 Task: In the  document Peyton.docx ,change text color to 'Dark Red' Insert the shape mentioned shape on right side of the text 'Cloud Callouts'. Change color of the shape to  RedChange shape height to 1
Action: Mouse moved to (376, 480)
Screenshot: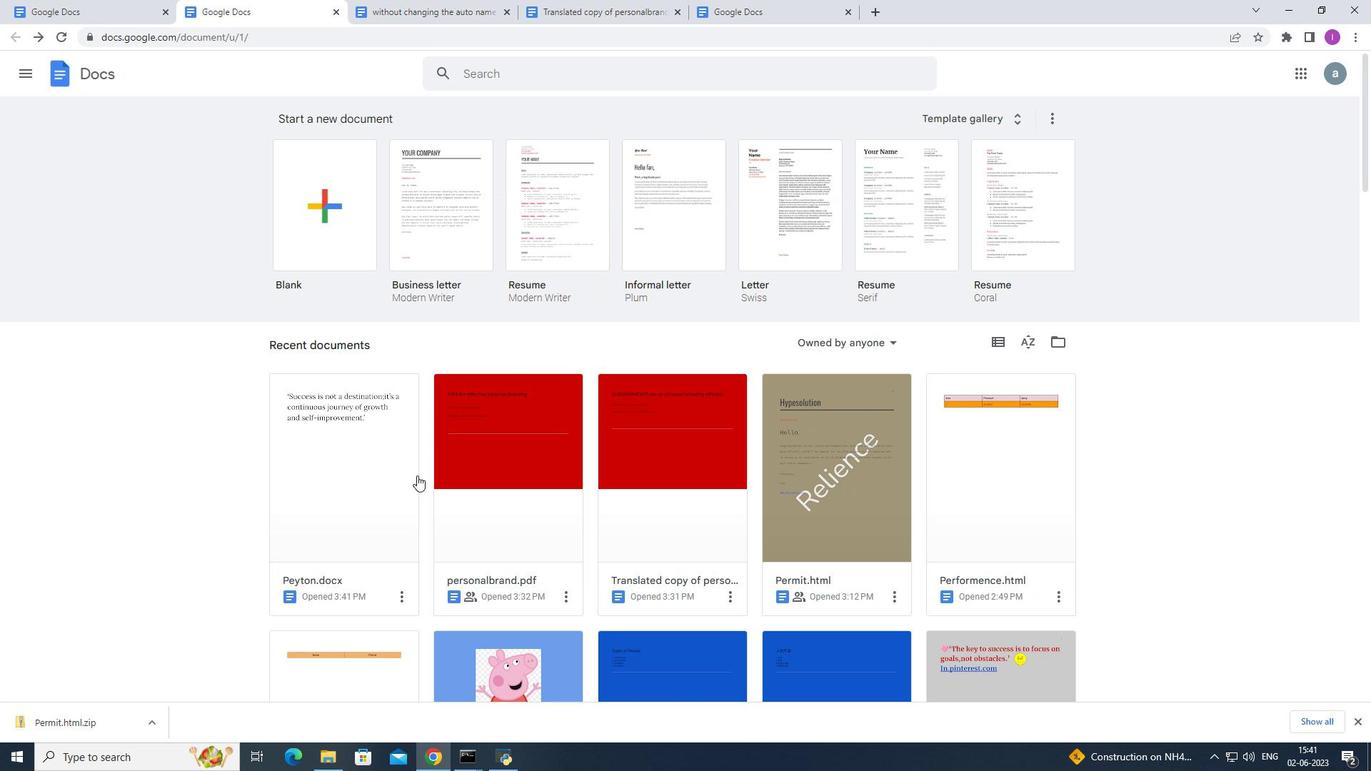 
Action: Mouse pressed left at (376, 480)
Screenshot: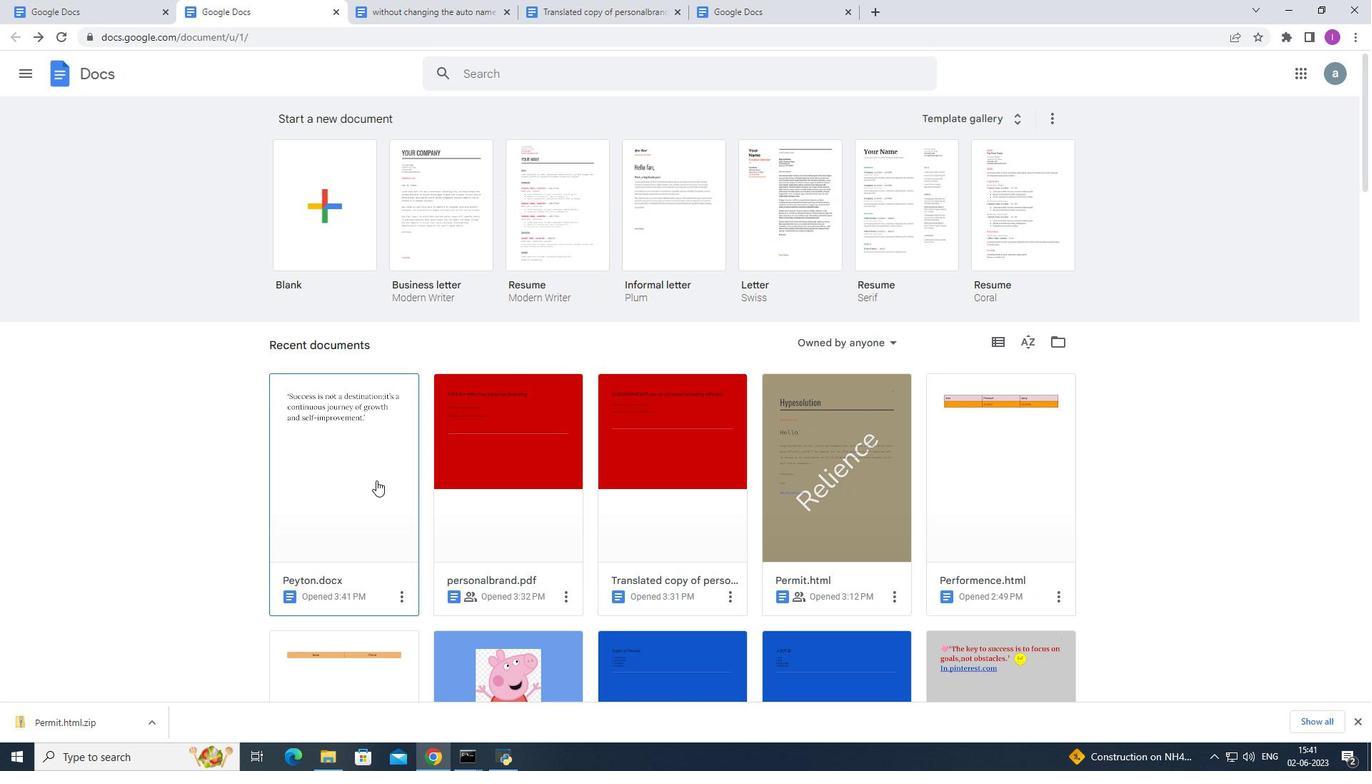 
Action: Mouse moved to (436, 219)
Screenshot: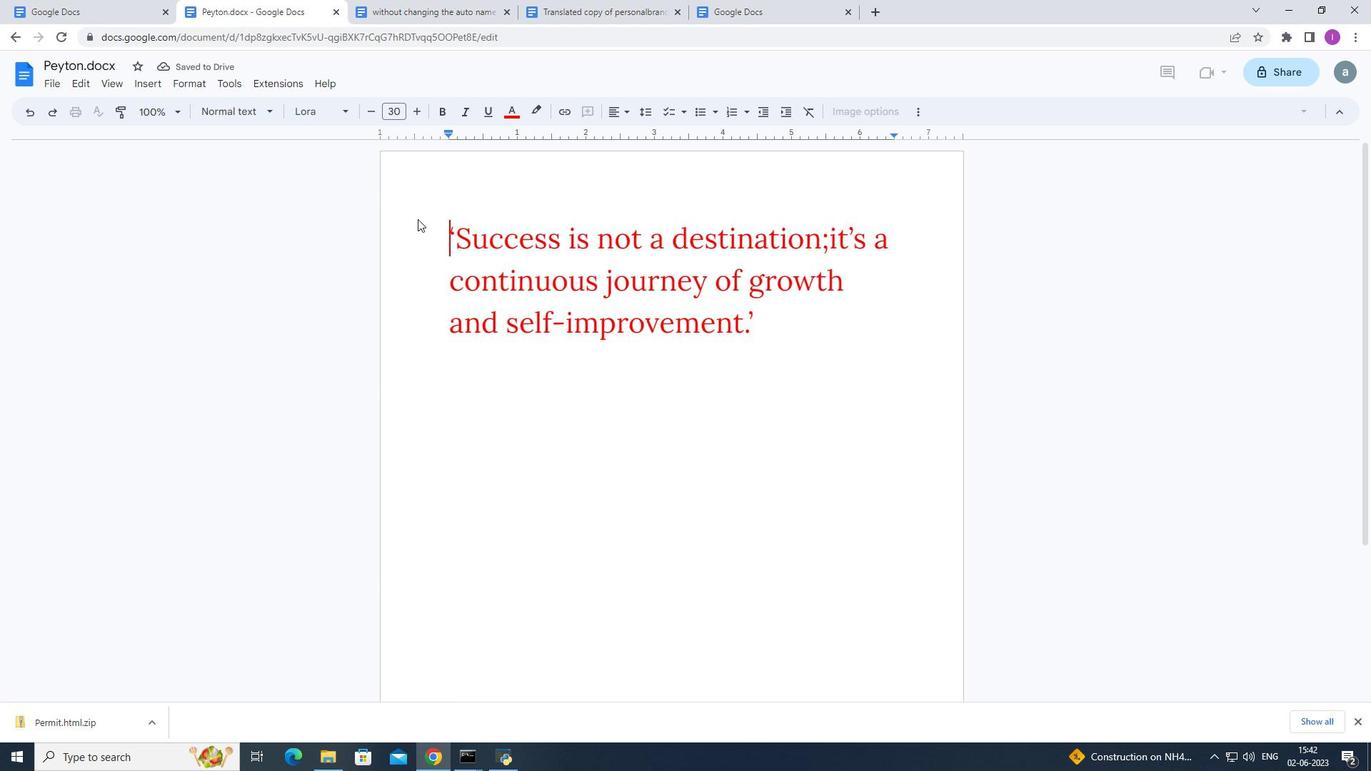 
Action: Mouse pressed left at (436, 219)
Screenshot: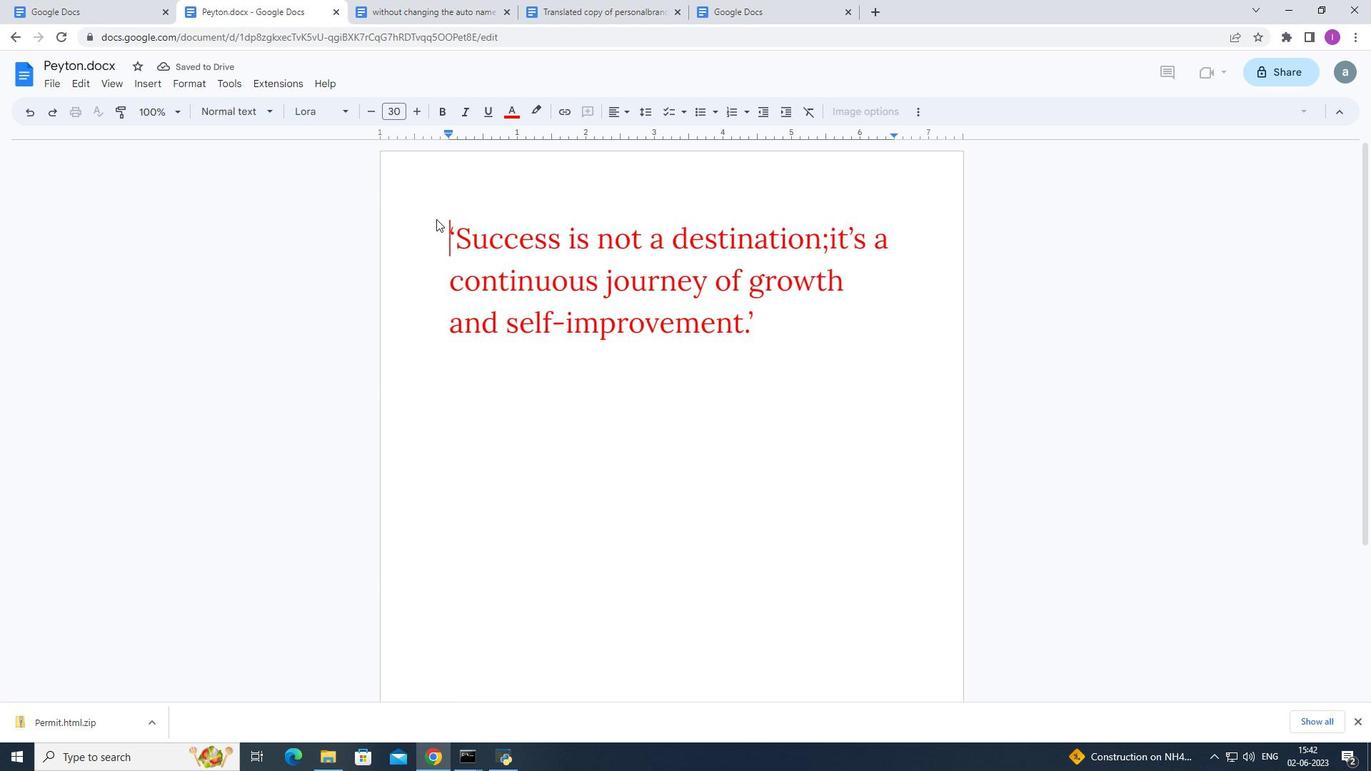 
Action: Mouse moved to (516, 111)
Screenshot: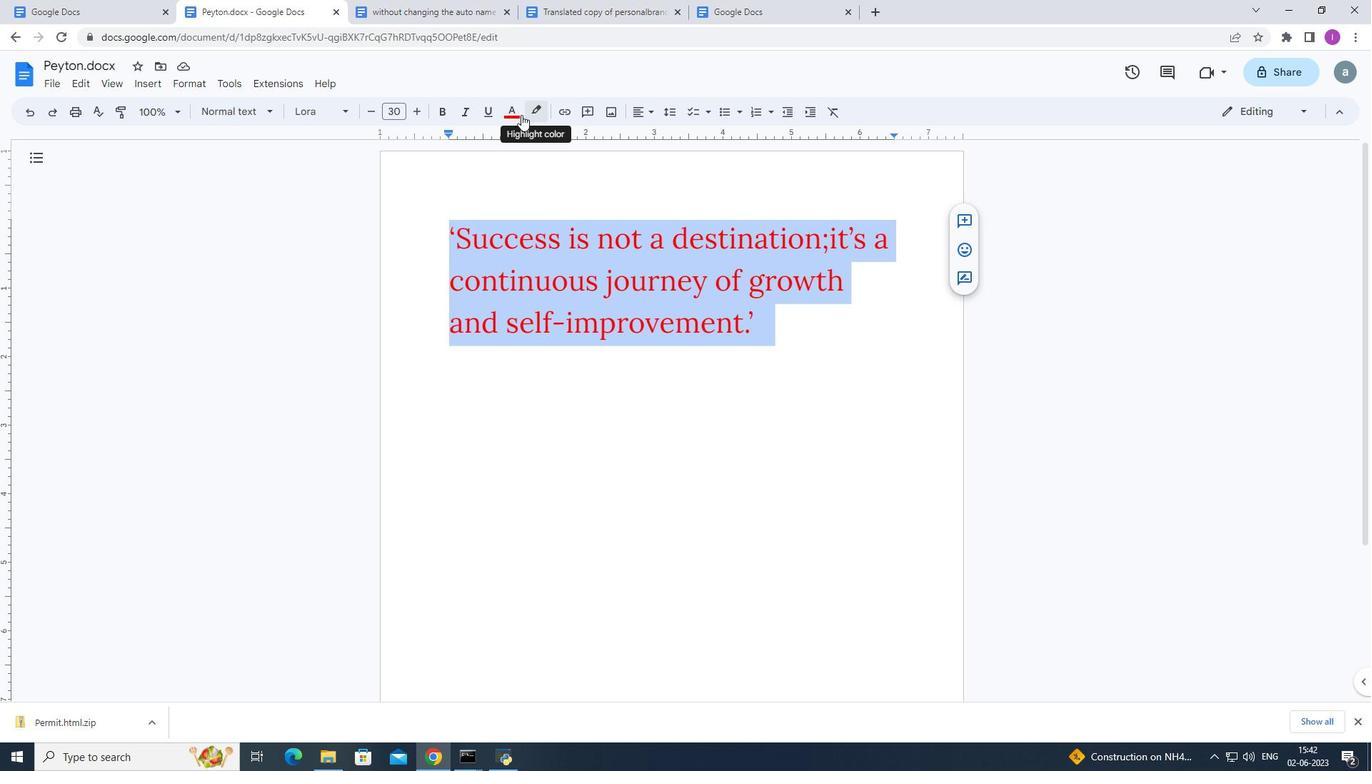 
Action: Mouse pressed left at (516, 111)
Screenshot: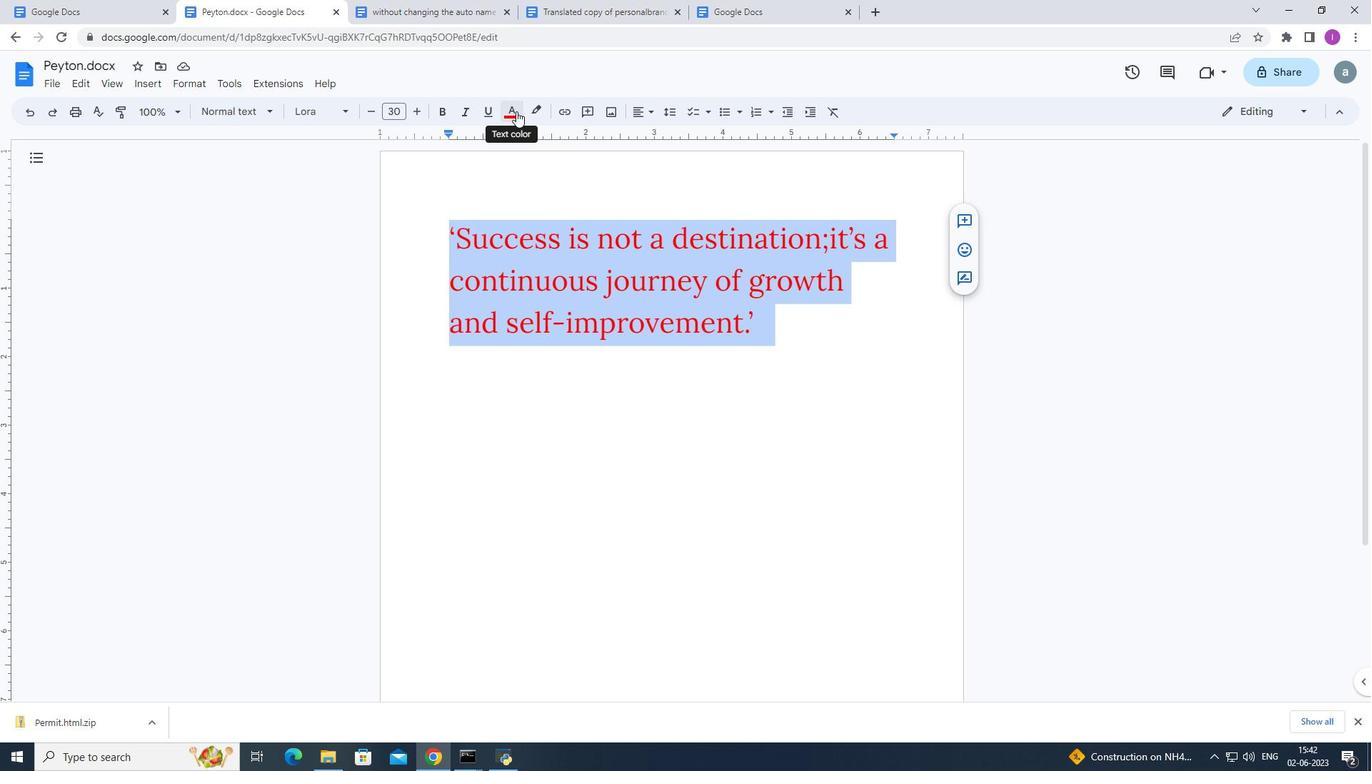 
Action: Mouse moved to (534, 218)
Screenshot: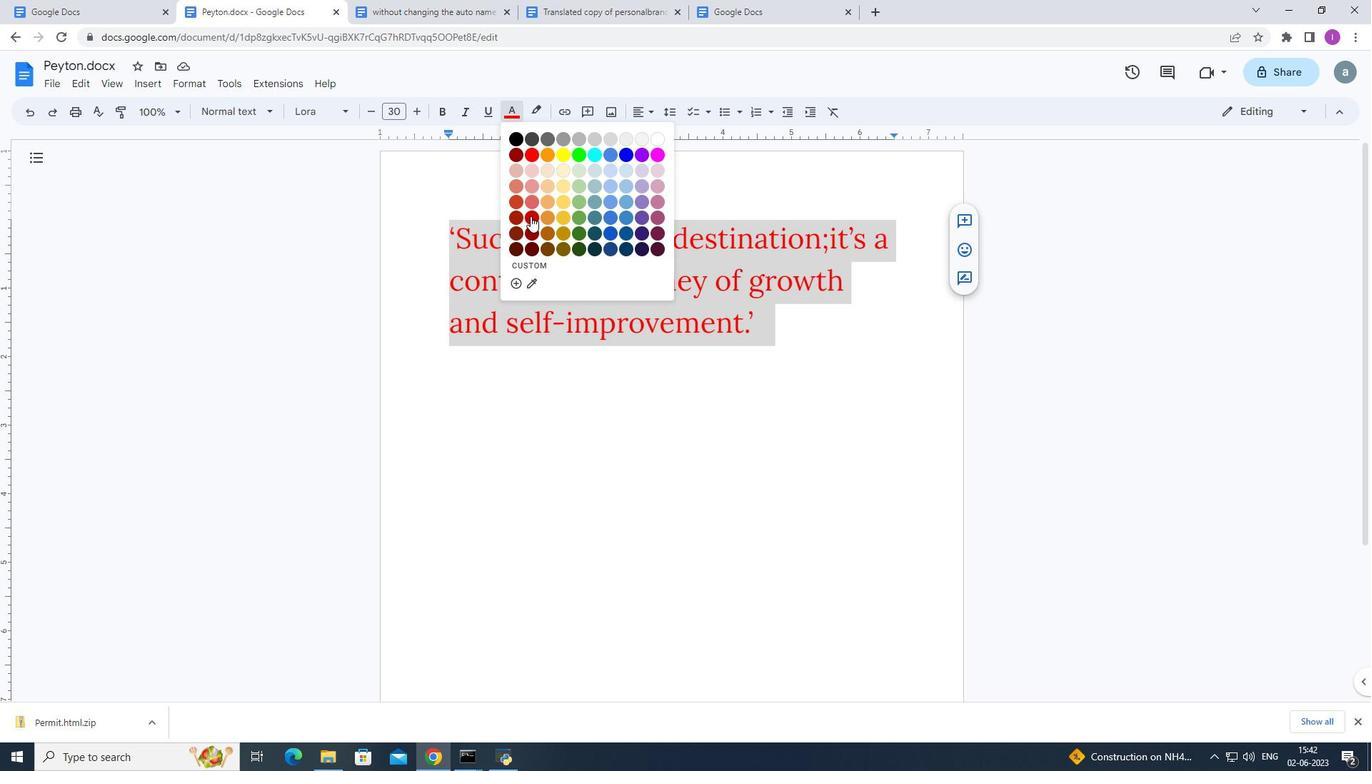 
Action: Mouse pressed left at (534, 218)
Screenshot: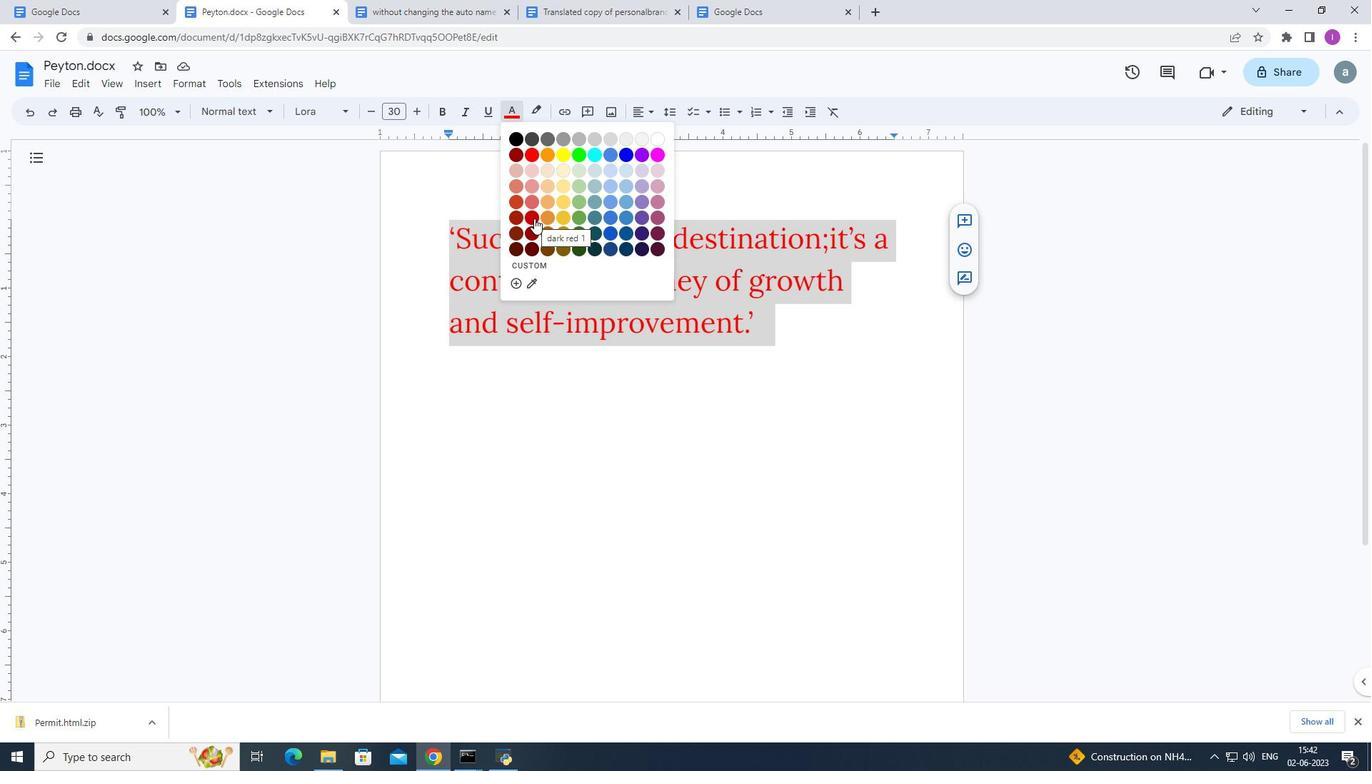 
Action: Mouse moved to (189, 334)
Screenshot: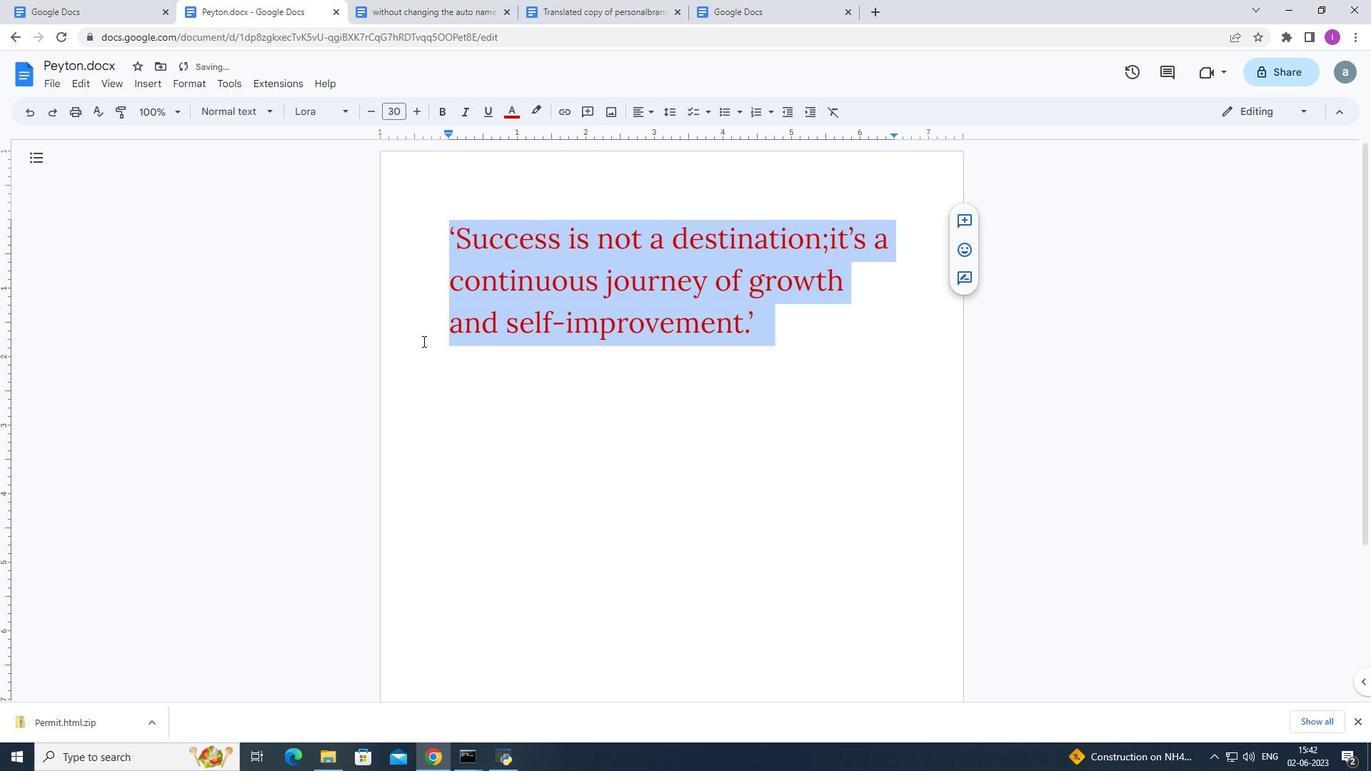 
Action: Mouse pressed left at (189, 334)
Screenshot: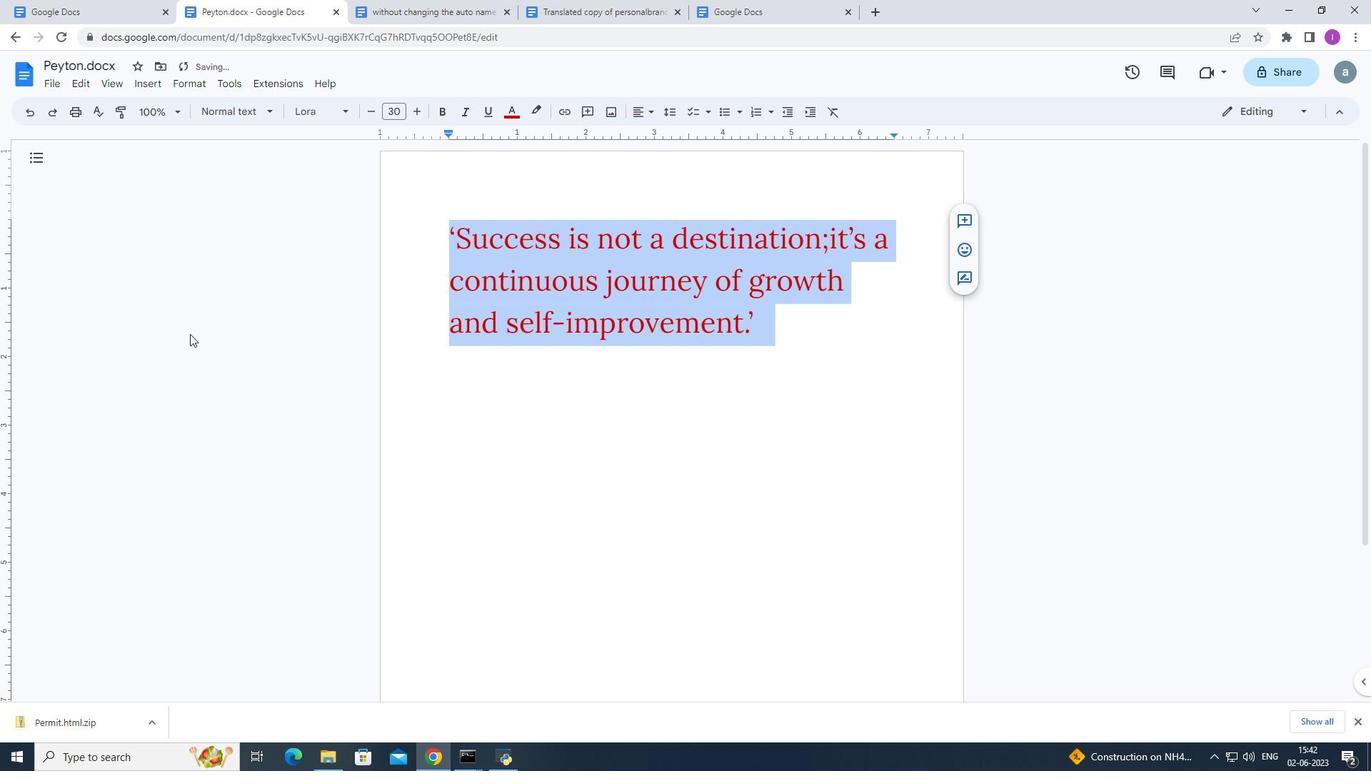 
Action: Mouse moved to (152, 84)
Screenshot: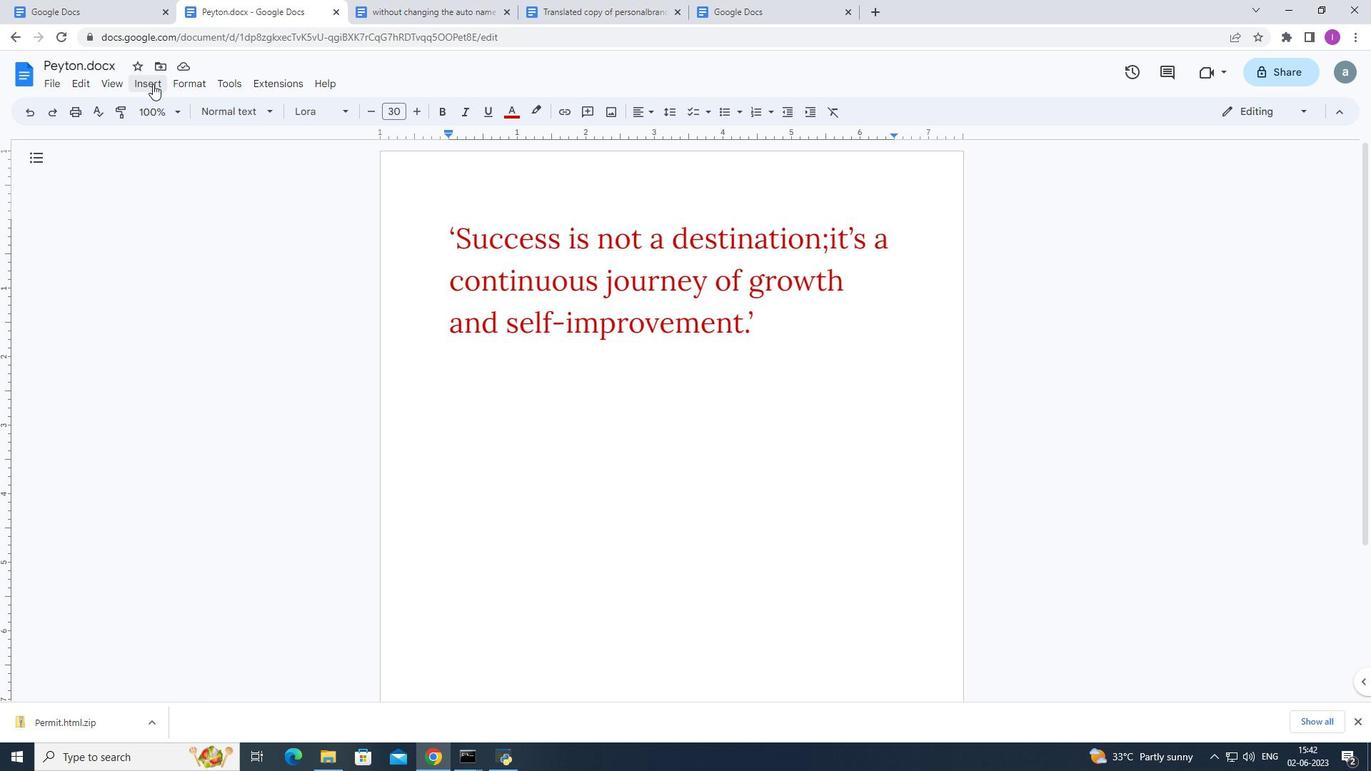 
Action: Mouse pressed left at (152, 84)
Screenshot: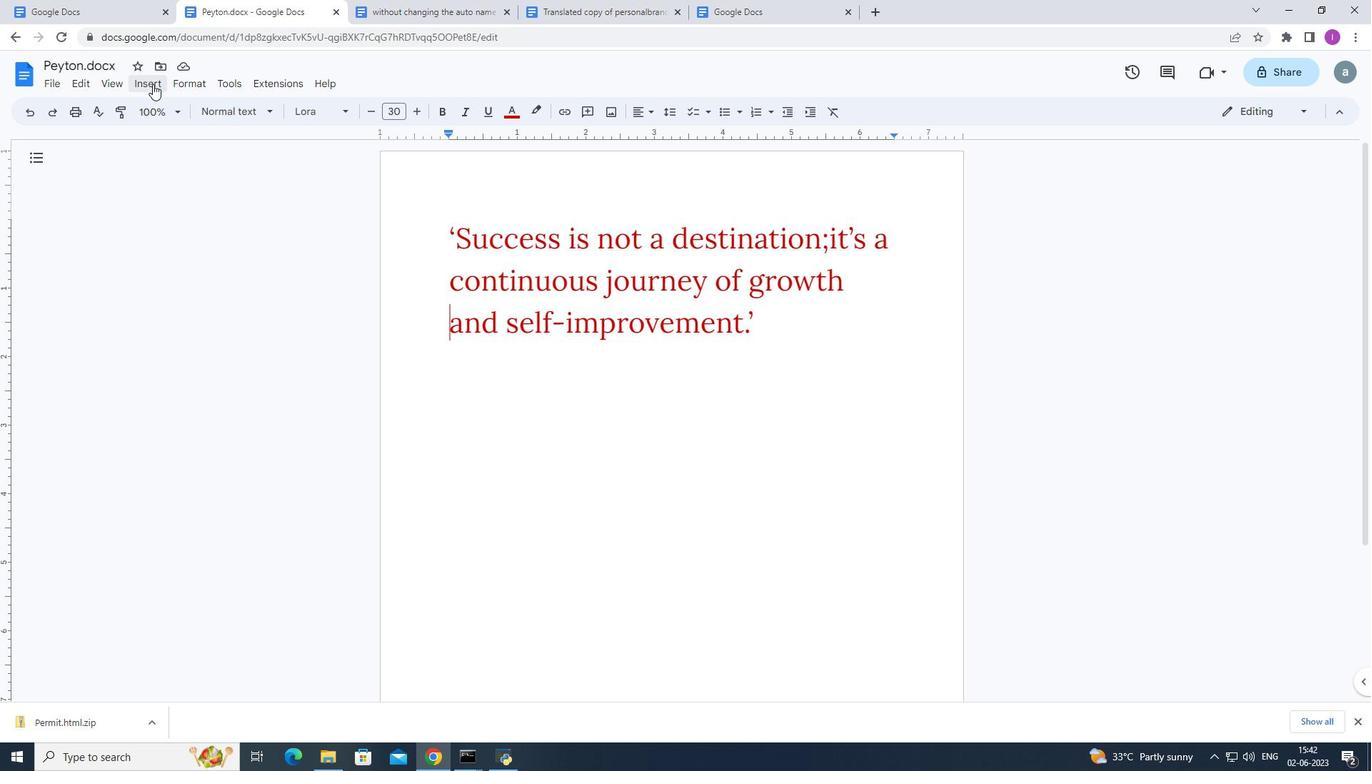 
Action: Mouse moved to (399, 154)
Screenshot: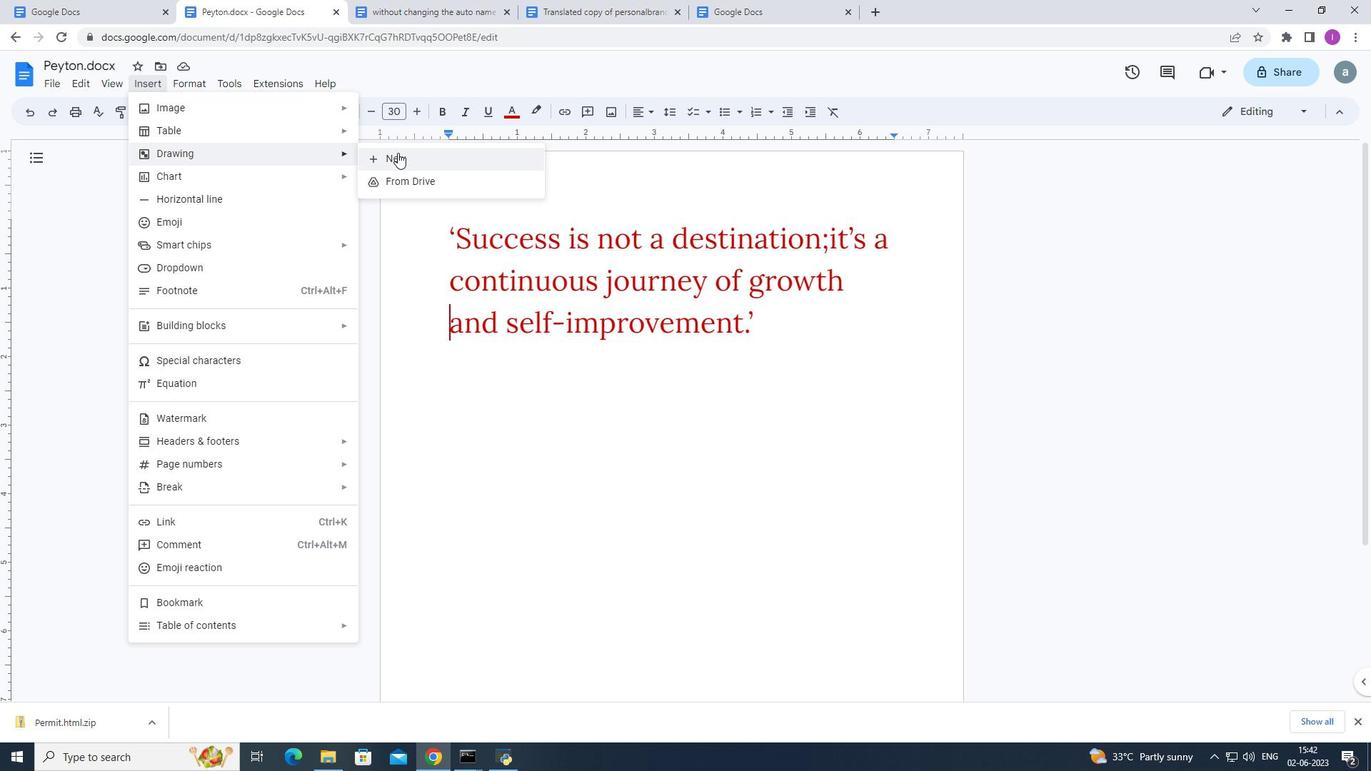 
Action: Mouse pressed left at (399, 154)
Screenshot: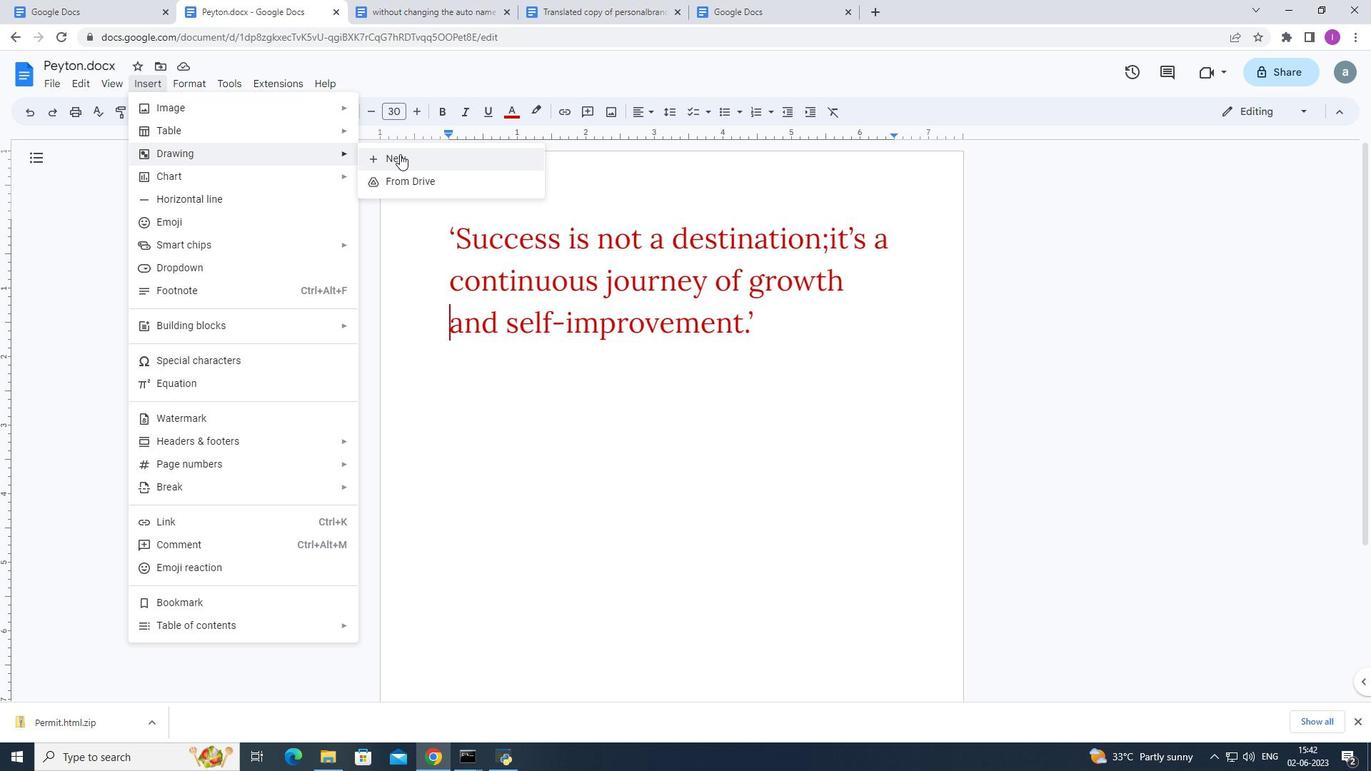 
Action: Mouse moved to (516, 136)
Screenshot: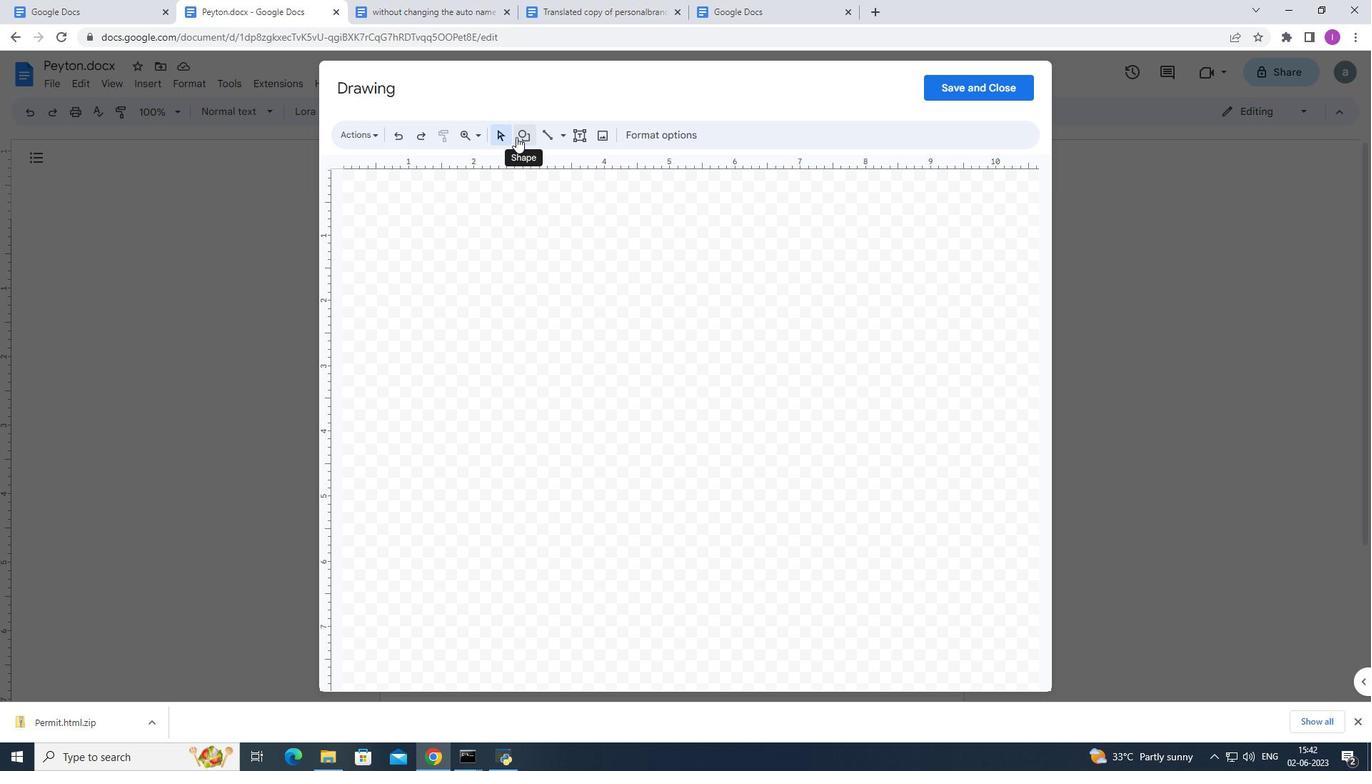 
Action: Mouse pressed left at (516, 136)
Screenshot: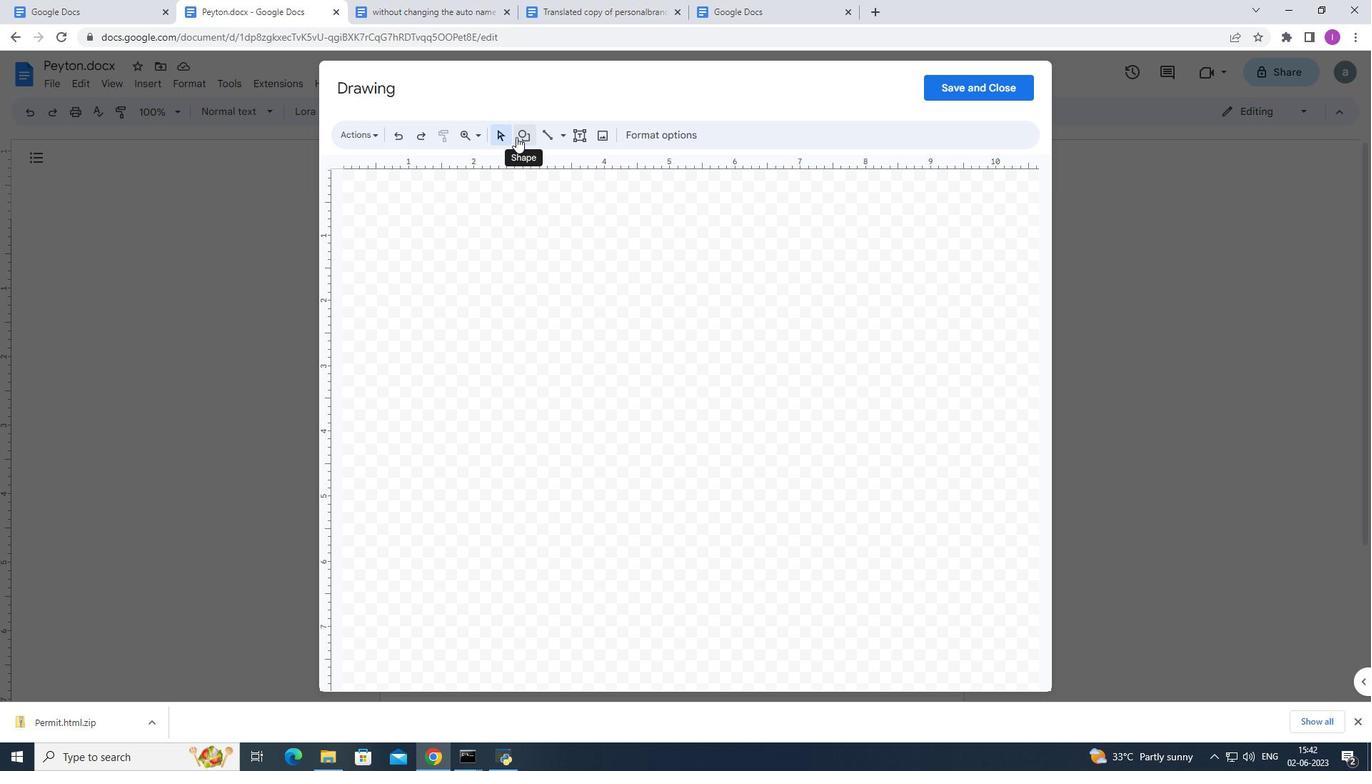 
Action: Mouse moved to (796, 222)
Screenshot: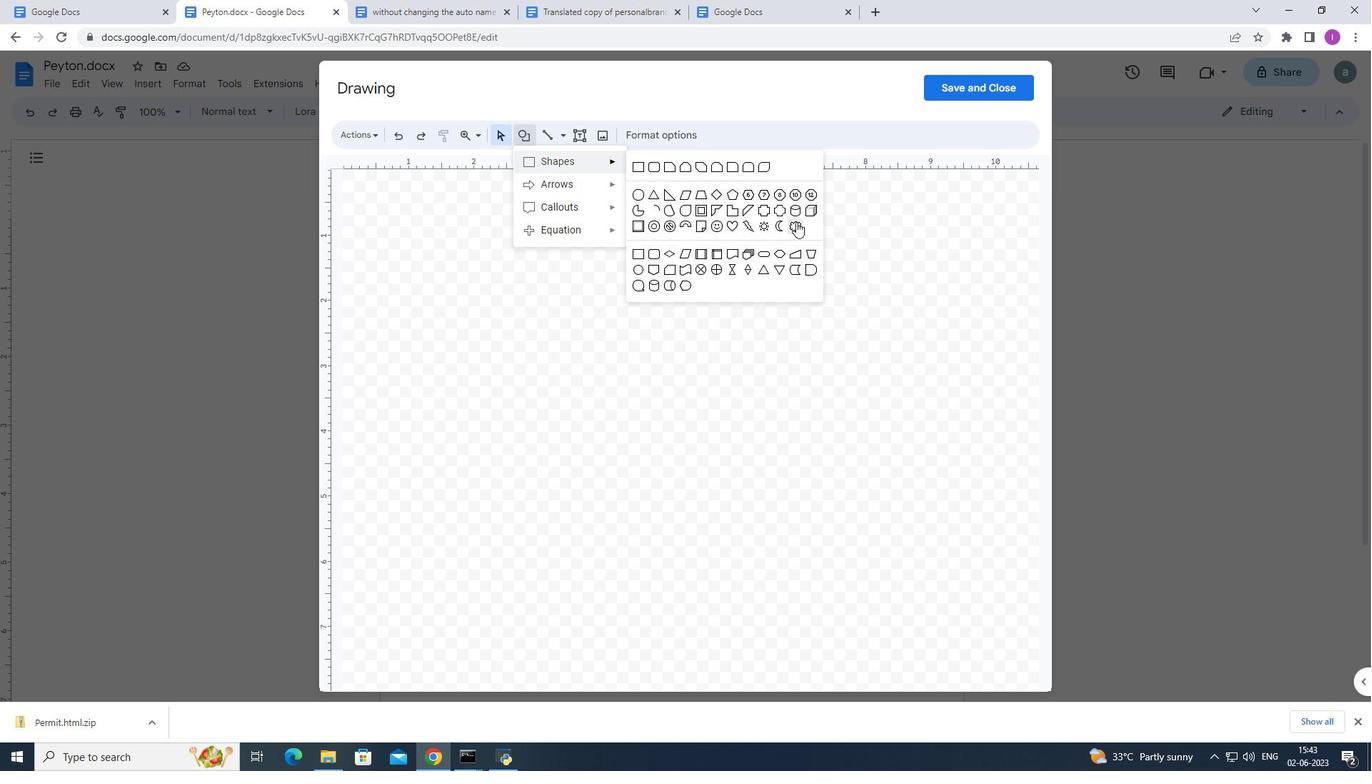 
Action: Mouse pressed left at (796, 222)
Screenshot: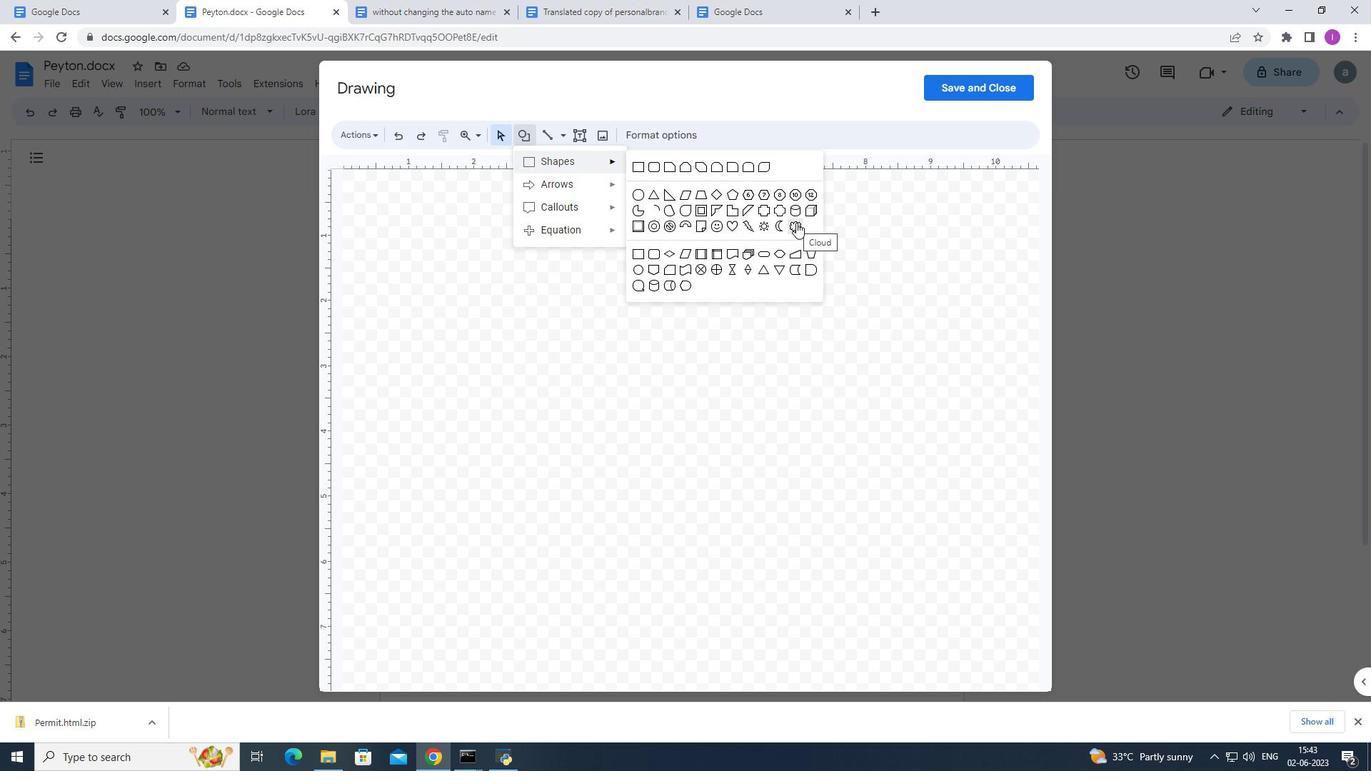 
Action: Mouse moved to (584, 279)
Screenshot: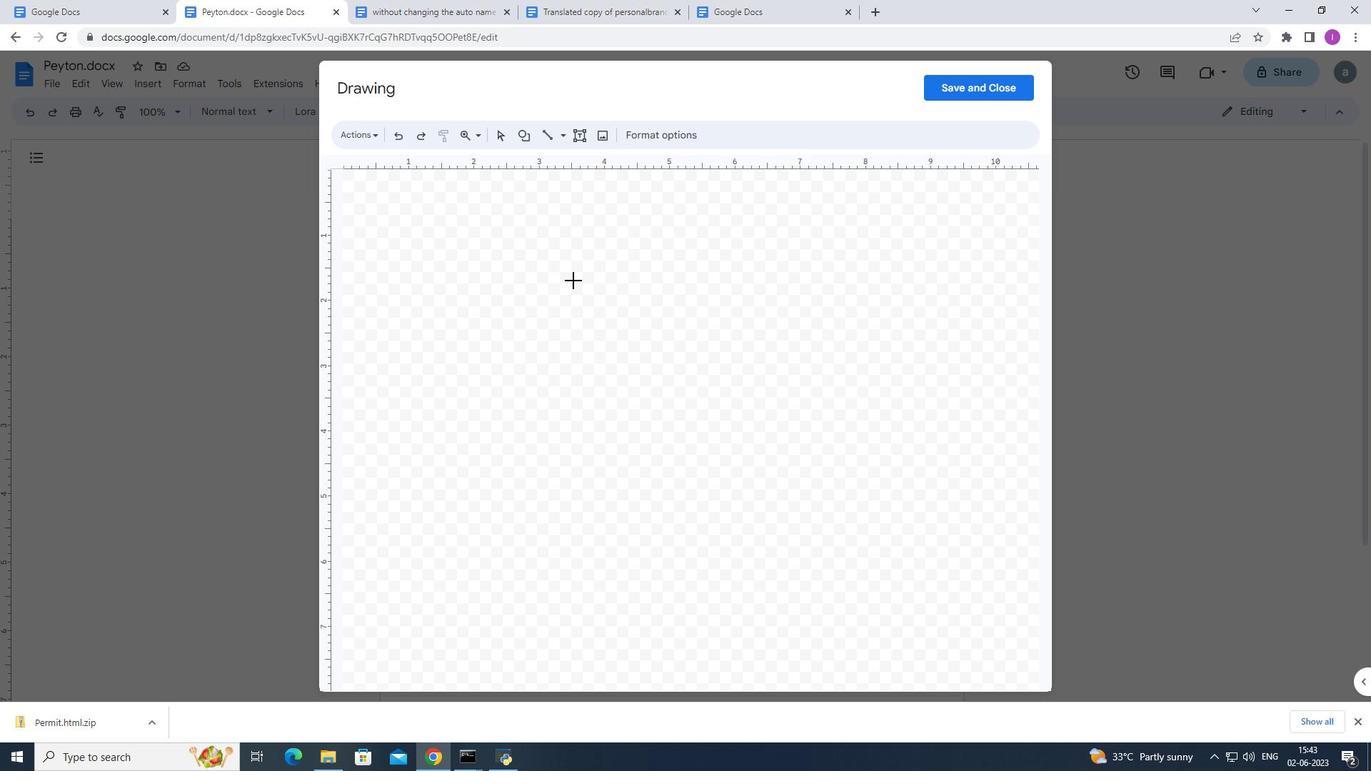 
Action: Mouse pressed left at (584, 279)
Screenshot: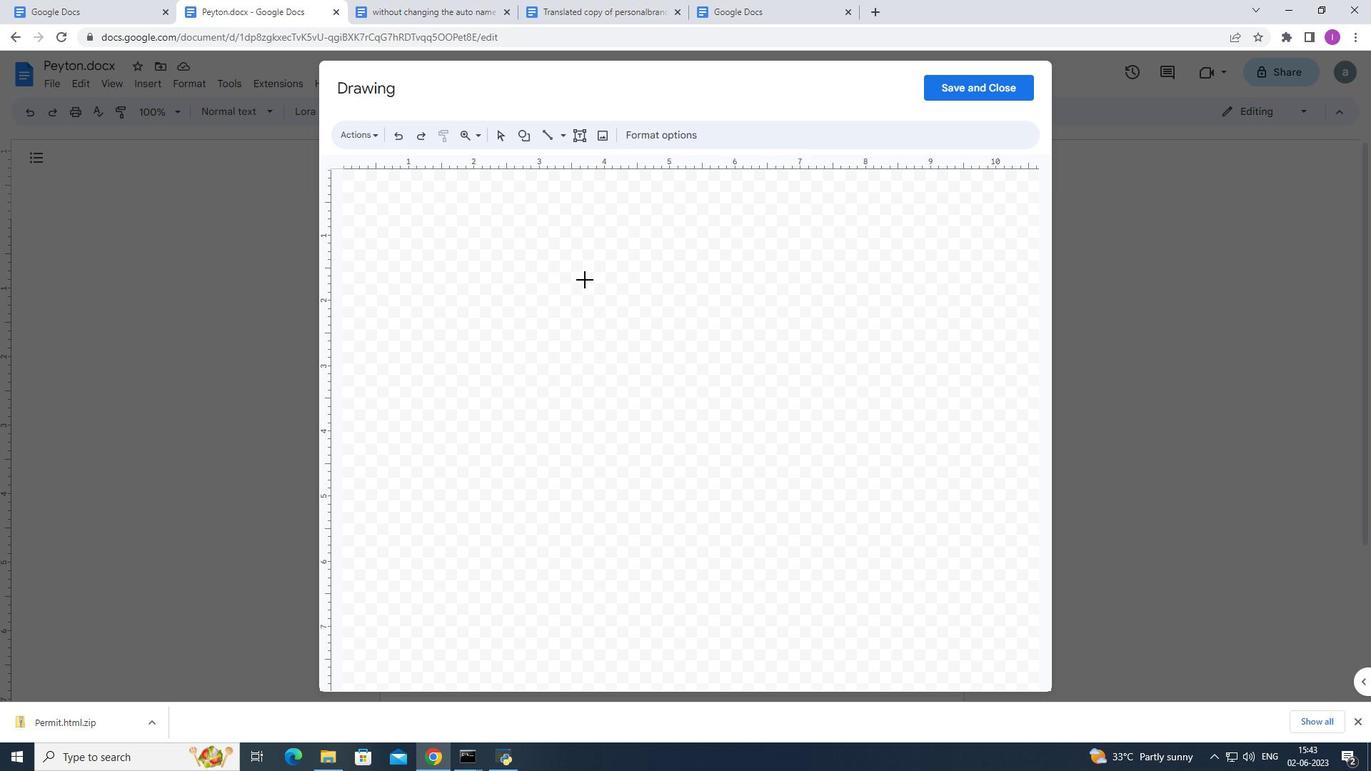 
Action: Mouse moved to (517, 135)
Screenshot: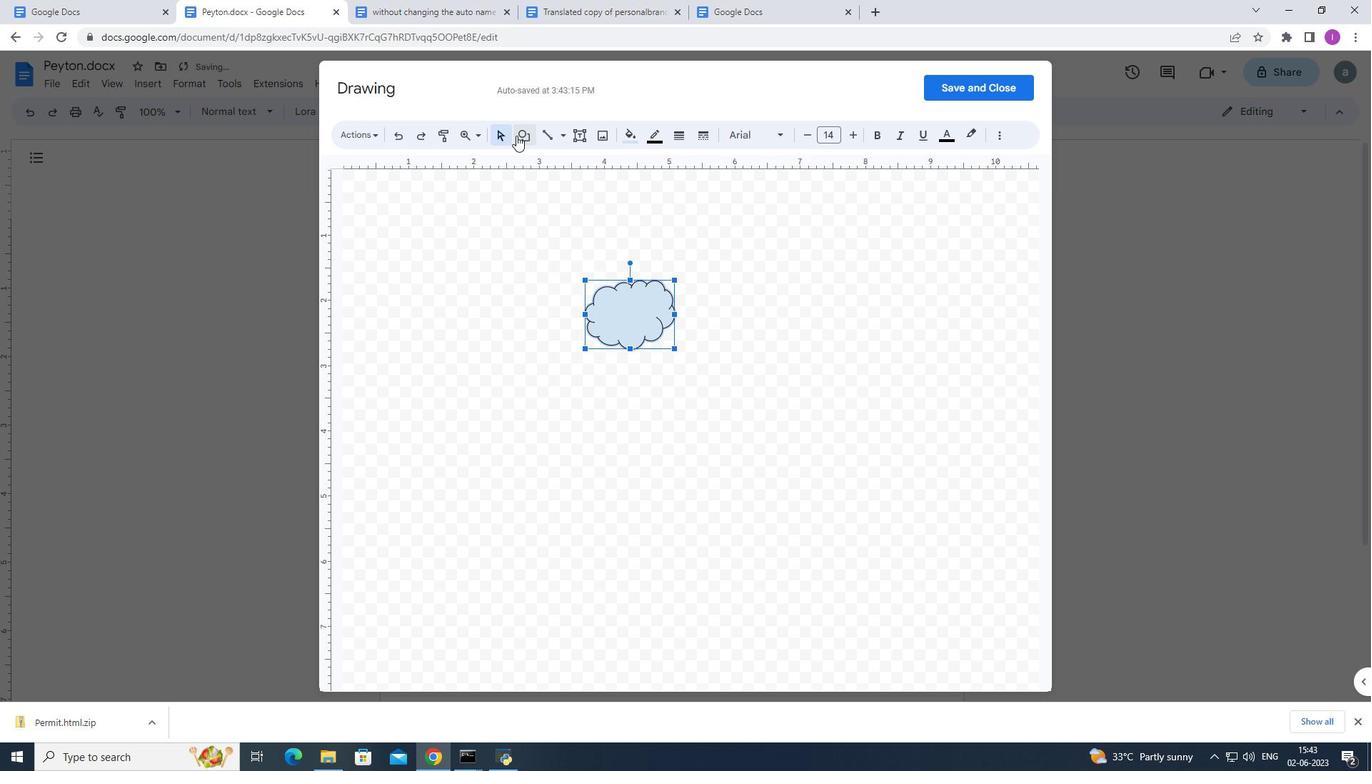 
Action: Mouse pressed left at (517, 135)
Screenshot: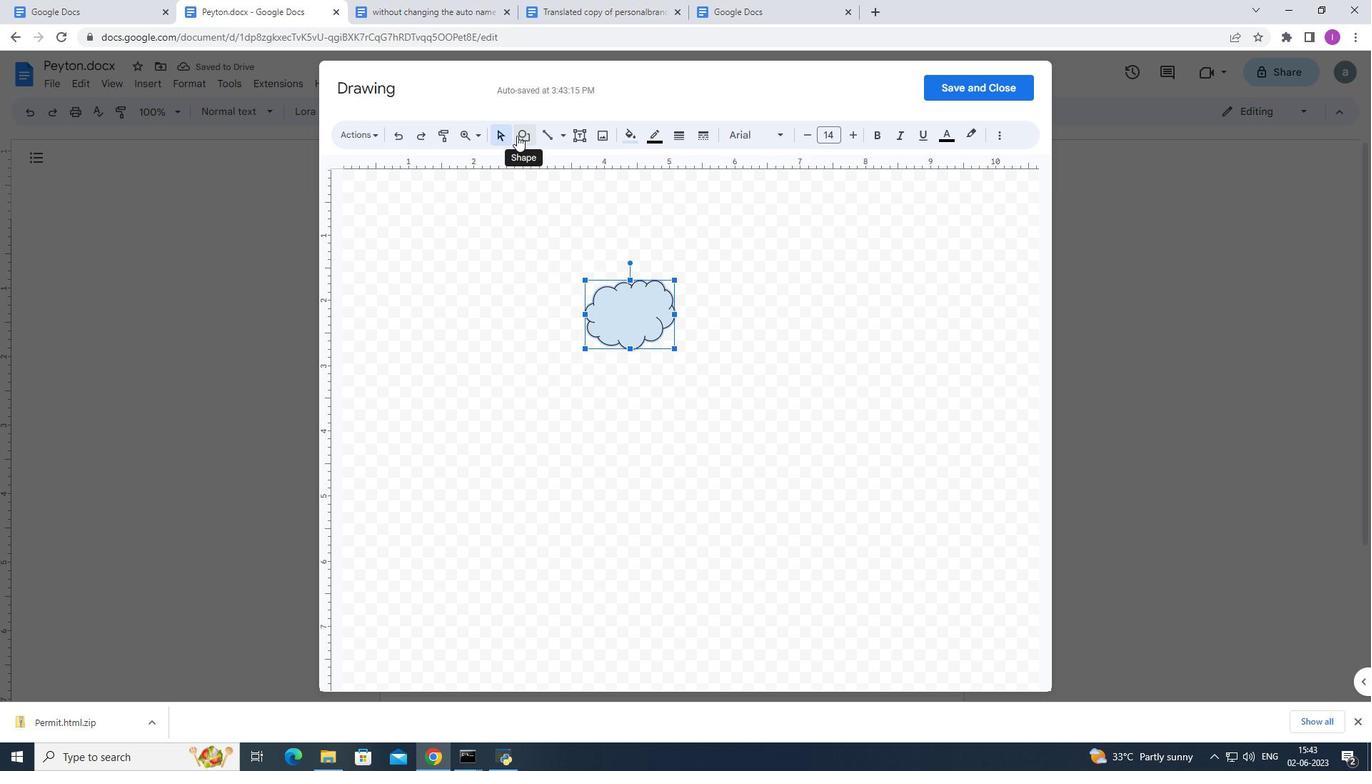 
Action: Mouse moved to (685, 254)
Screenshot: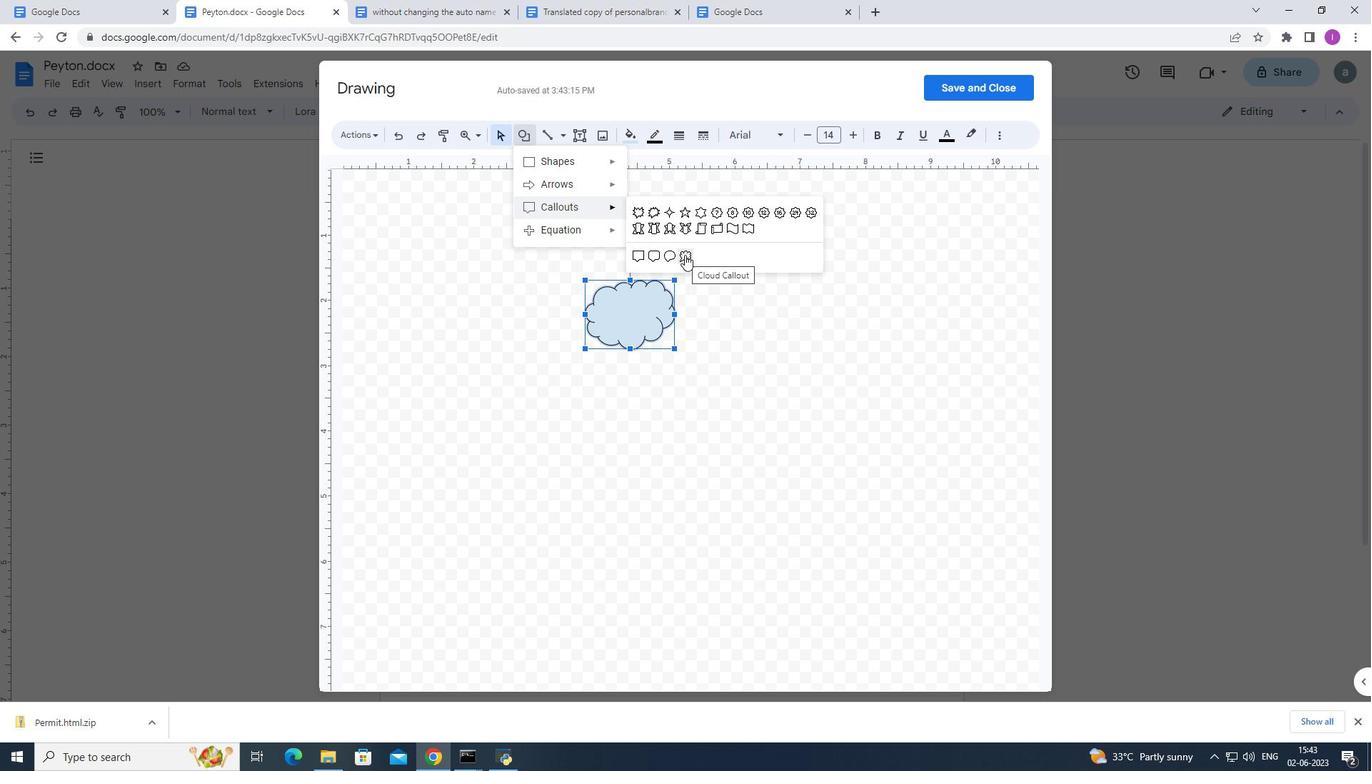 
Action: Mouse pressed left at (685, 254)
Screenshot: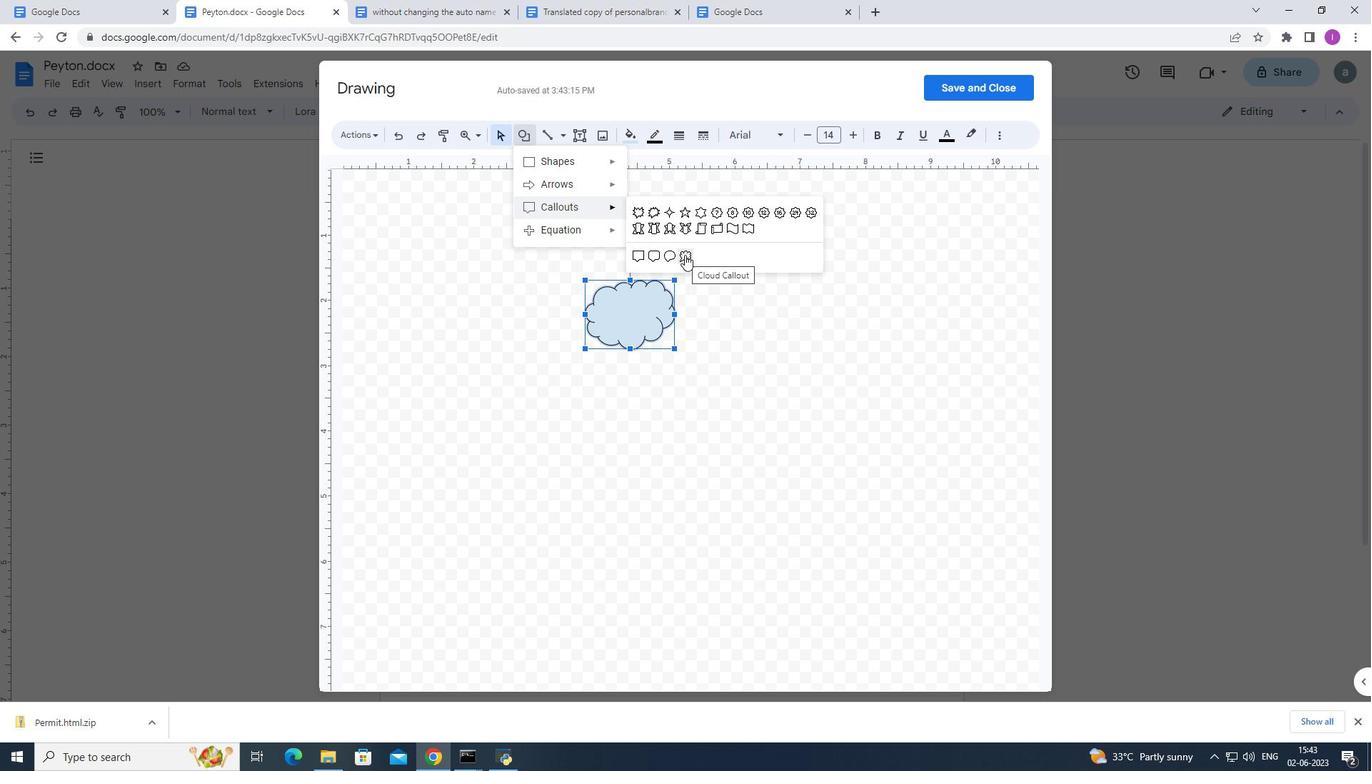 
Action: Mouse moved to (637, 303)
Screenshot: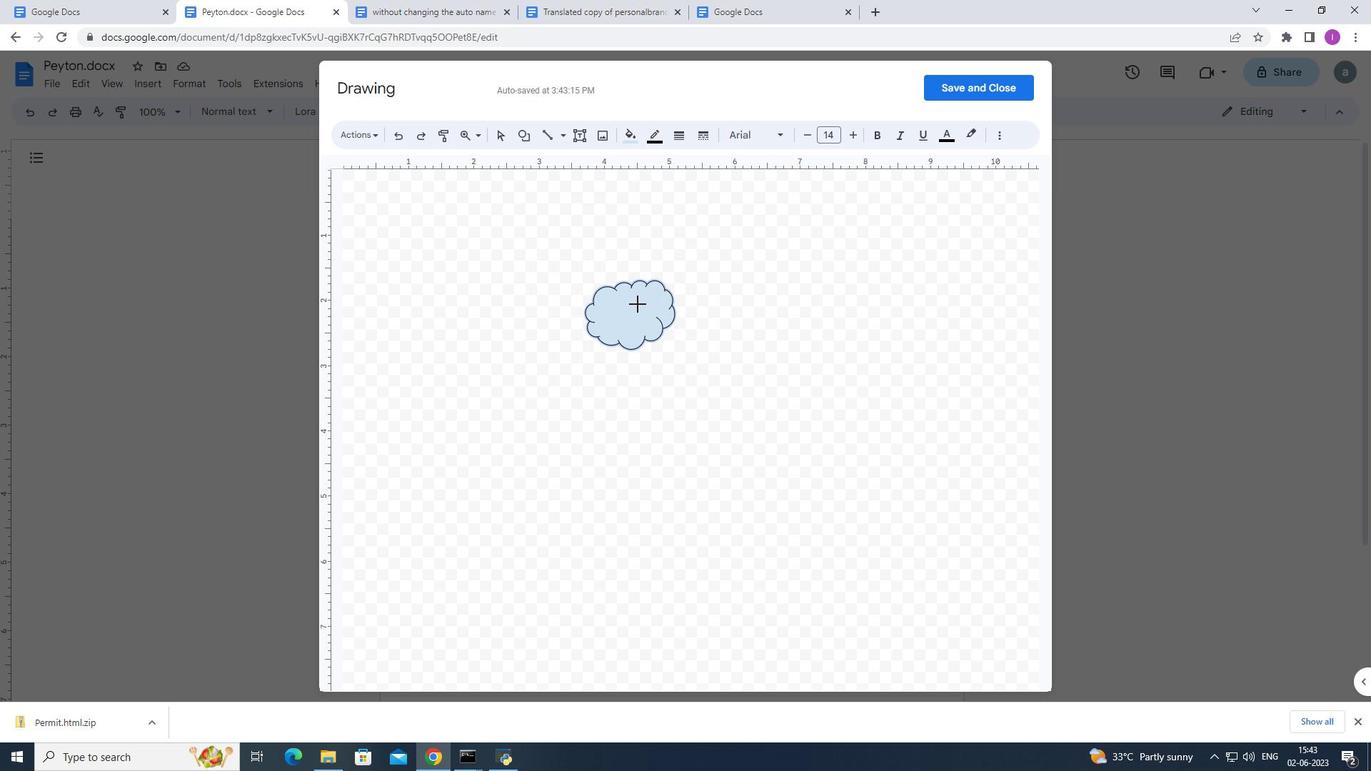 
Action: Mouse pressed left at (637, 303)
Screenshot: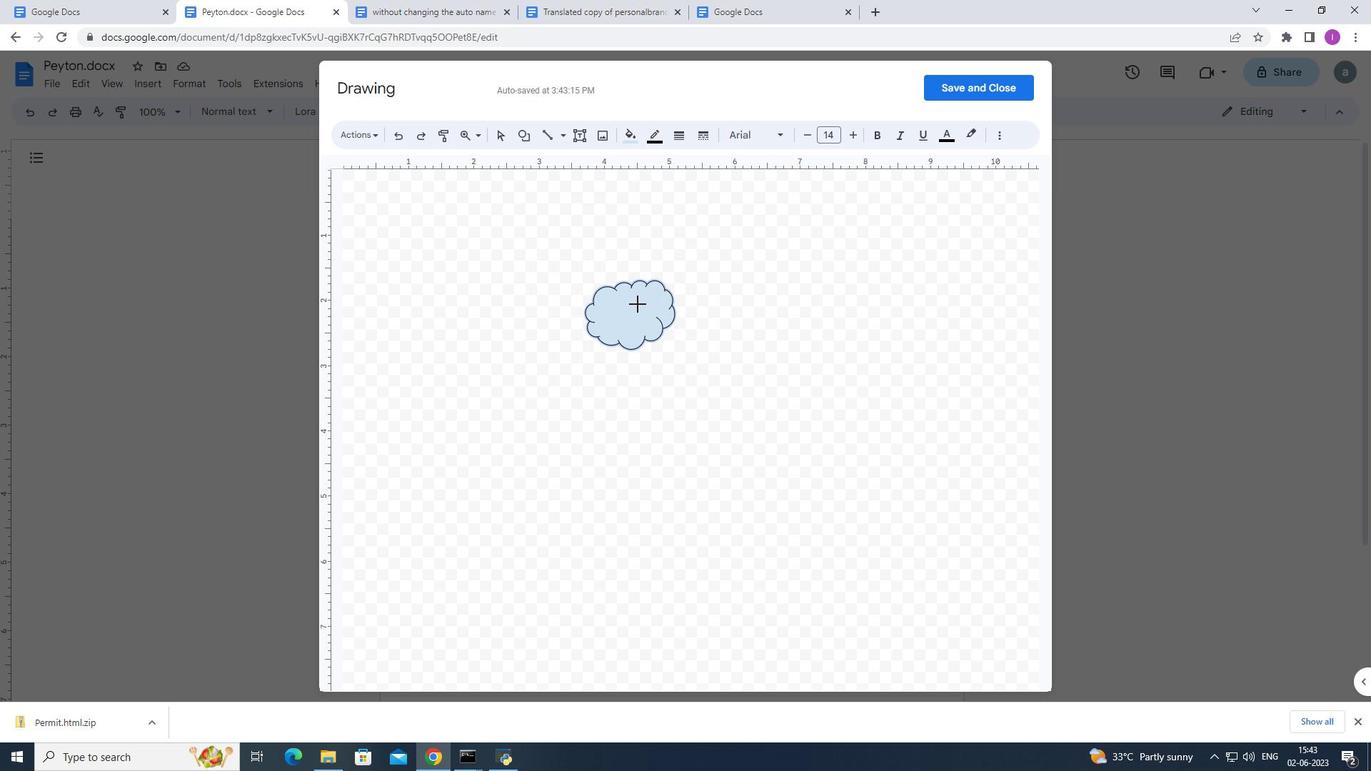 
Action: Mouse moved to (647, 313)
Screenshot: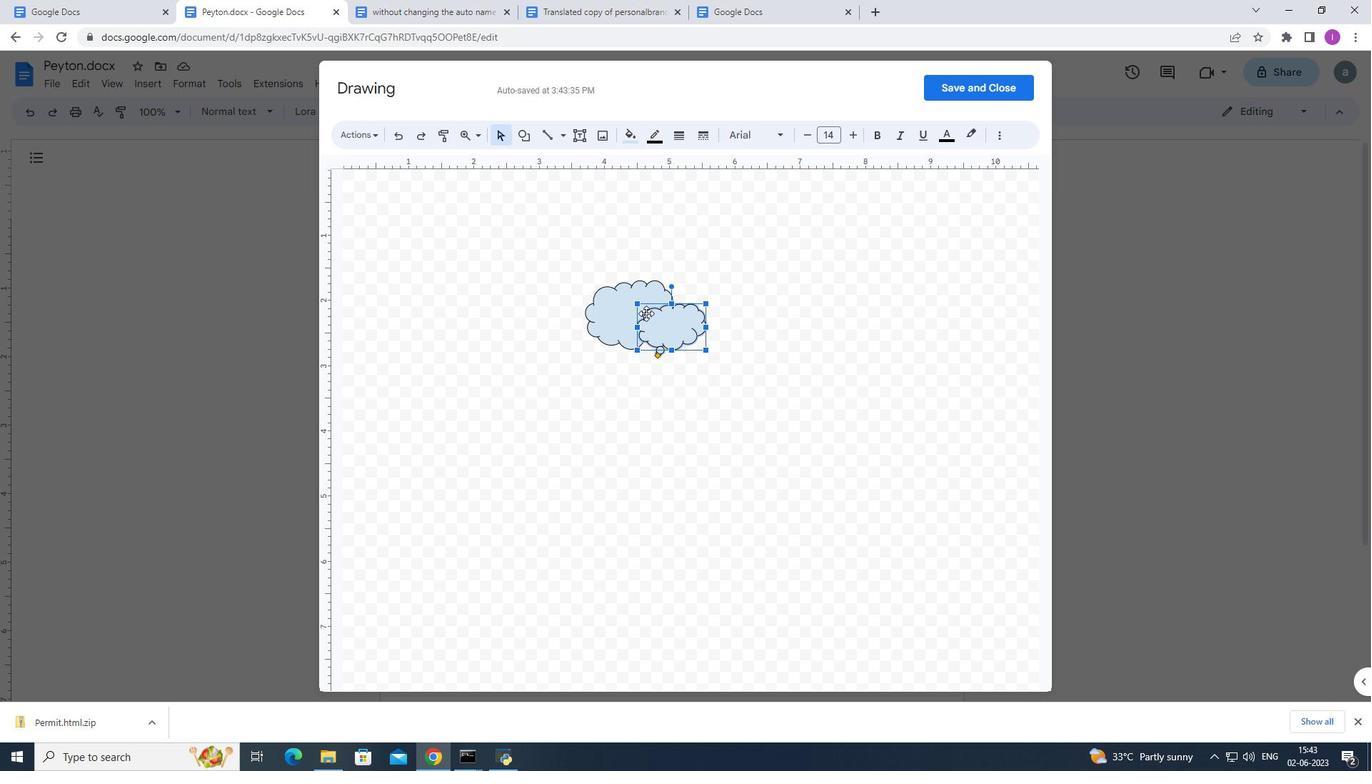 
Action: Mouse pressed left at (647, 313)
Screenshot: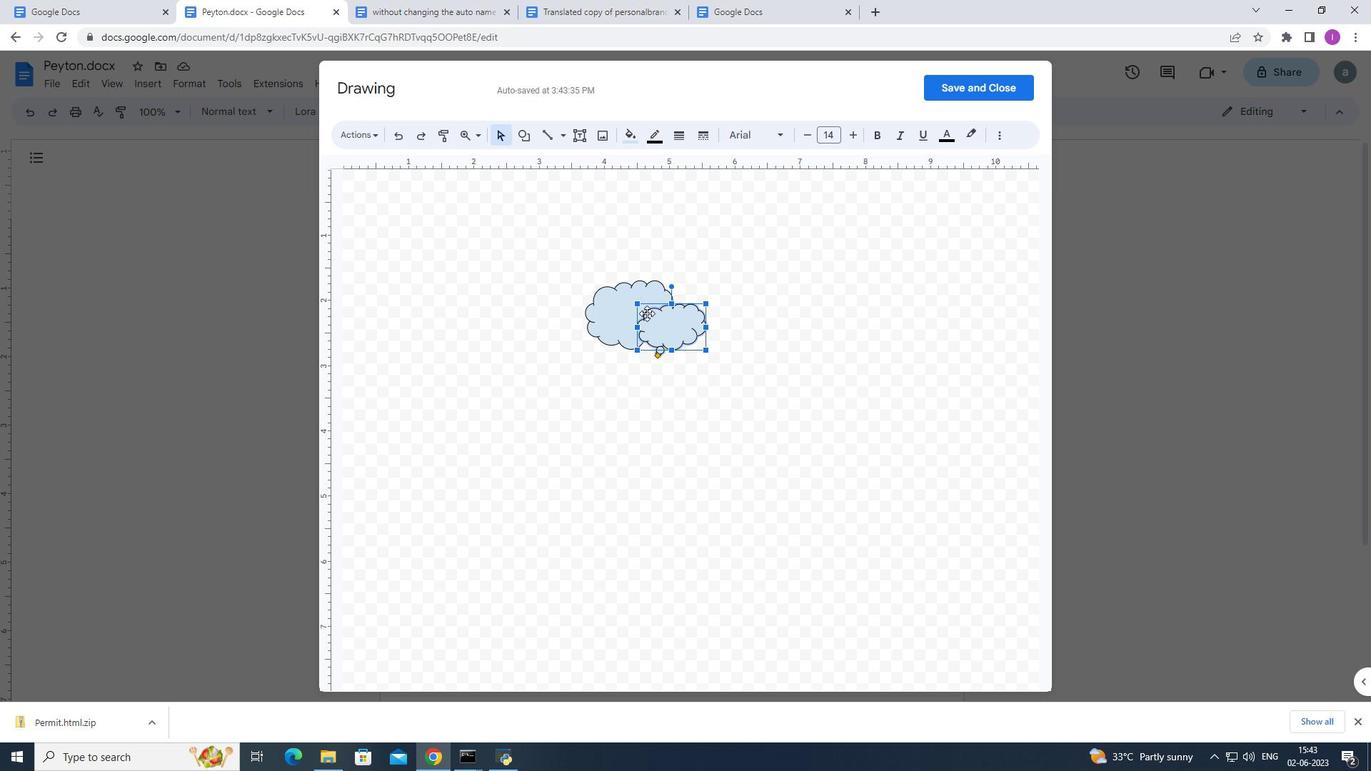 
Action: Mouse moved to (597, 309)
Screenshot: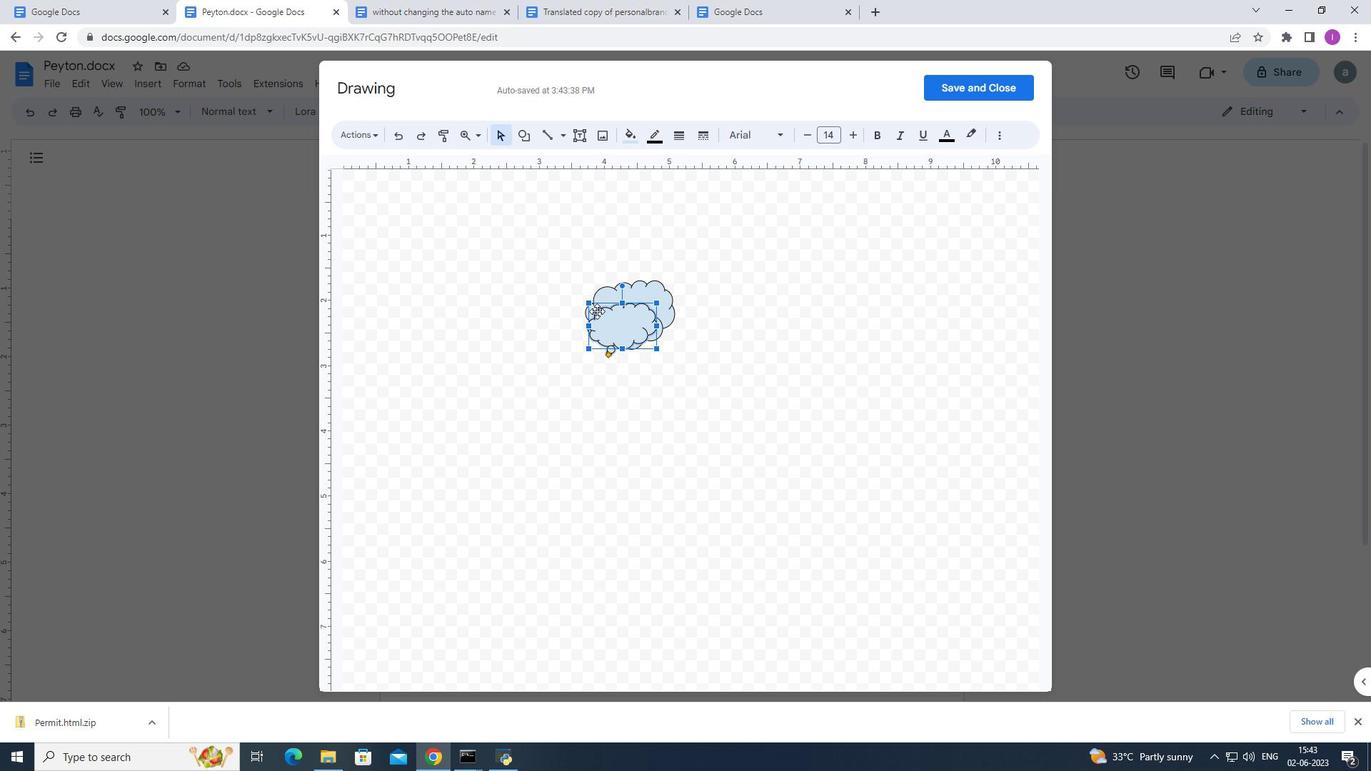 
Action: Mouse pressed left at (597, 309)
Screenshot: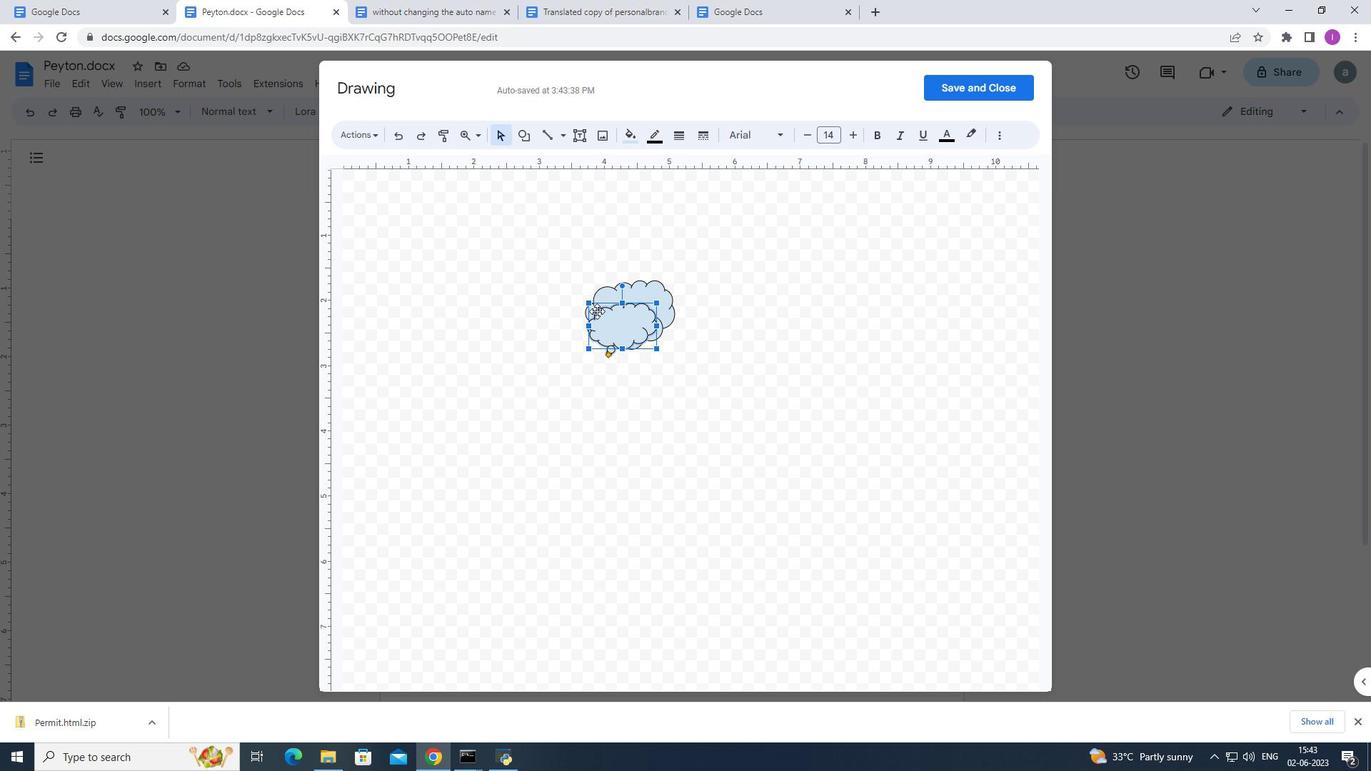 
Action: Mouse moved to (596, 282)
Screenshot: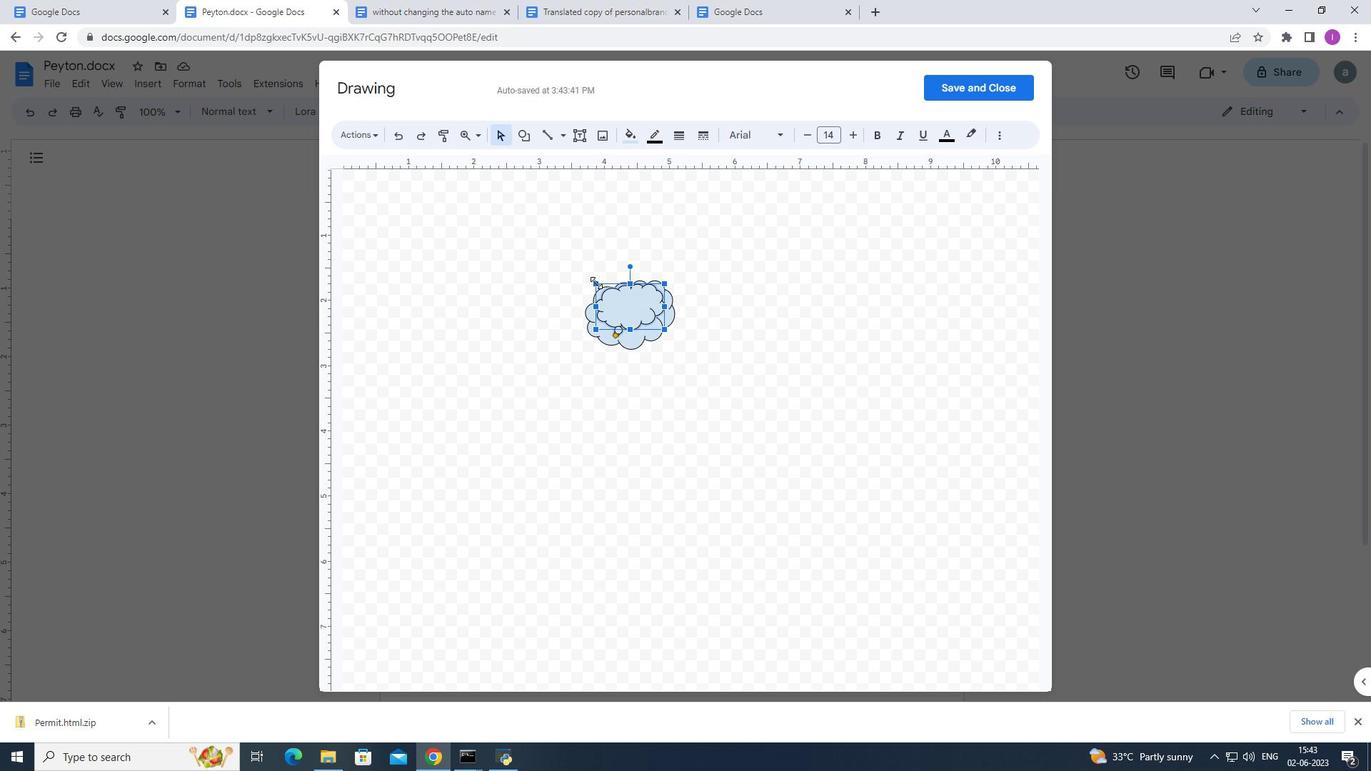 
Action: Mouse pressed left at (596, 282)
Screenshot: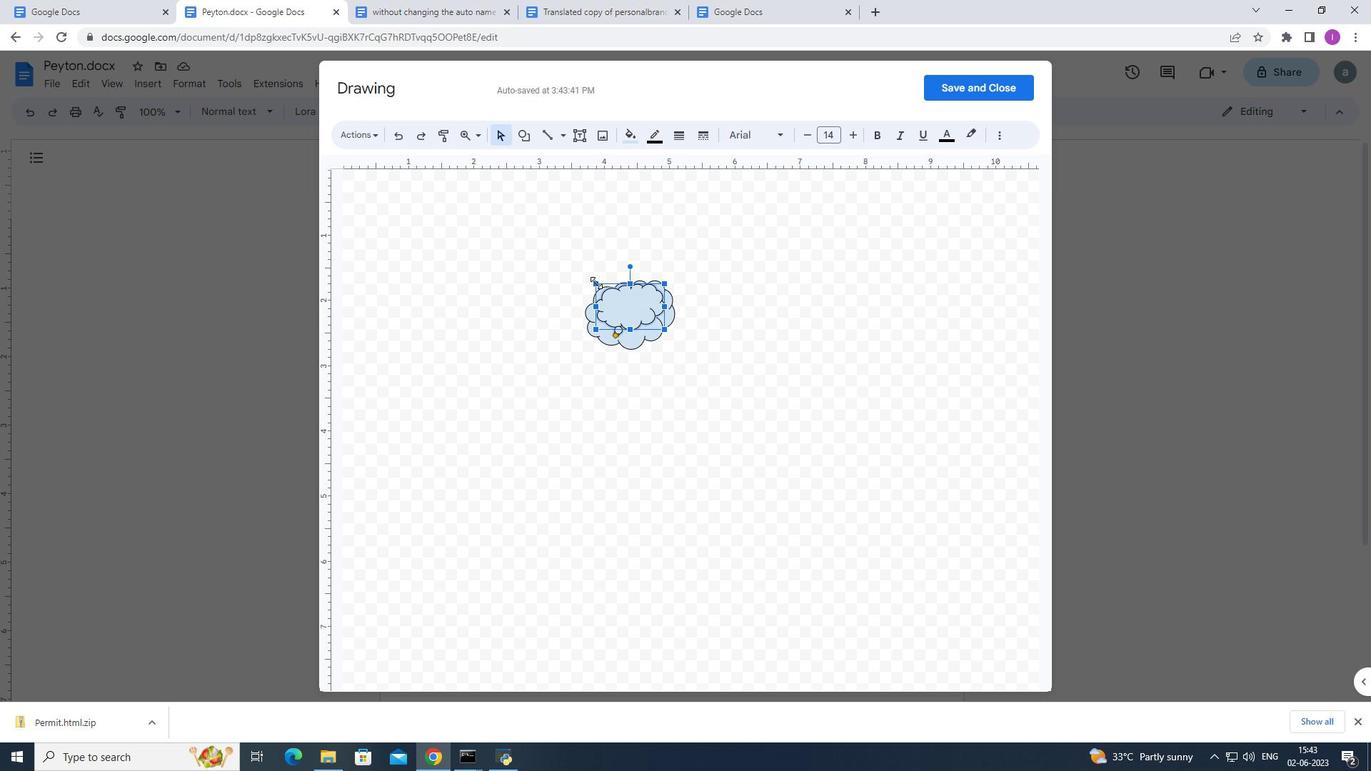 
Action: Mouse moved to (647, 306)
Screenshot: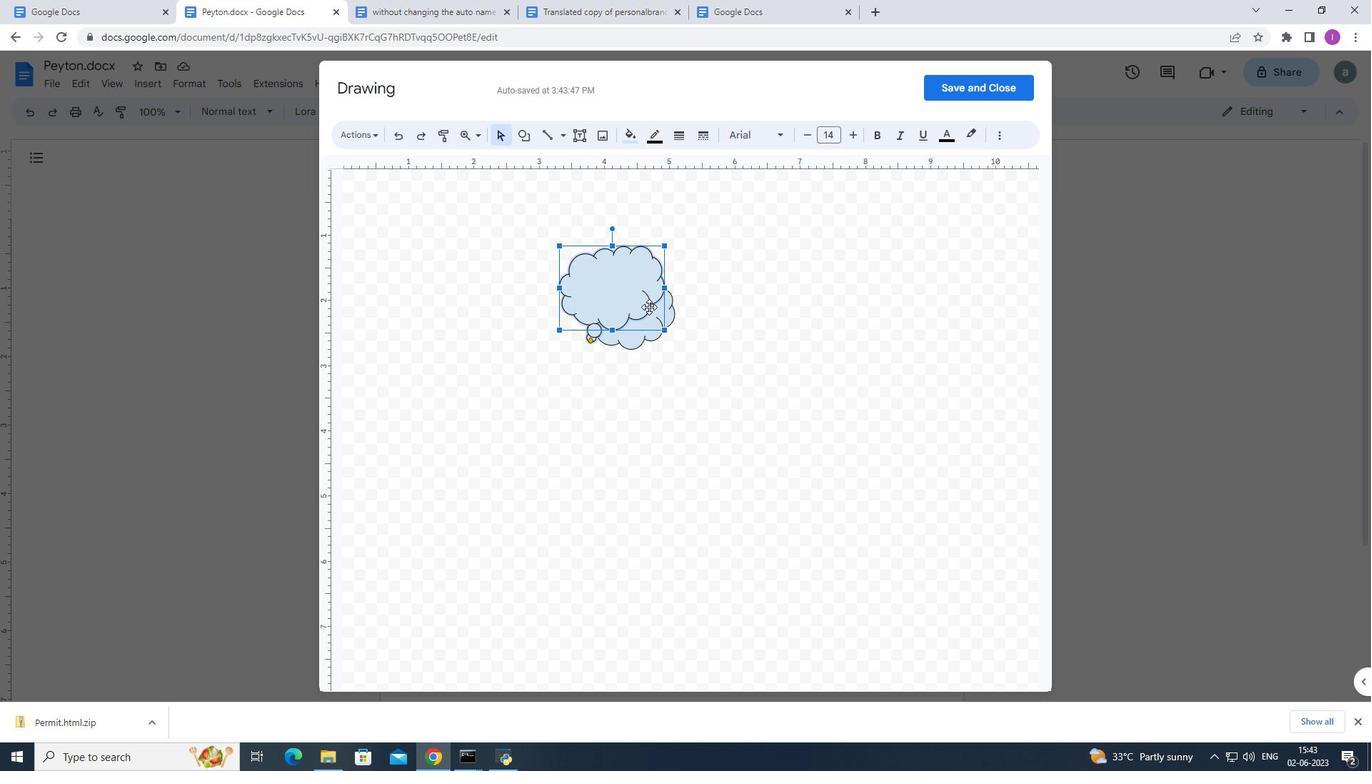 
Action: Mouse pressed left at (647, 306)
Screenshot: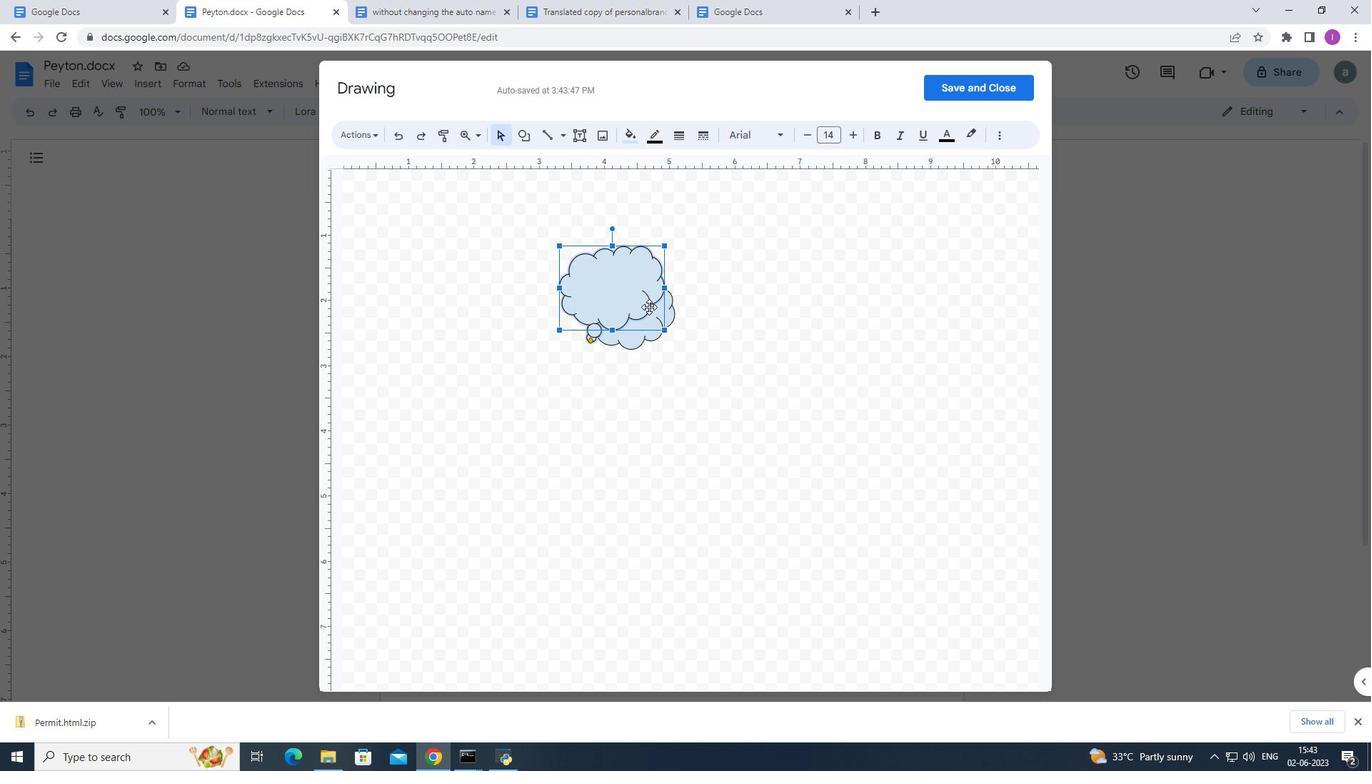 
Action: Mouse moved to (666, 322)
Screenshot: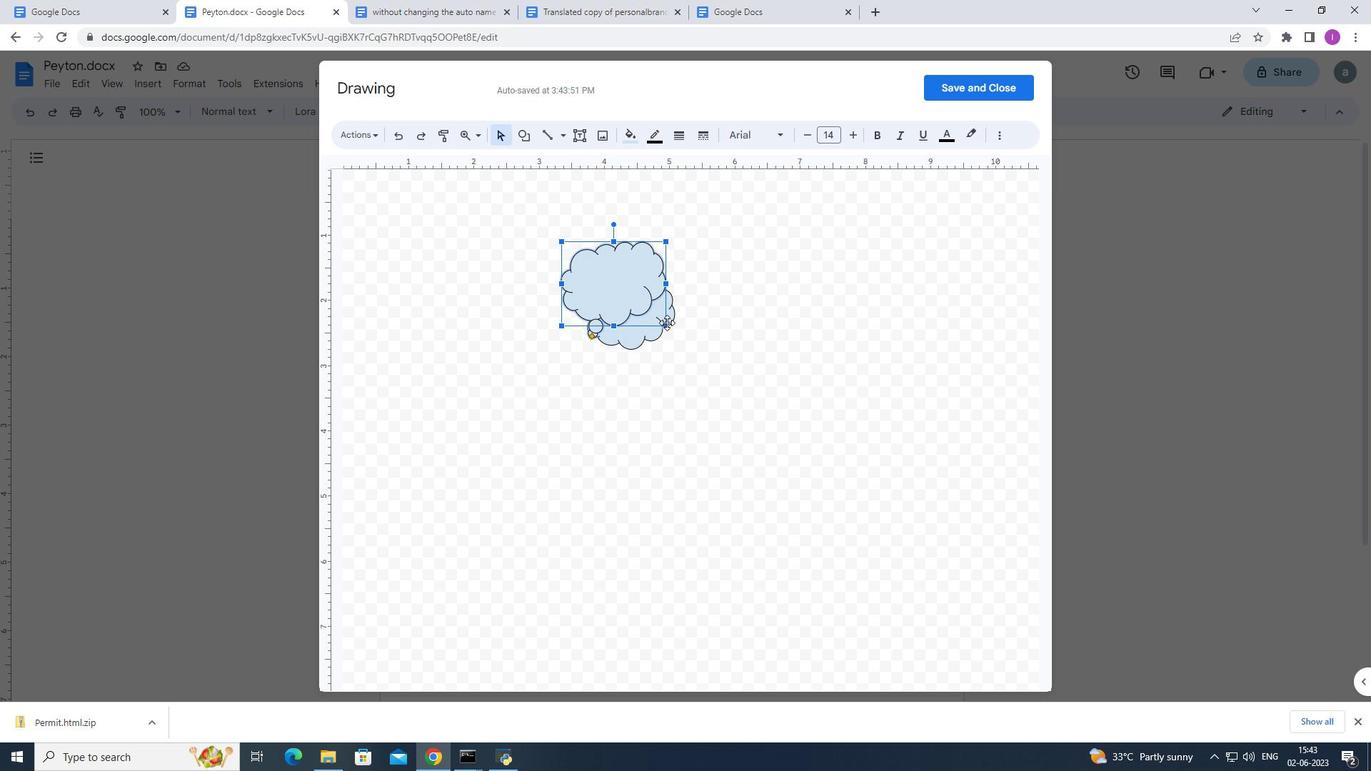 
Action: Mouse pressed left at (666, 322)
Screenshot: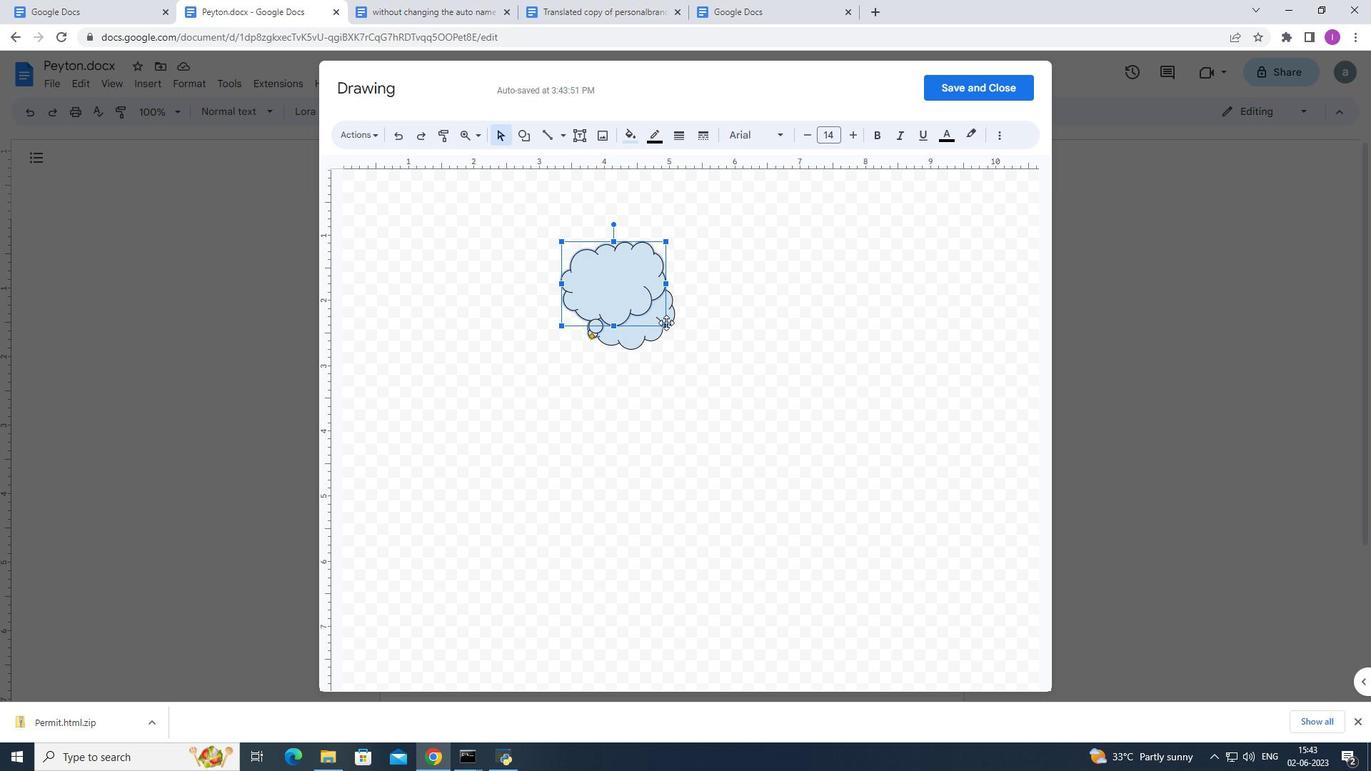 
Action: Mouse moved to (602, 299)
Screenshot: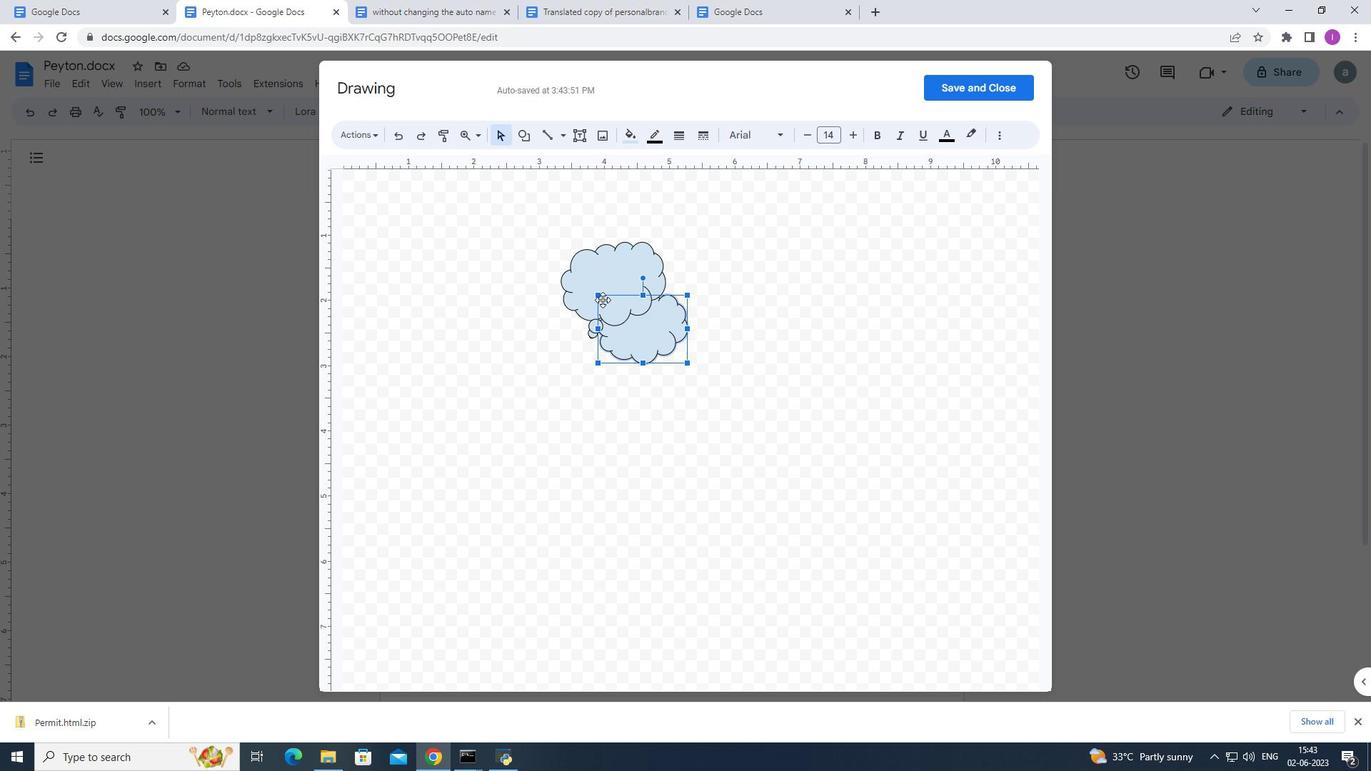 
Action: Mouse pressed left at (602, 299)
Screenshot: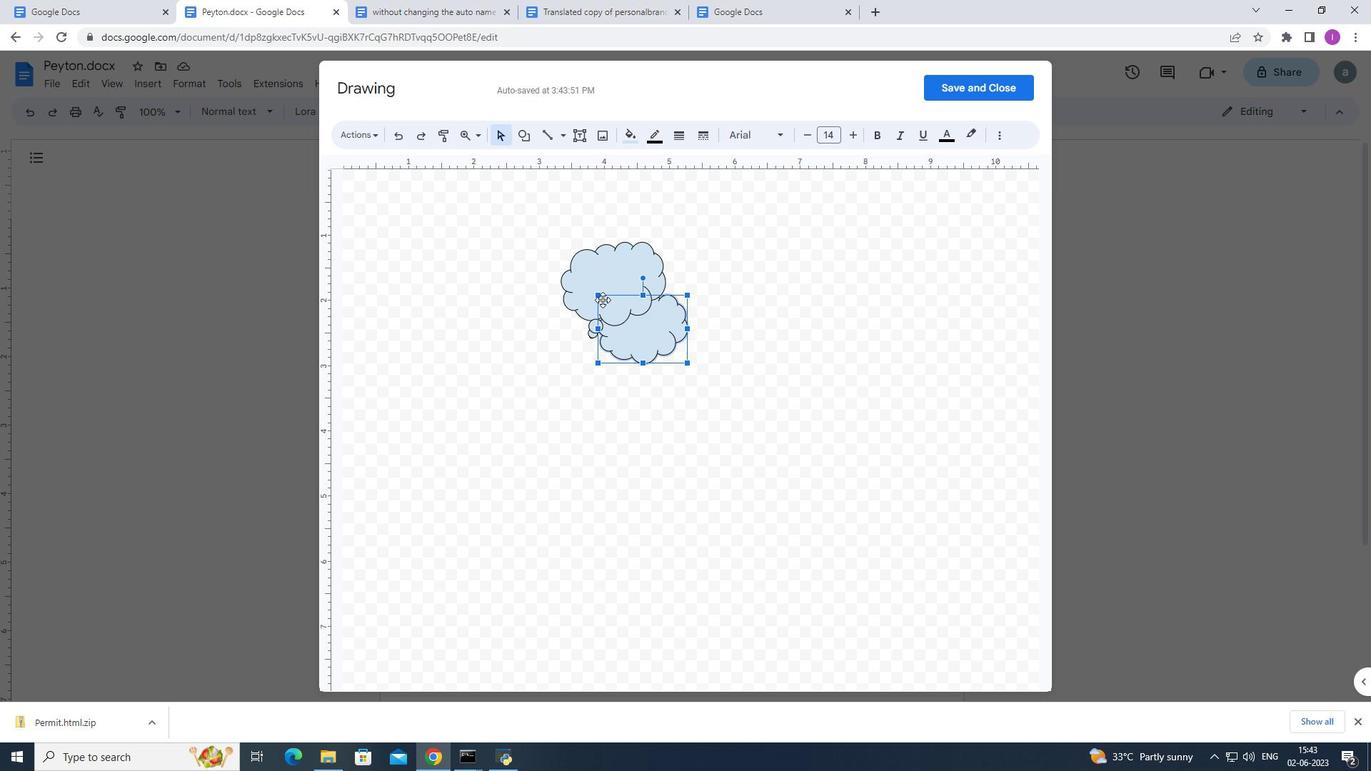
Action: Mouse moved to (664, 250)
Screenshot: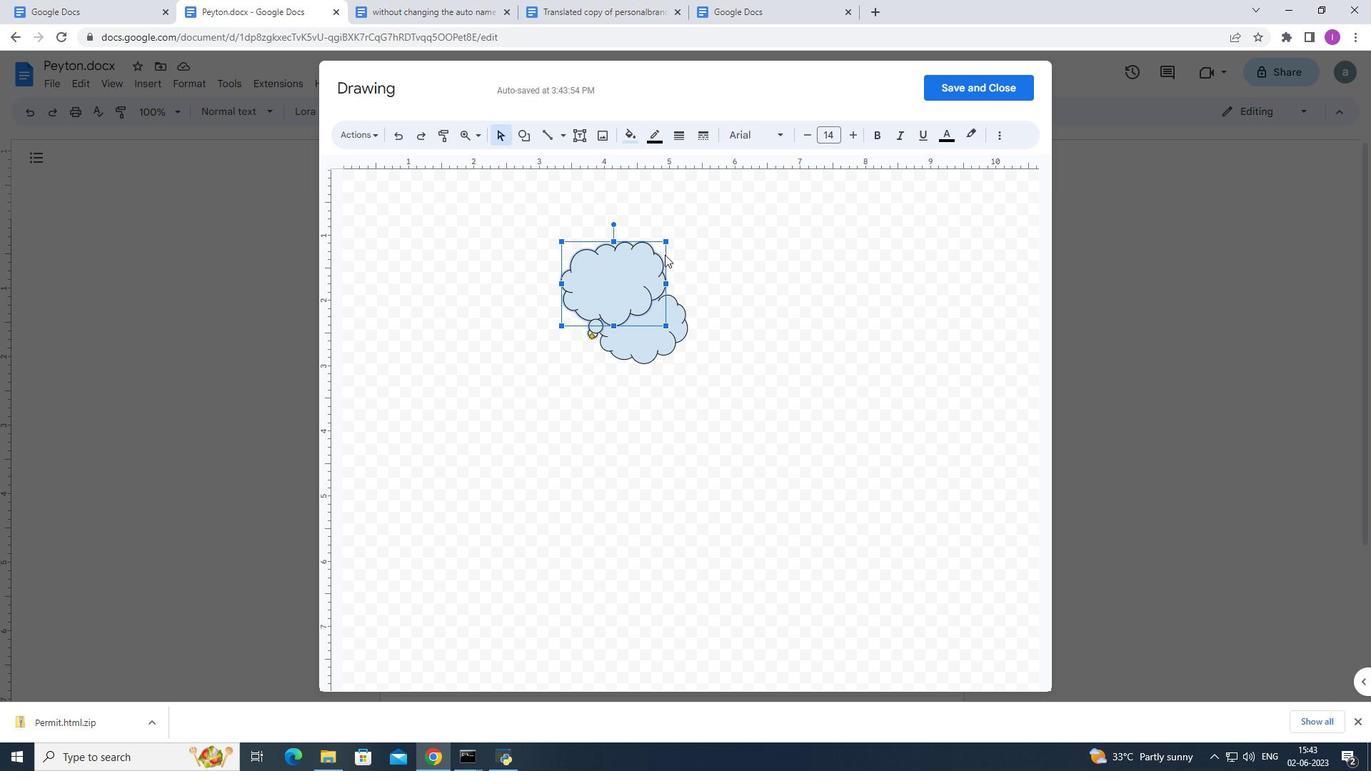
Action: Mouse pressed left at (664, 250)
Screenshot: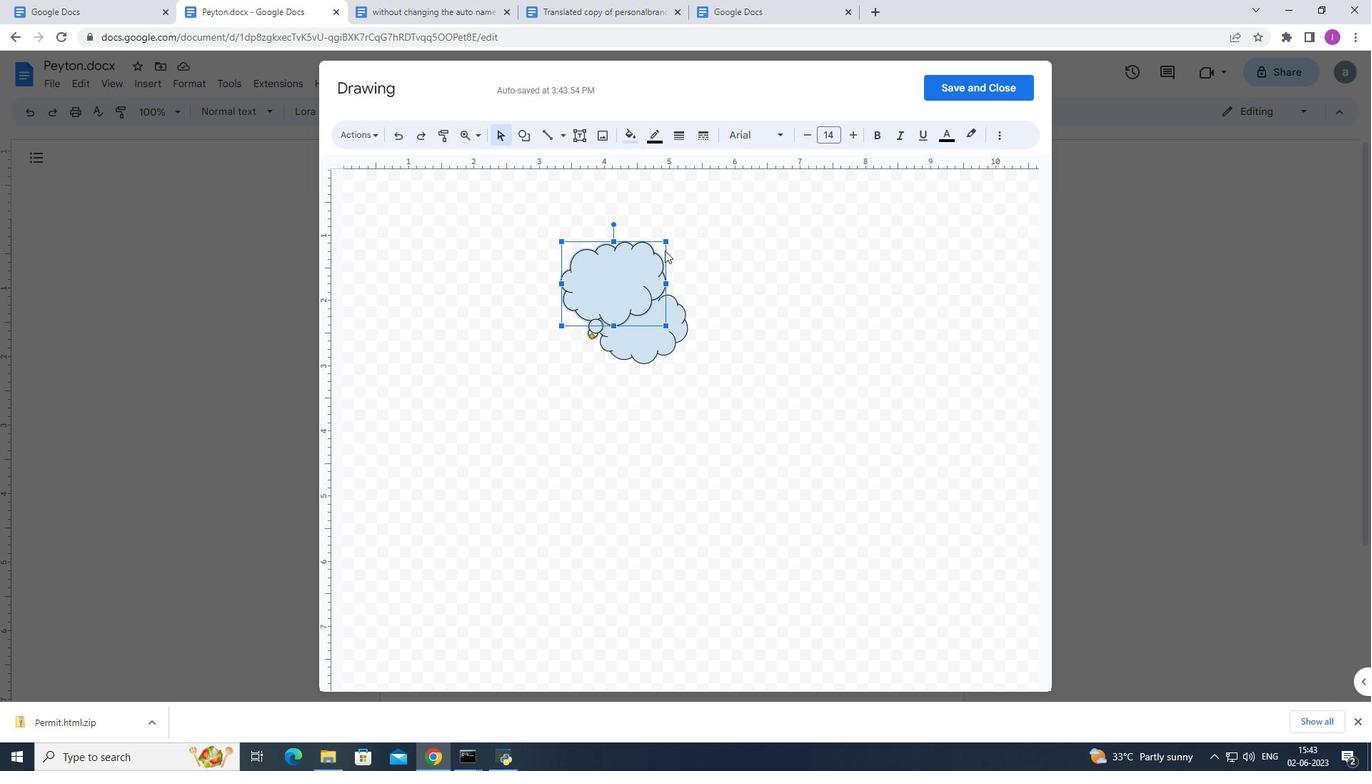 
Action: Mouse moved to (644, 276)
Screenshot: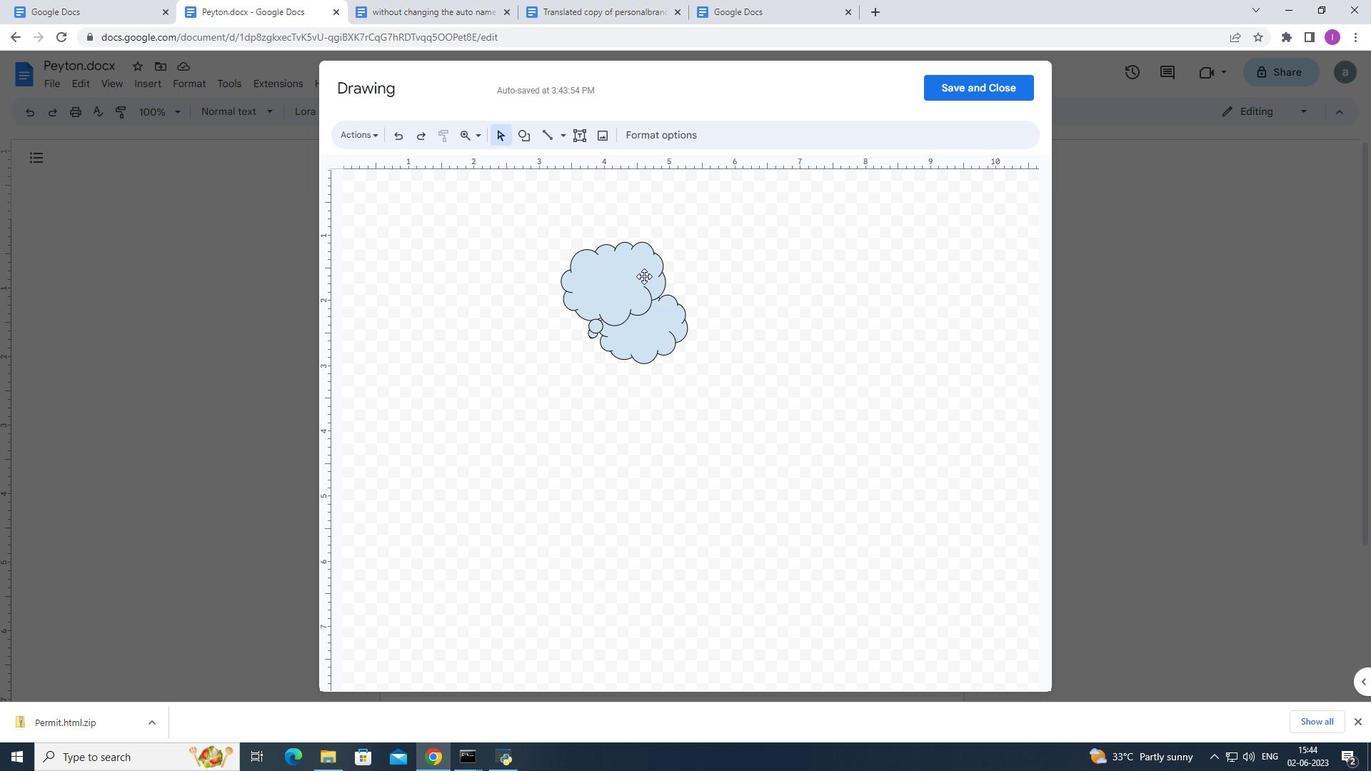 
Action: Mouse pressed left at (644, 276)
Screenshot: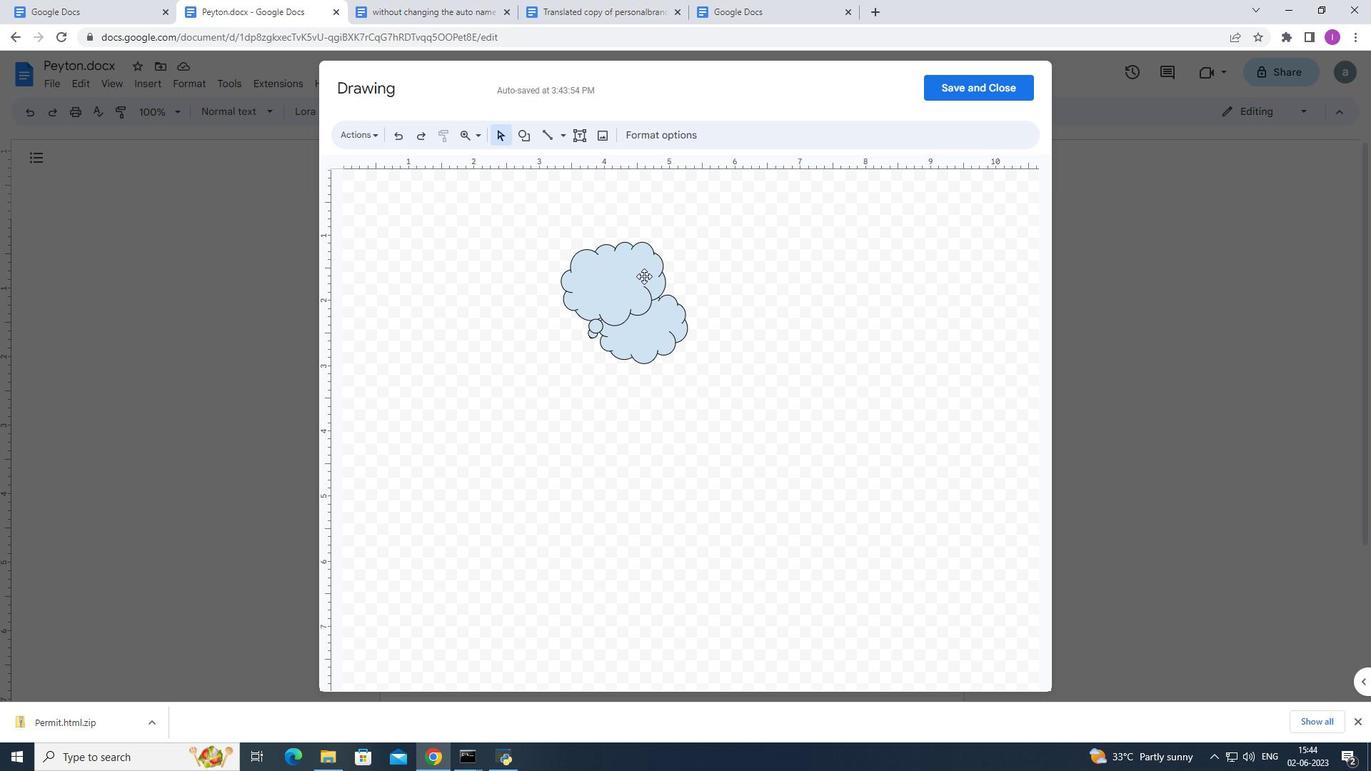 
Action: Mouse moved to (664, 322)
Screenshot: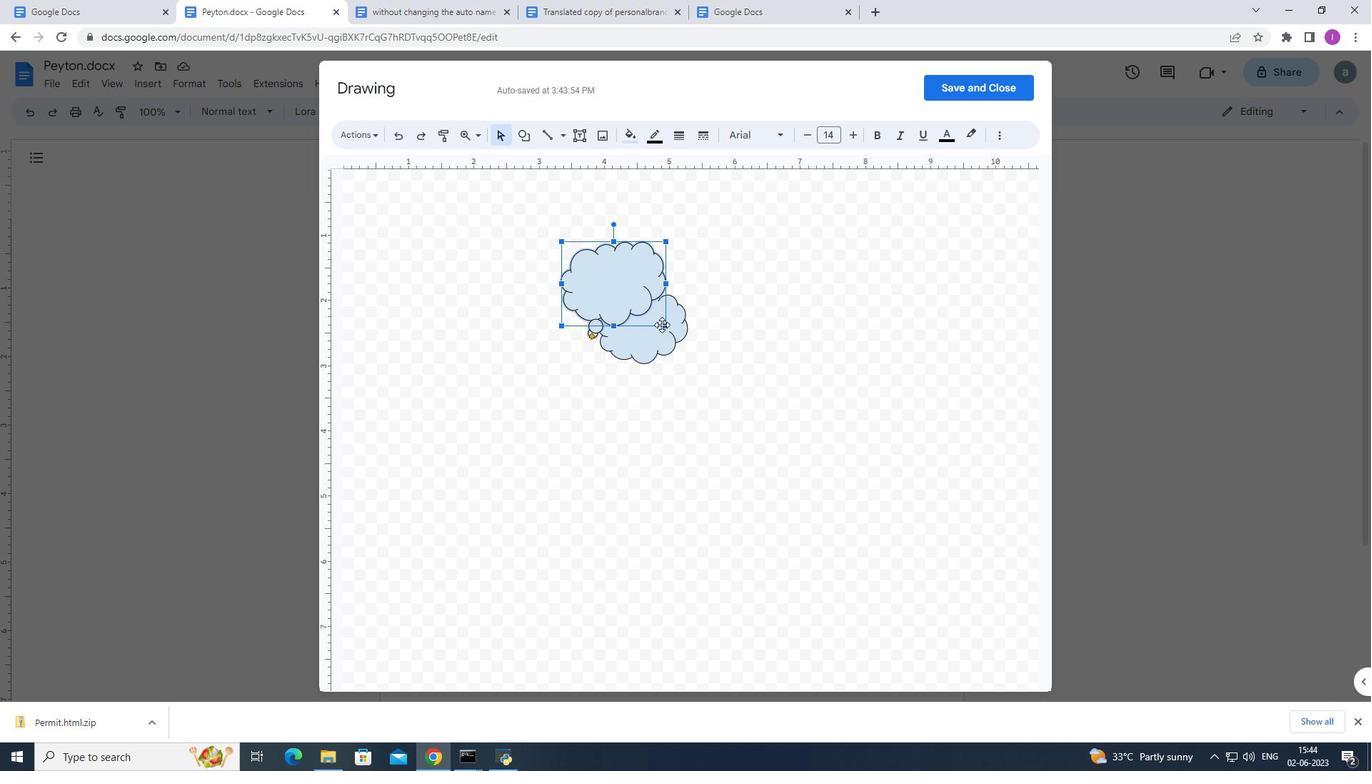 
Action: Mouse pressed left at (664, 322)
Screenshot: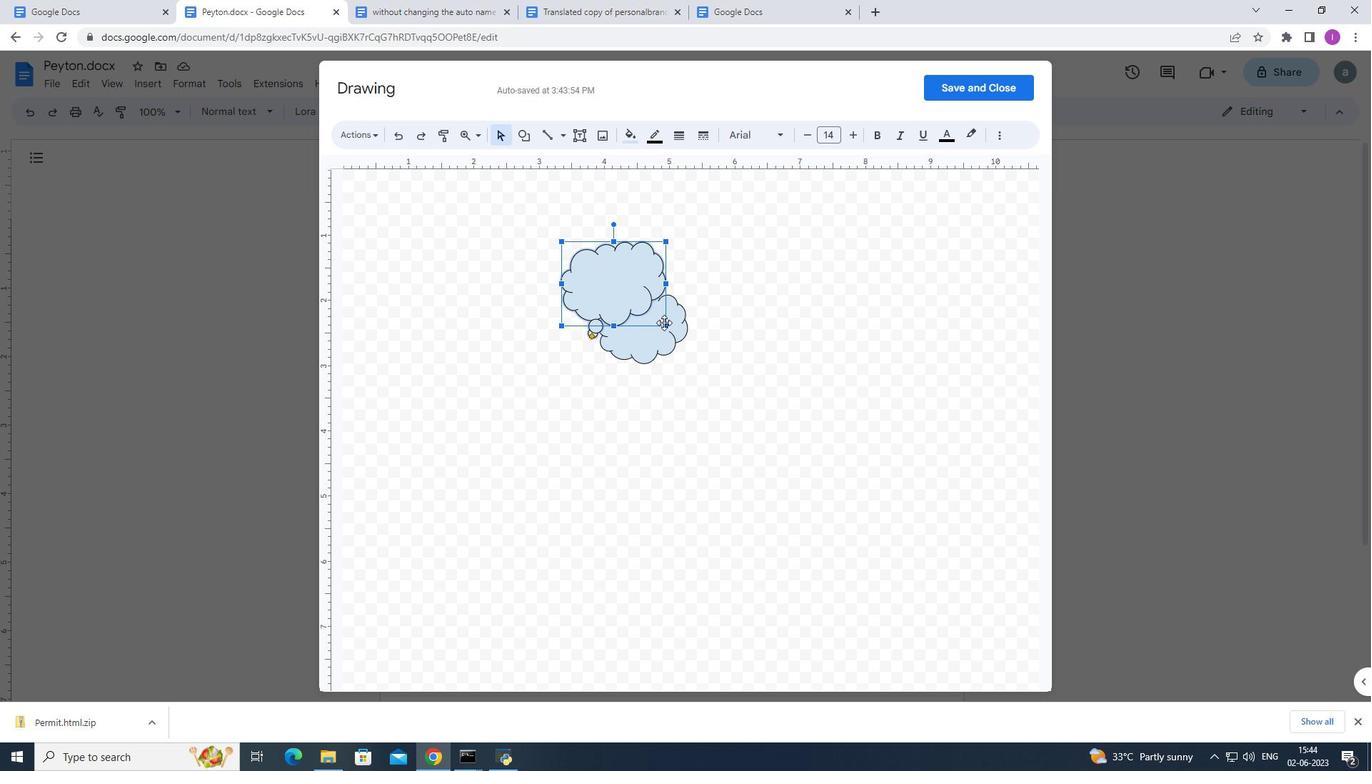 
Action: Mouse moved to (605, 302)
Screenshot: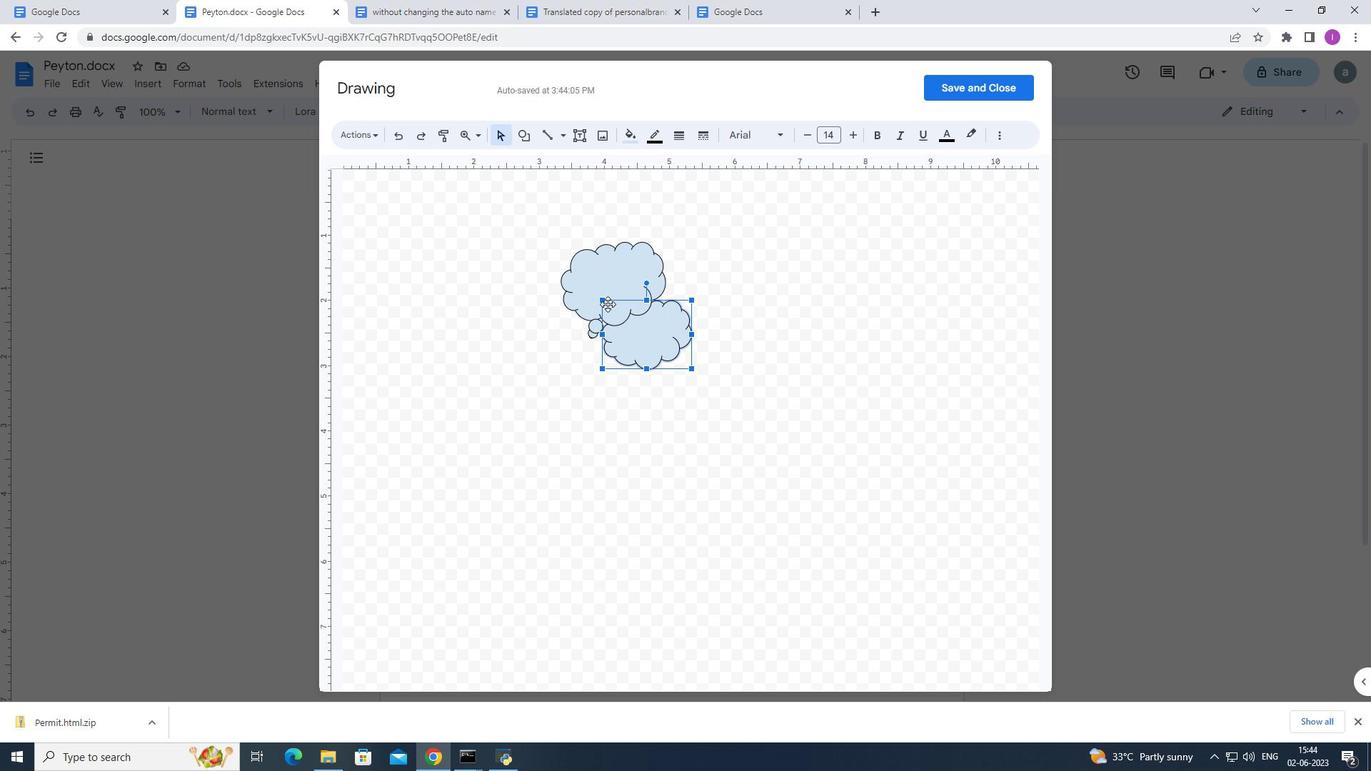 
Action: Mouse pressed left at (605, 302)
Screenshot: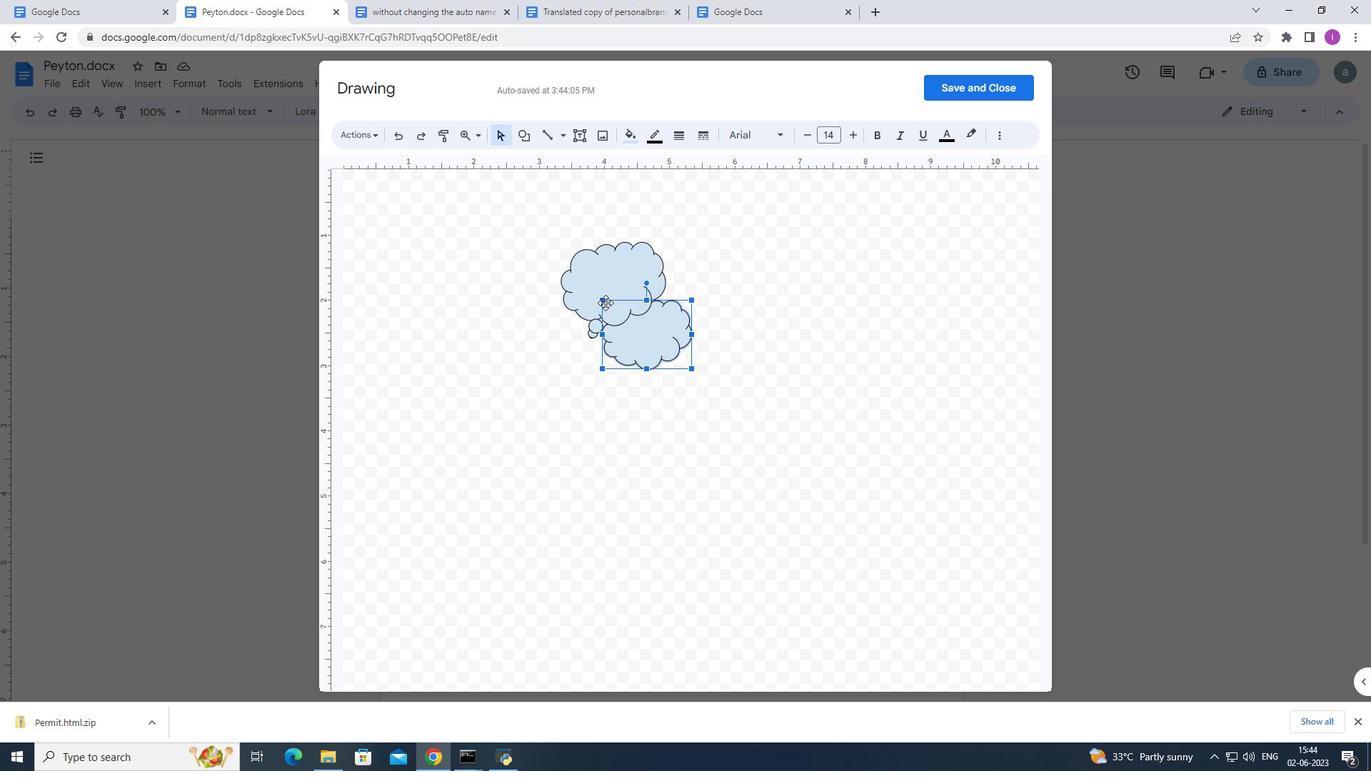 
Action: Mouse moved to (643, 302)
Screenshot: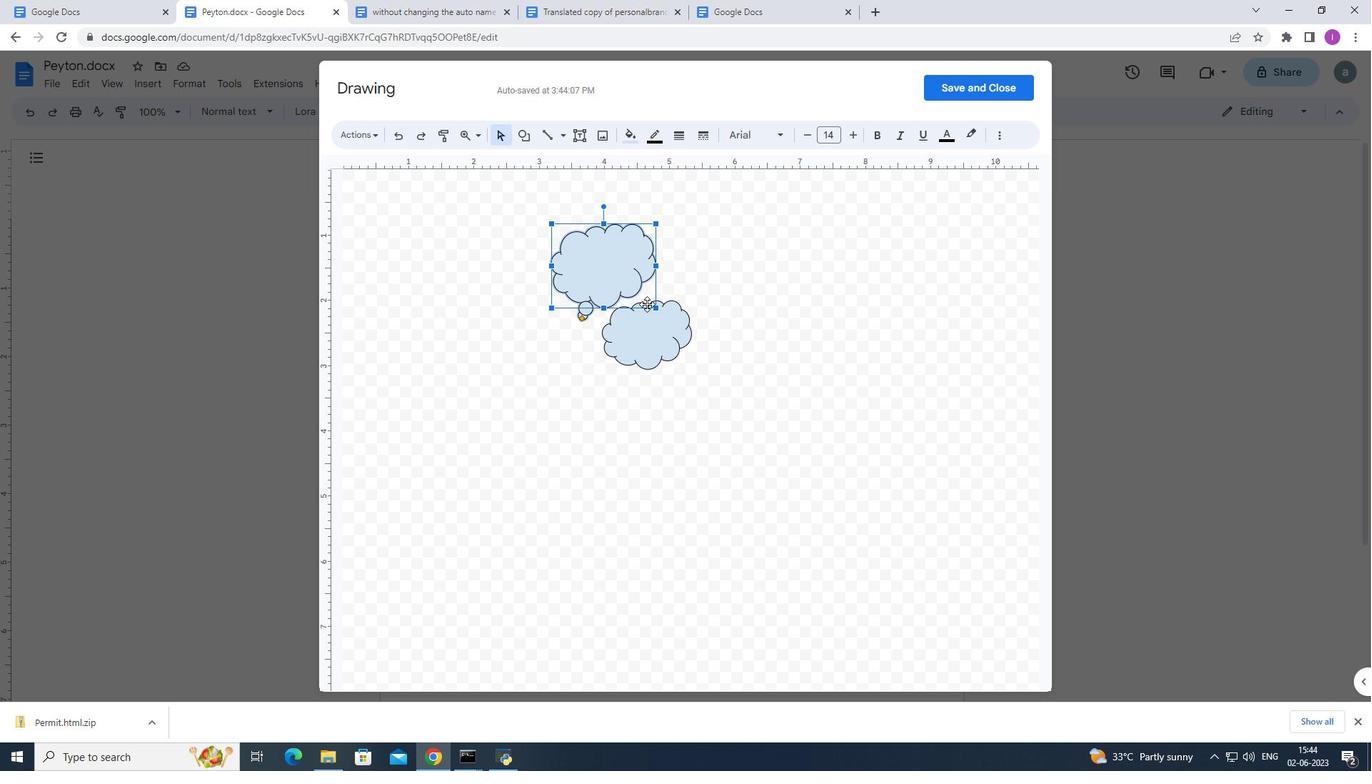 
Action: Mouse pressed left at (643, 302)
Screenshot: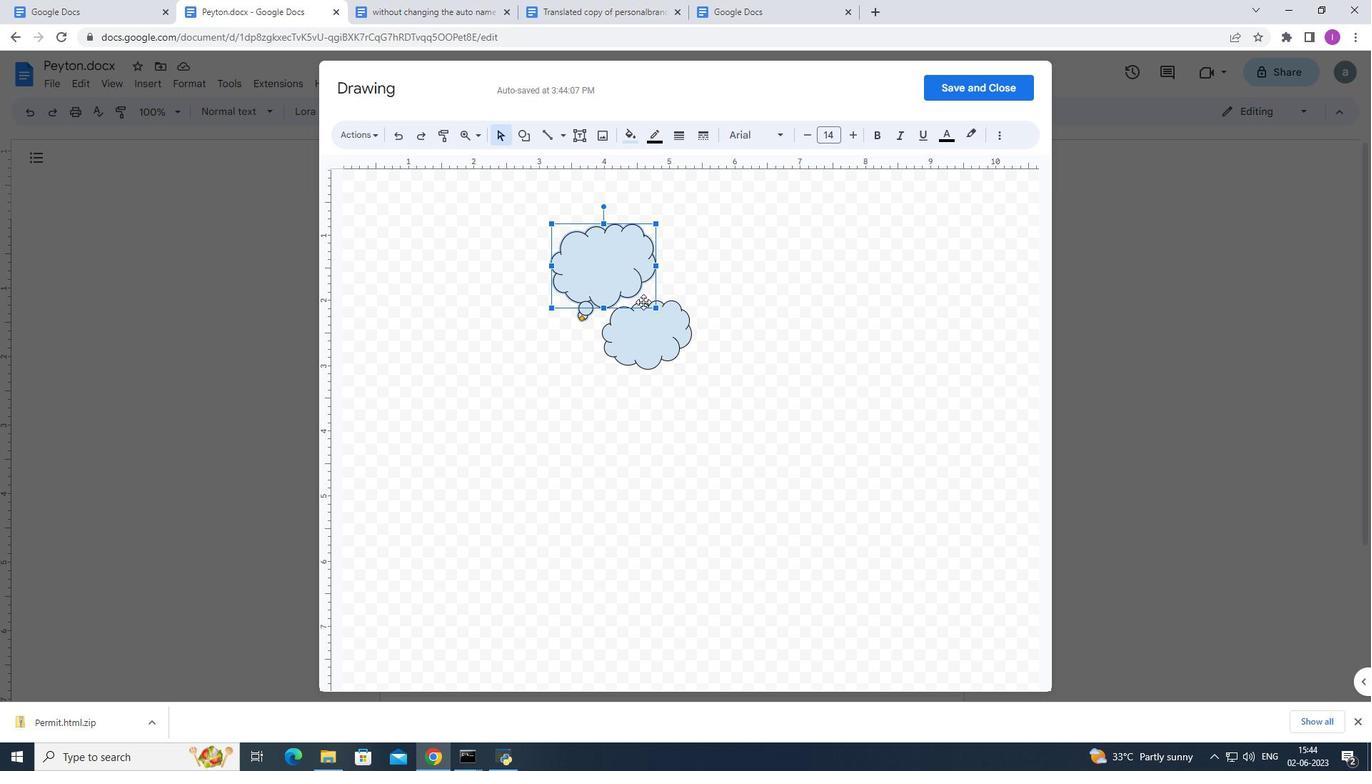 
Action: Mouse moved to (582, 273)
Screenshot: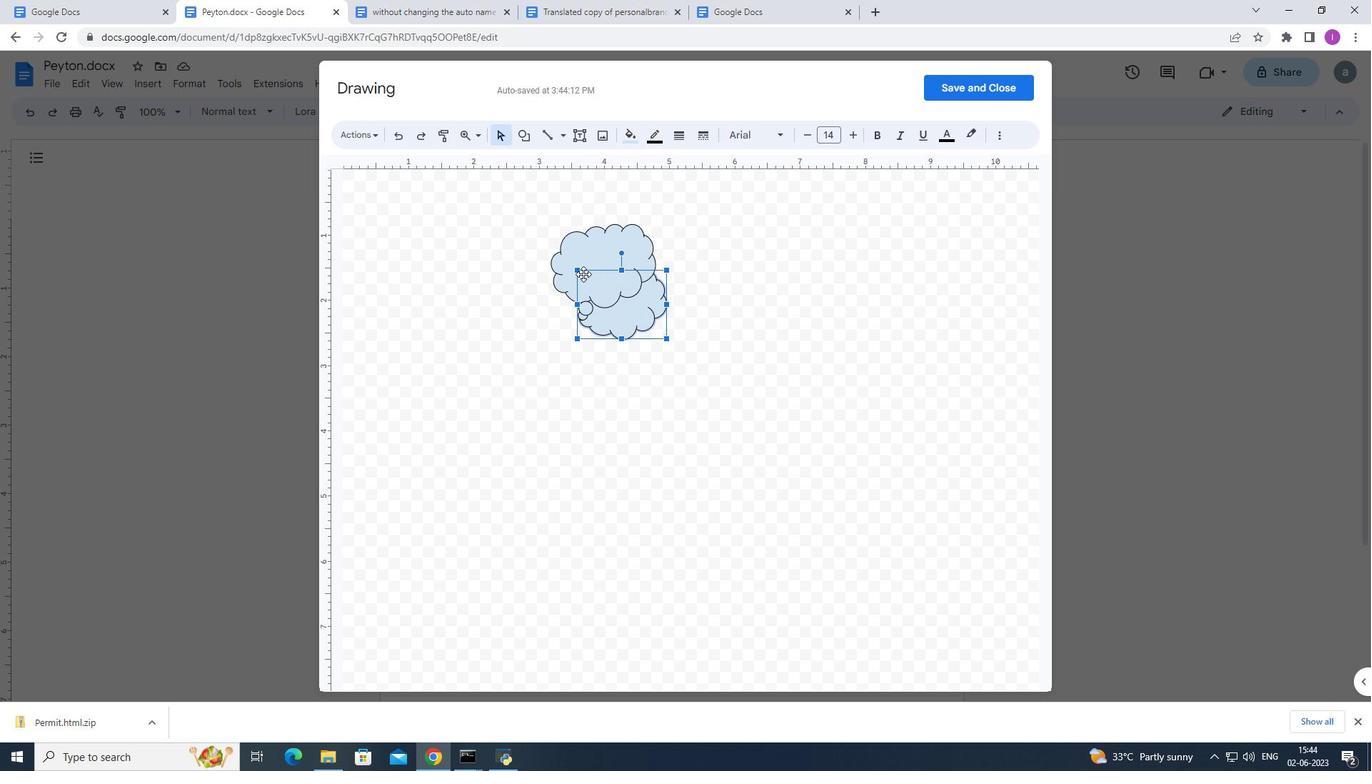
Action: Mouse pressed left at (582, 273)
Screenshot: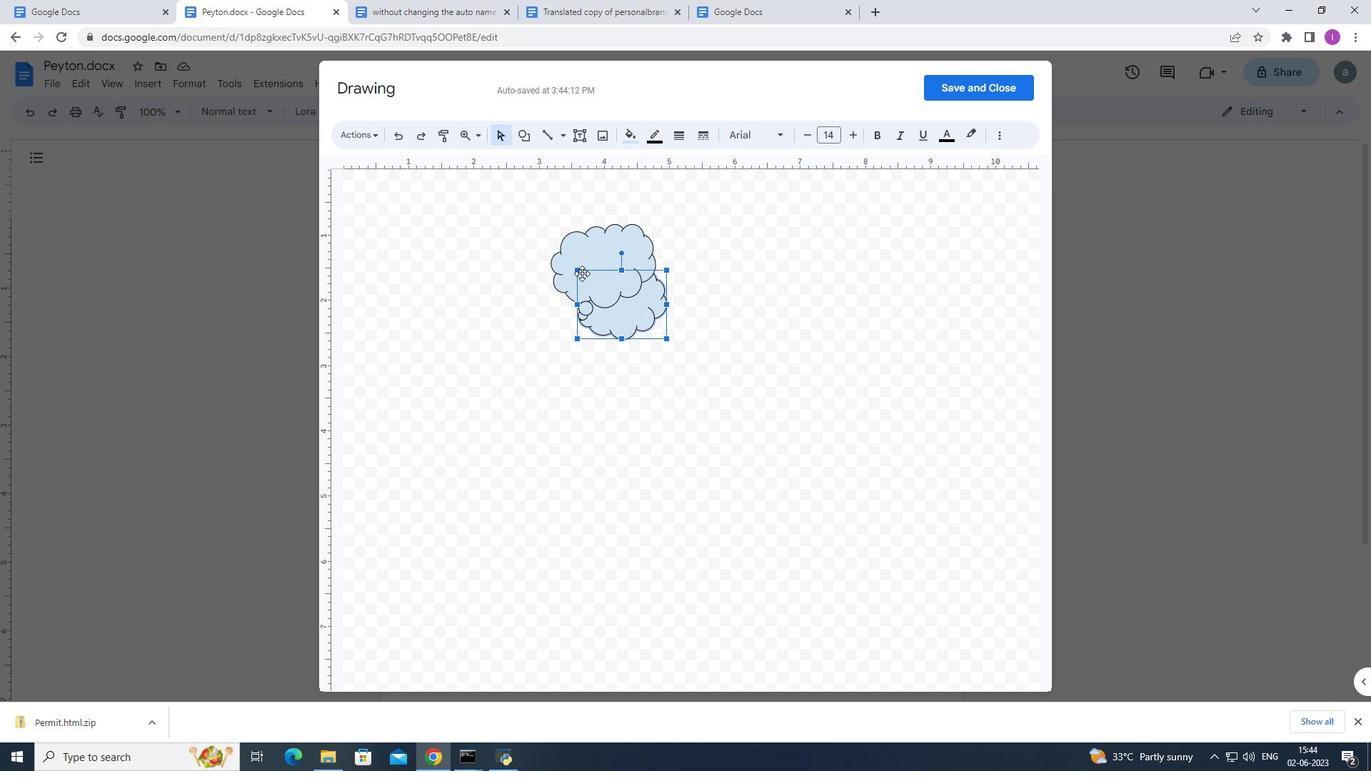 
Action: Mouse moved to (645, 305)
Screenshot: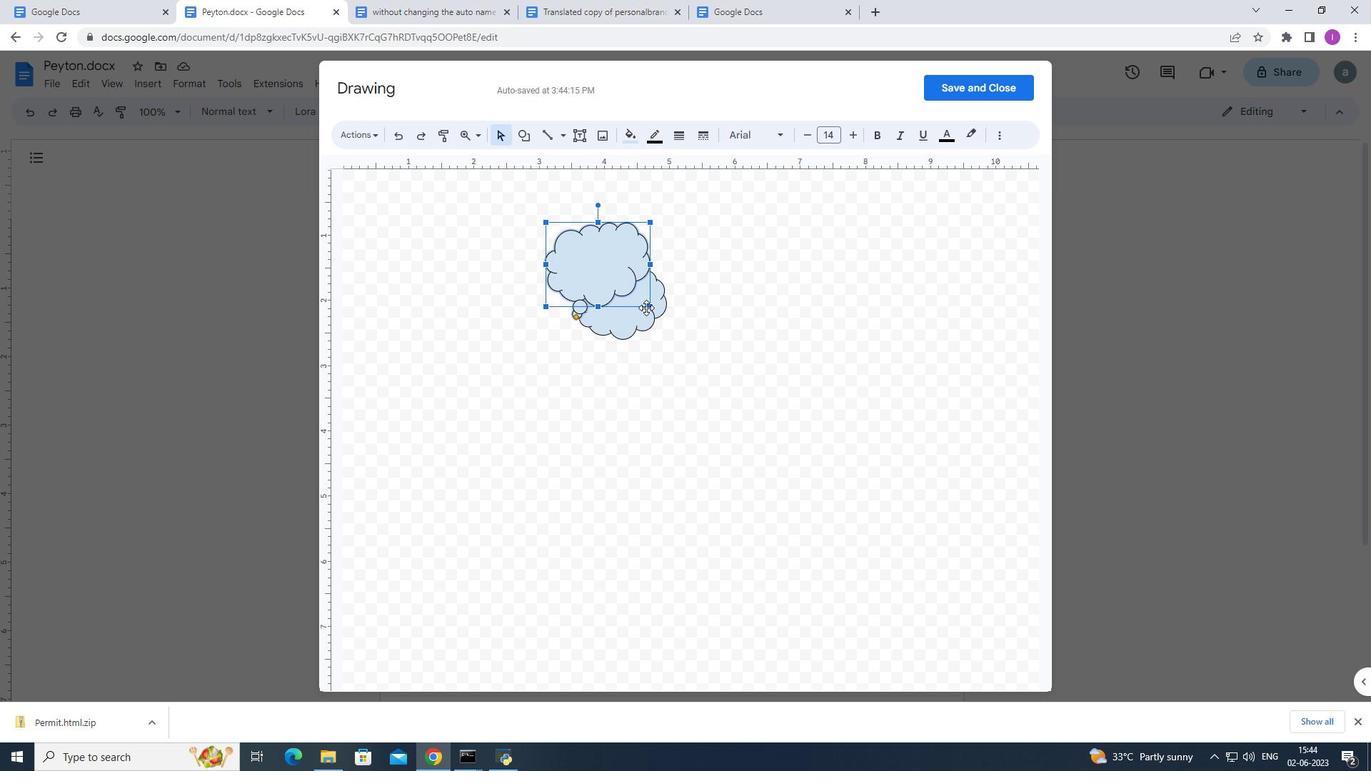 
Action: Mouse pressed left at (645, 305)
Screenshot: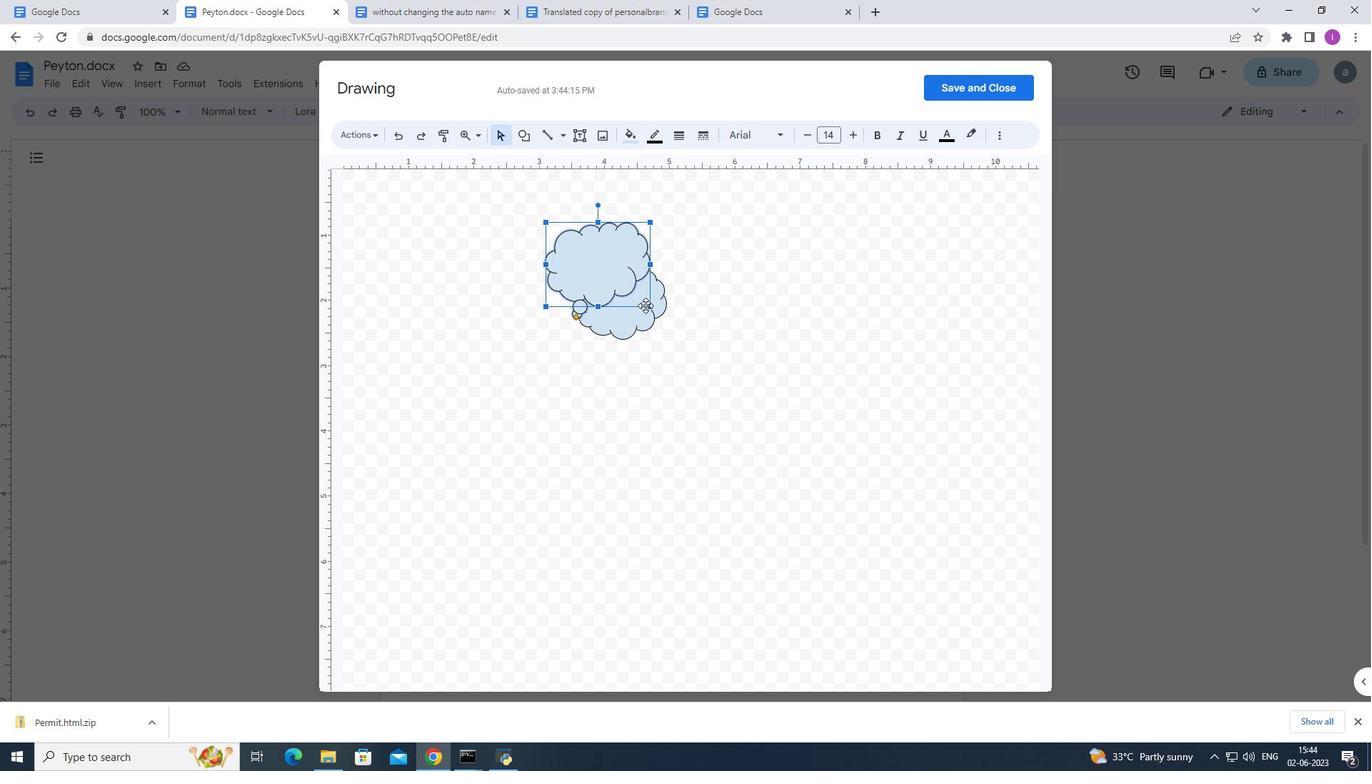 
Action: Mouse moved to (1004, 137)
Screenshot: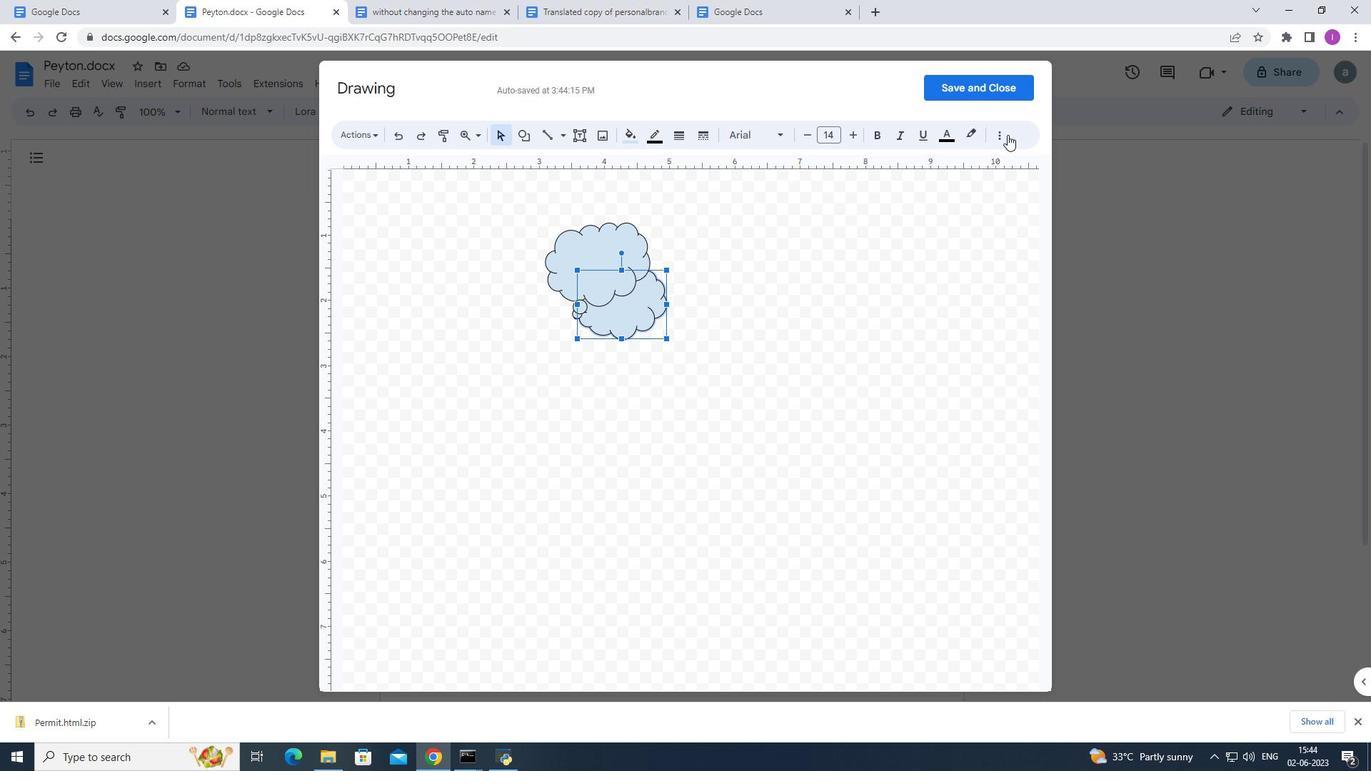 
Action: Mouse pressed left at (1004, 137)
Screenshot: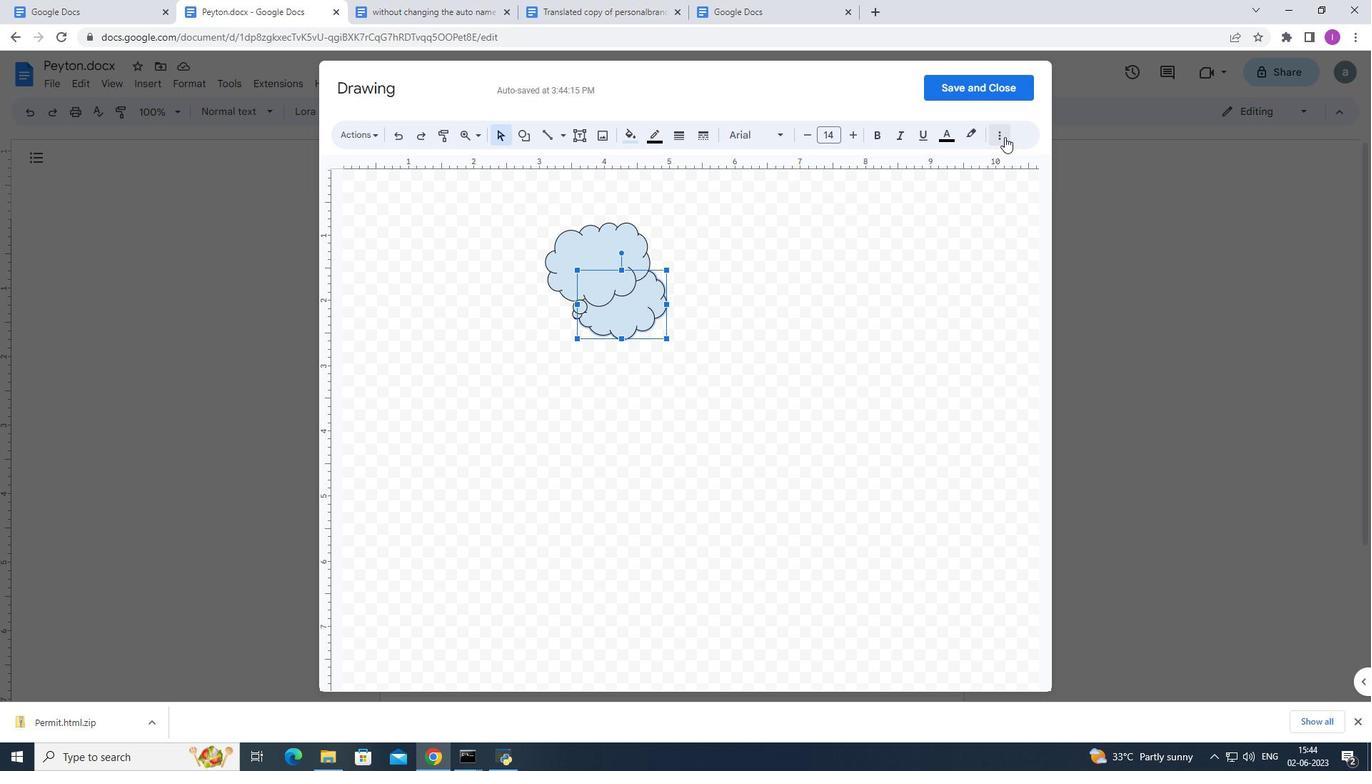 
Action: Mouse moved to (966, 185)
Screenshot: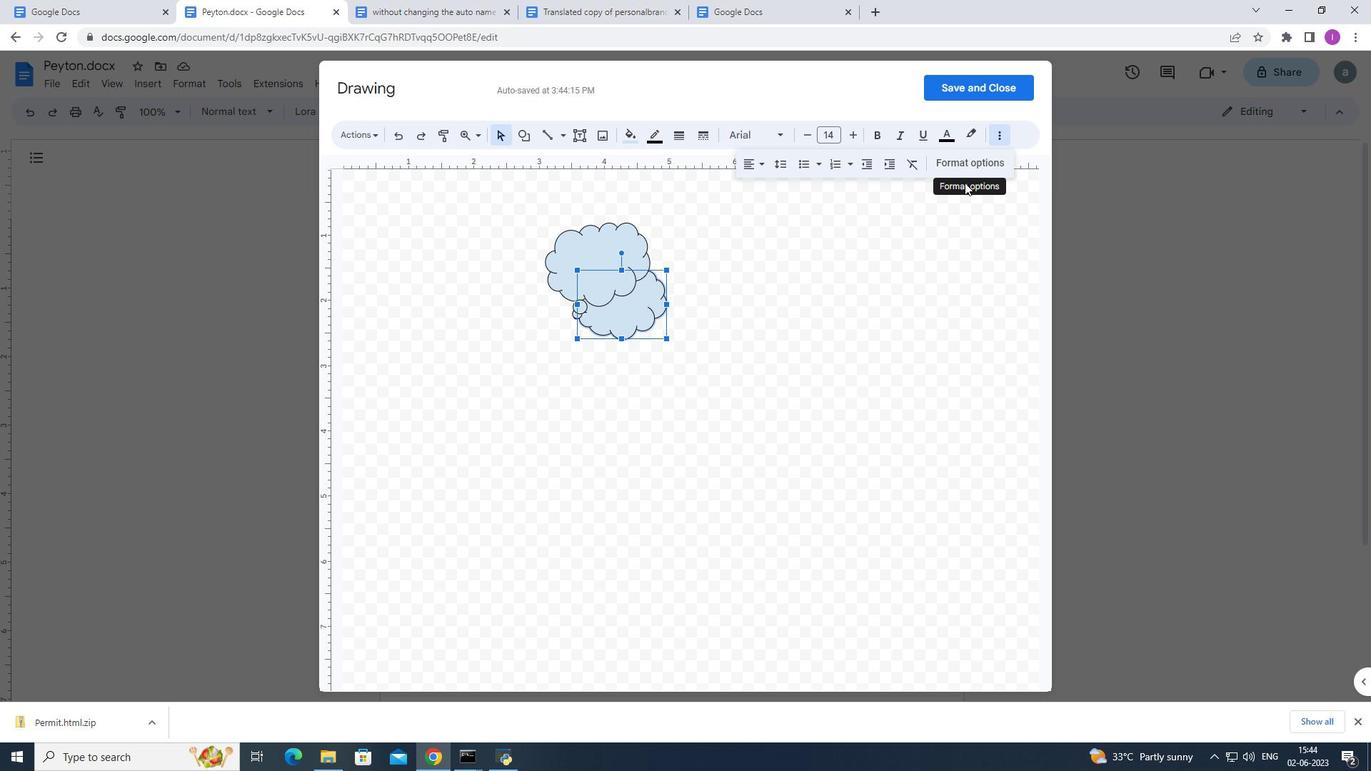
Action: Mouse pressed left at (966, 185)
Screenshot: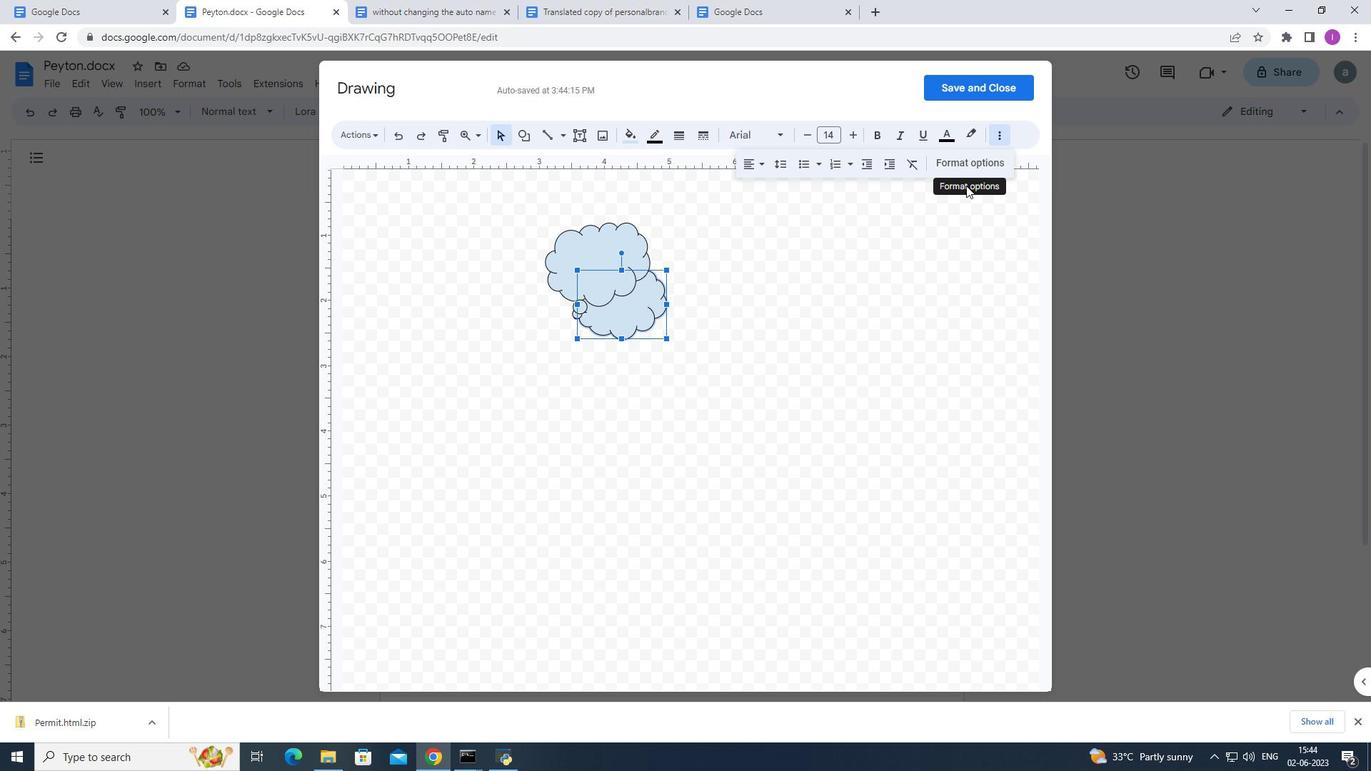 
Action: Mouse moved to (979, 169)
Screenshot: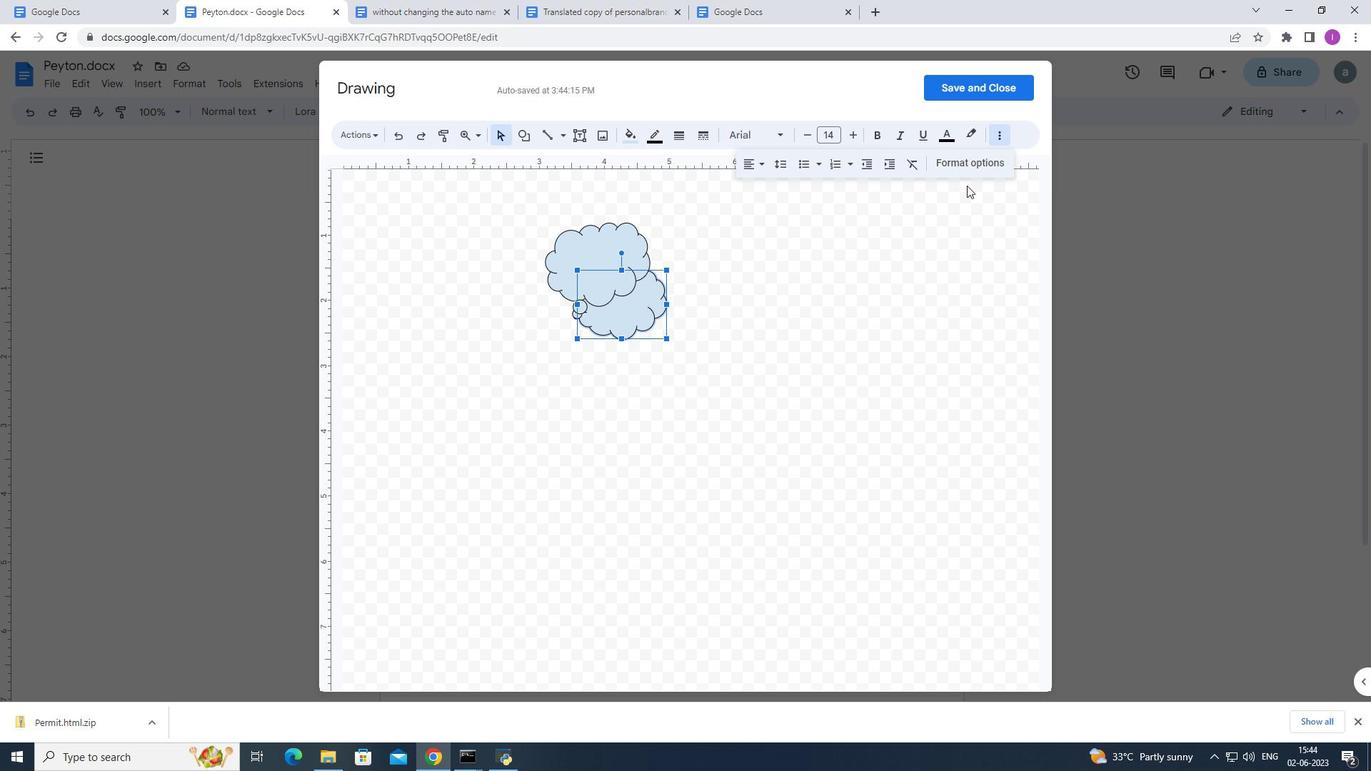 
Action: Mouse pressed left at (979, 169)
Screenshot: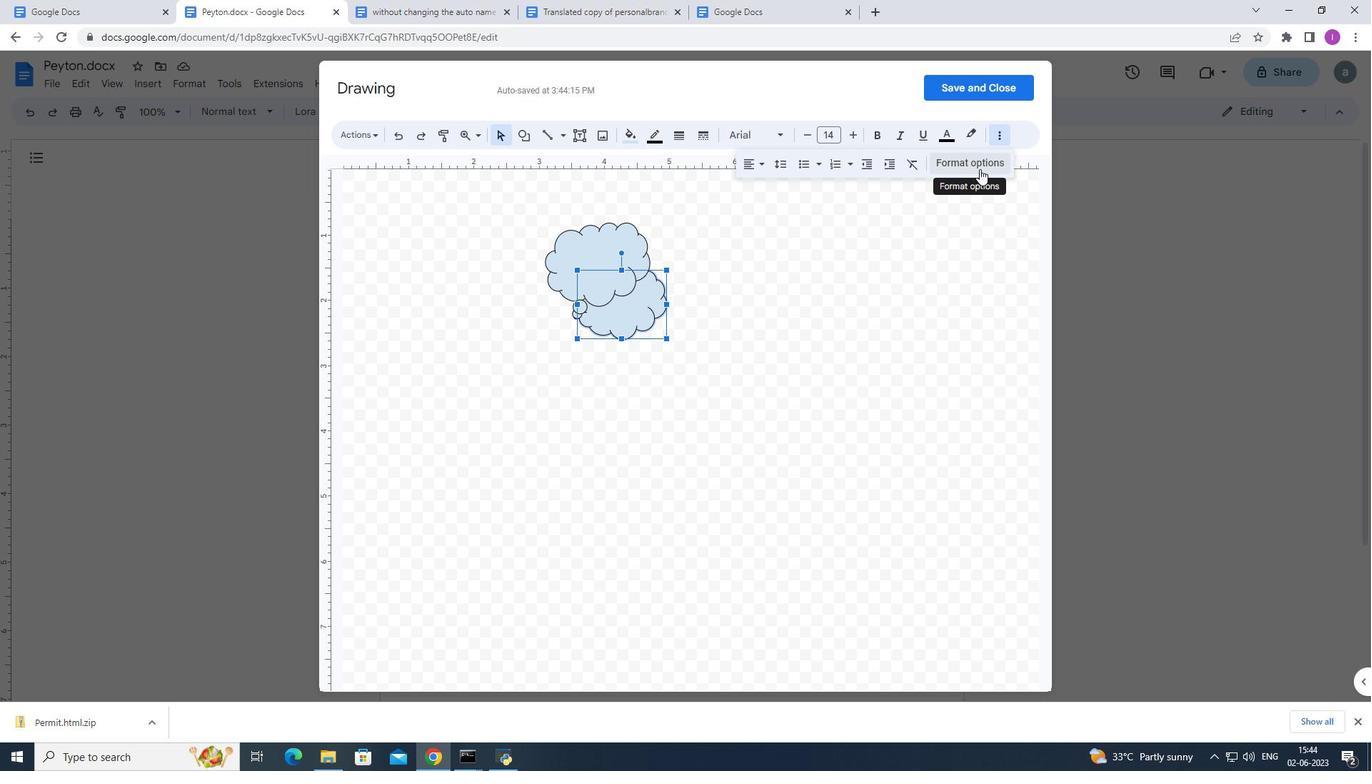 
Action: Mouse moved to (967, 160)
Screenshot: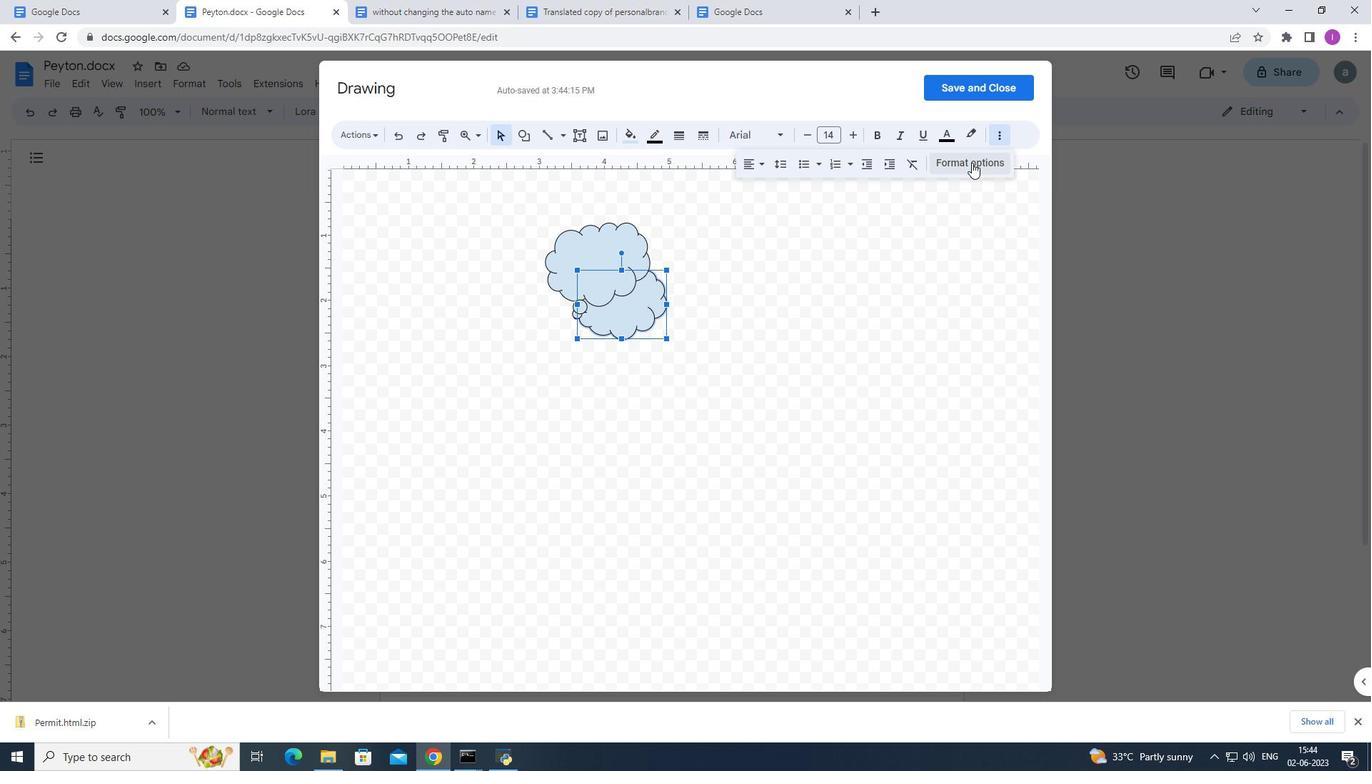 
Action: Mouse pressed left at (967, 160)
Screenshot: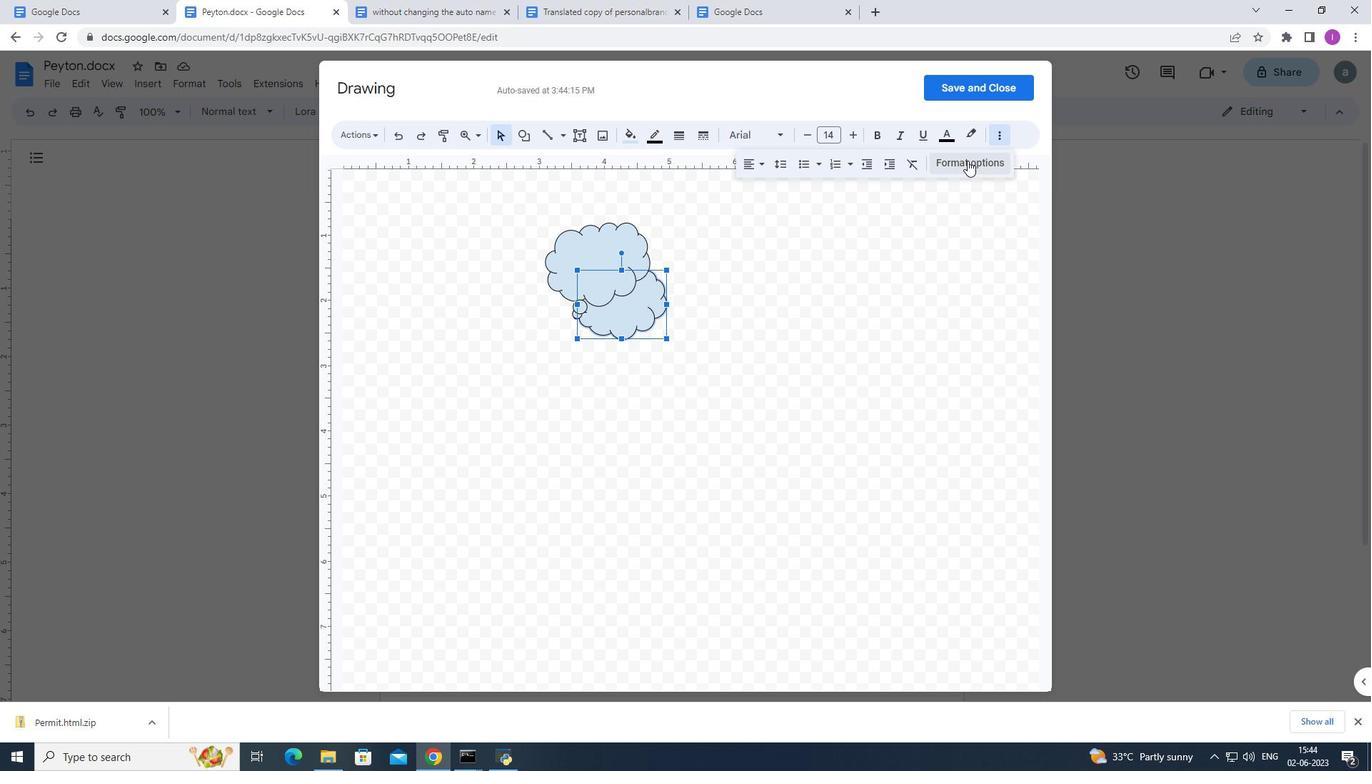 
Action: Mouse moved to (462, 269)
Screenshot: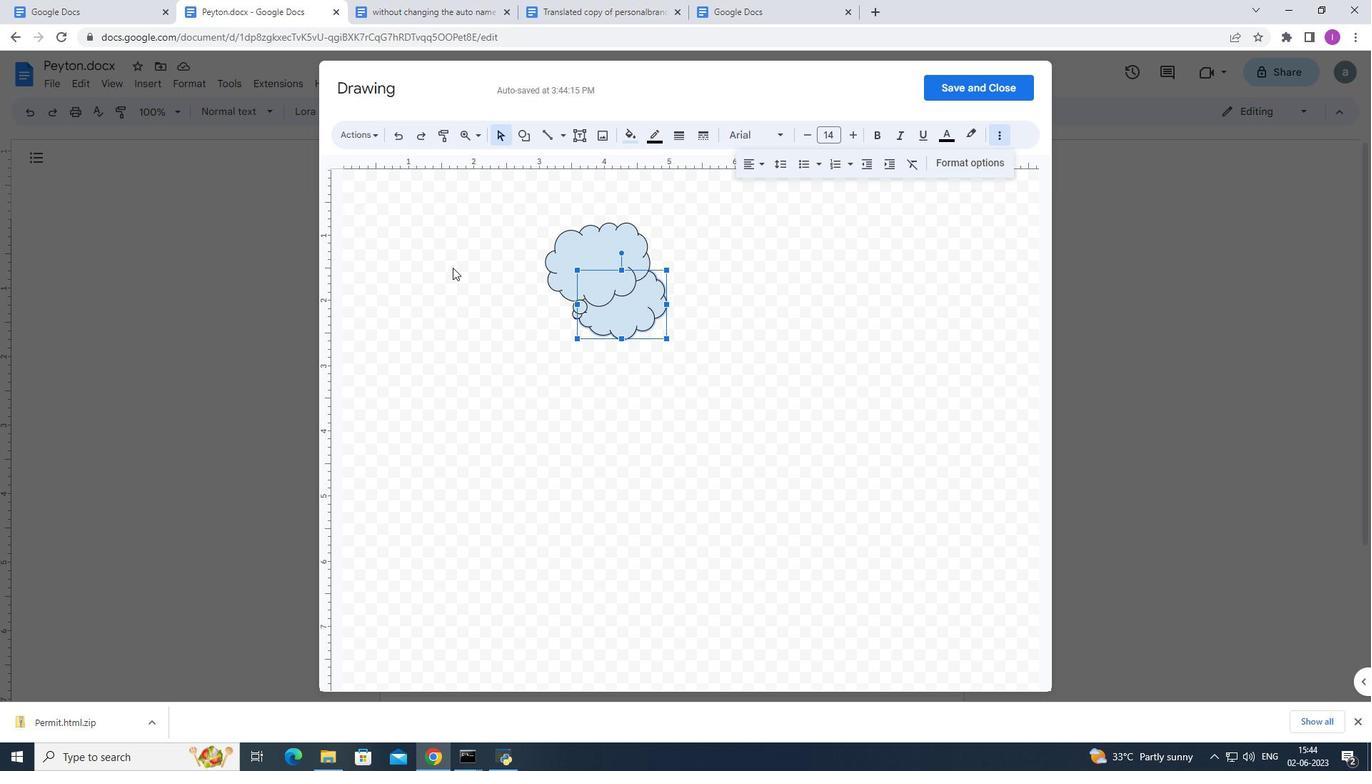 
Action: Mouse pressed left at (462, 269)
Screenshot: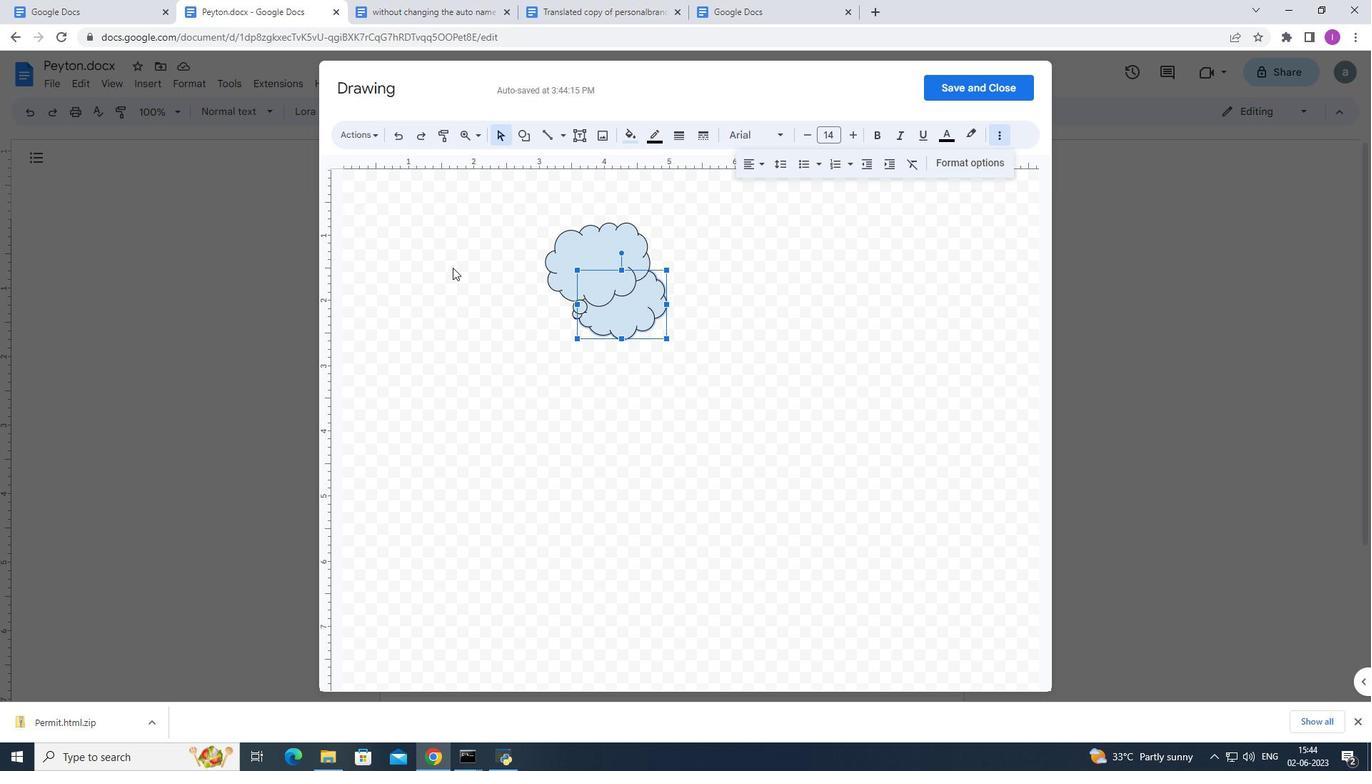 
Action: Mouse moved to (592, 269)
Screenshot: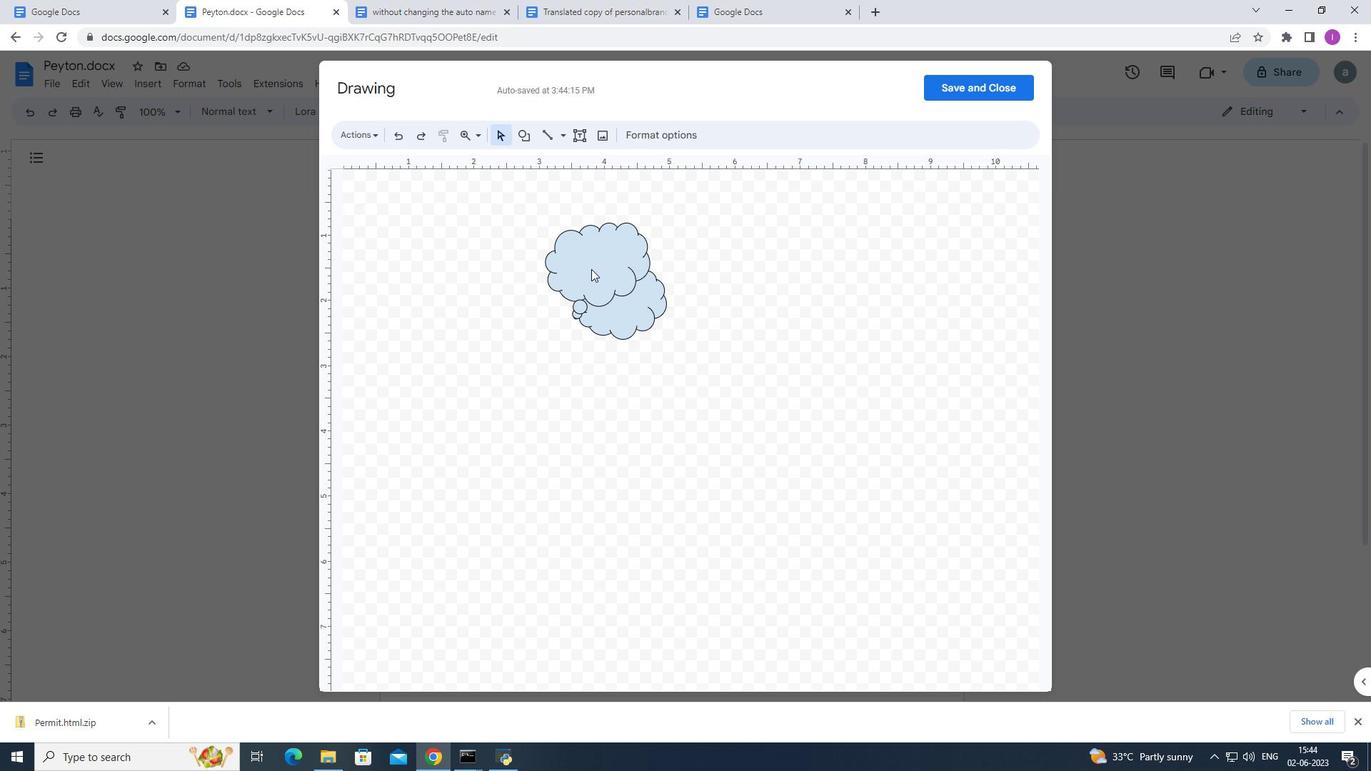 
Action: Mouse pressed left at (592, 269)
Screenshot: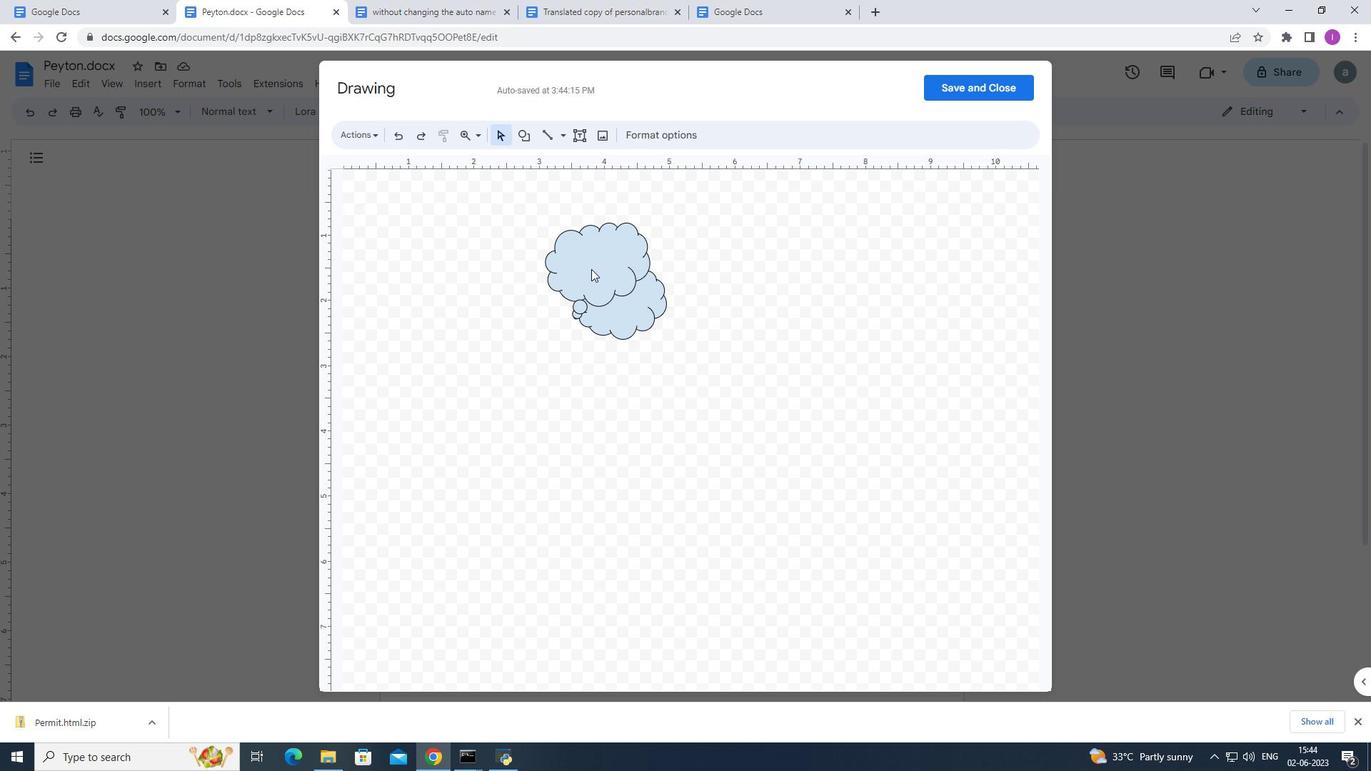 
Action: Mouse moved to (649, 308)
Screenshot: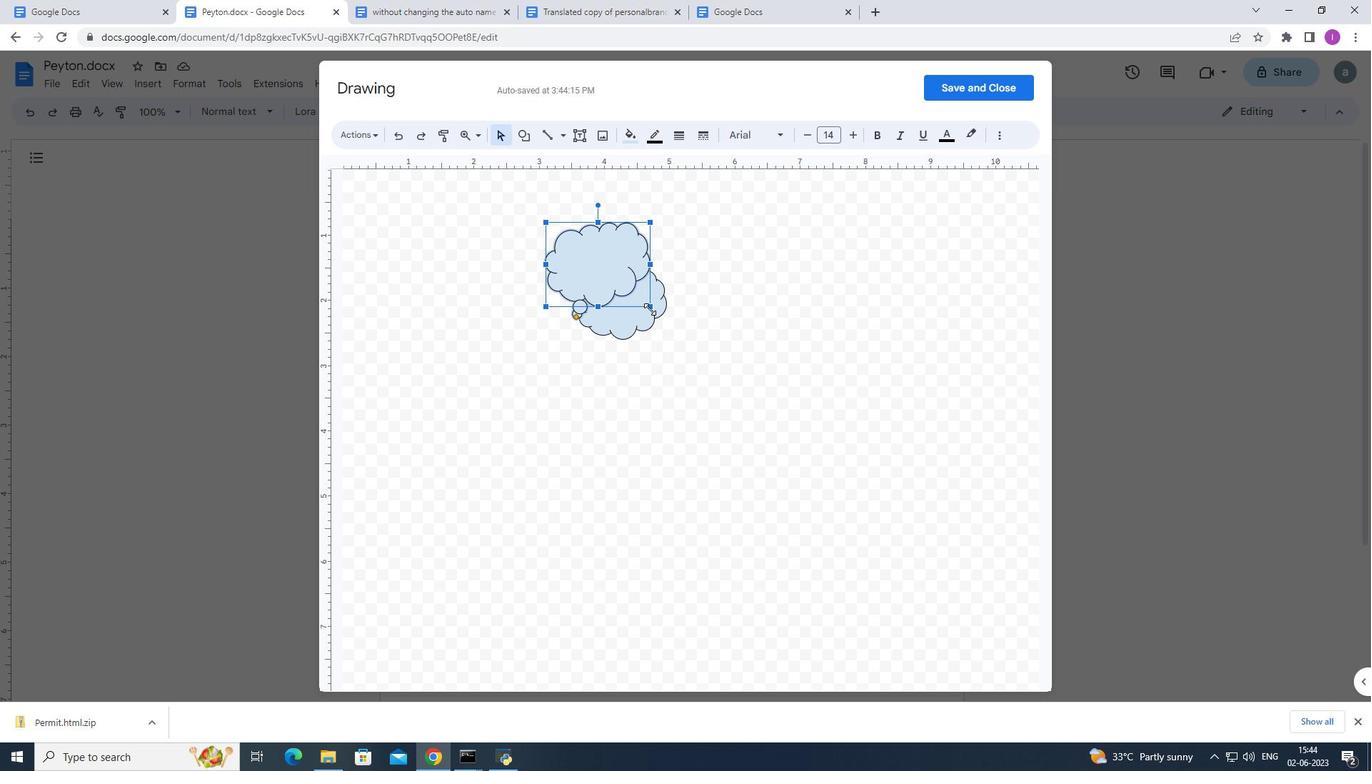 
Action: Mouse pressed left at (649, 308)
Screenshot: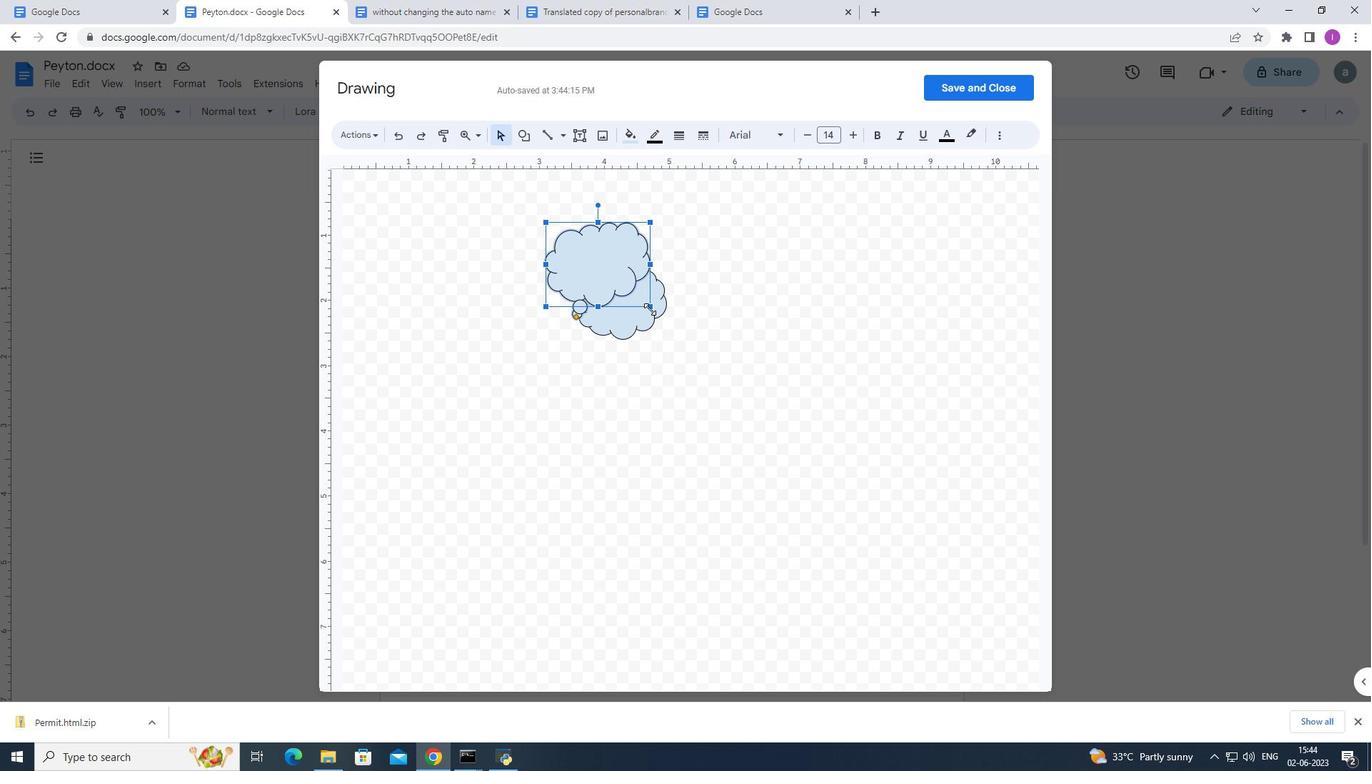 
Action: Mouse moved to (689, 389)
Screenshot: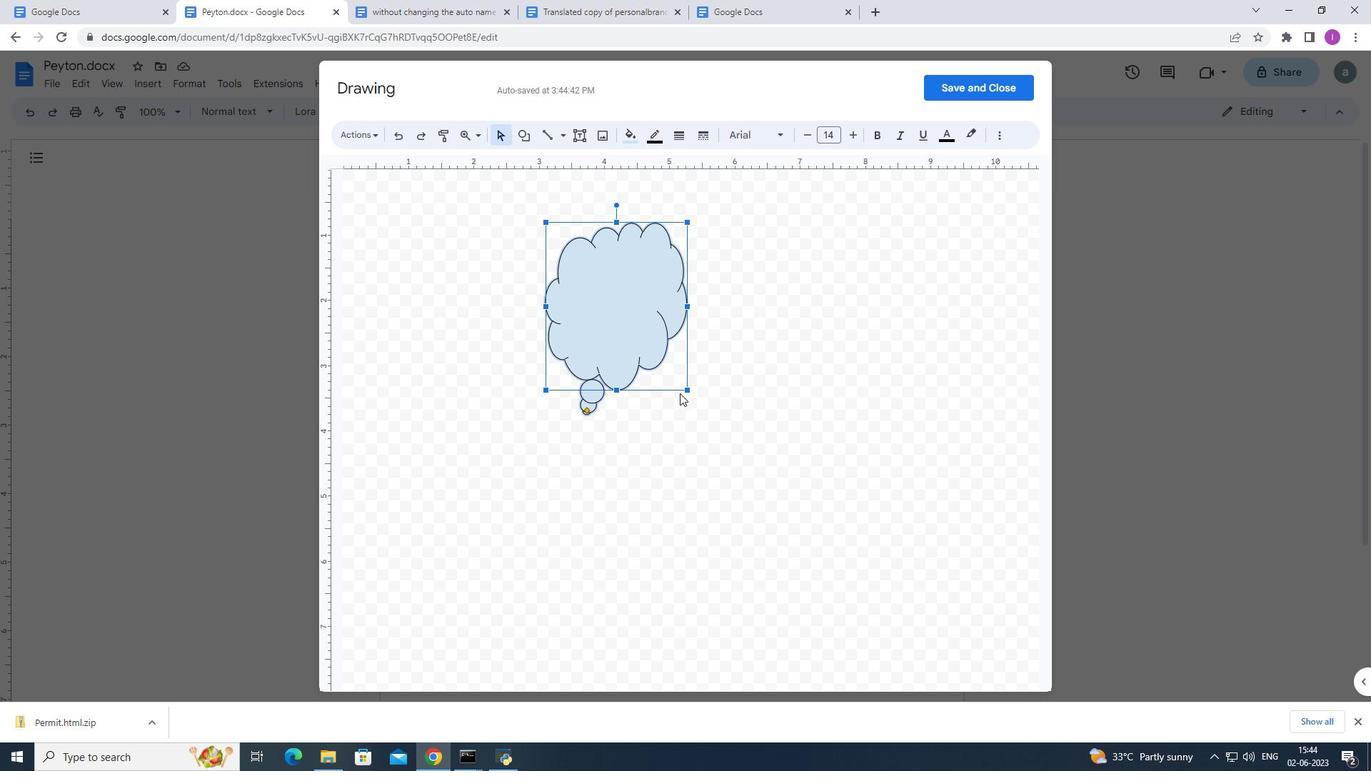 
Action: Mouse pressed left at (689, 389)
Screenshot: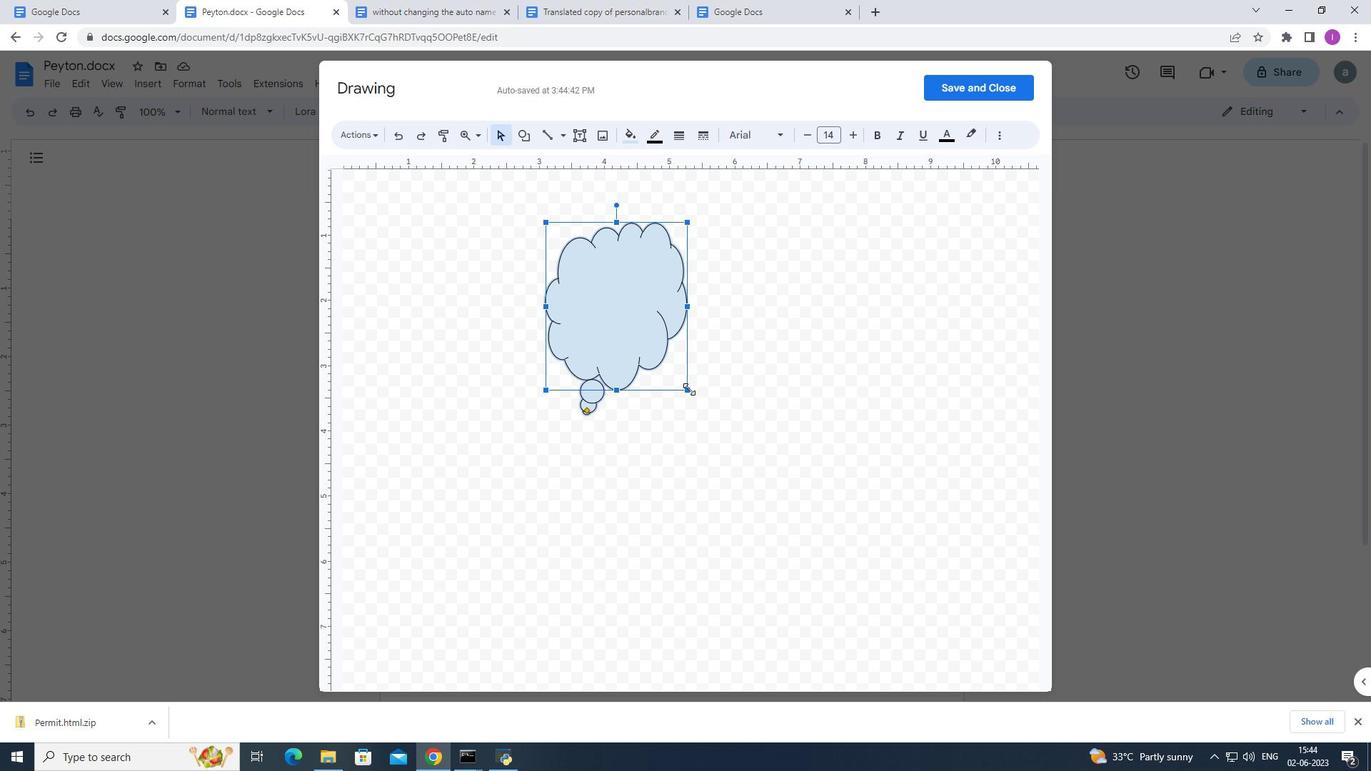 
Action: Mouse moved to (719, 389)
Screenshot: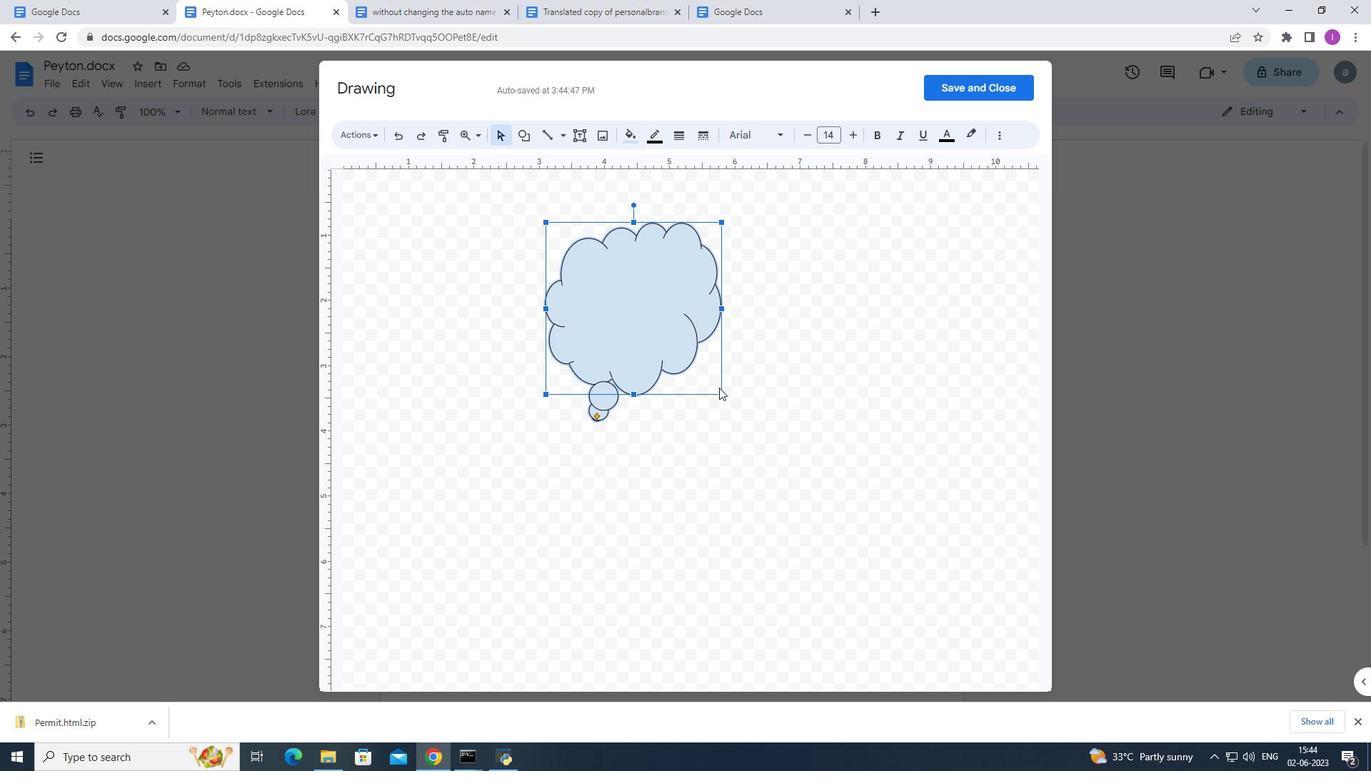 
Action: Mouse pressed left at (719, 389)
Screenshot: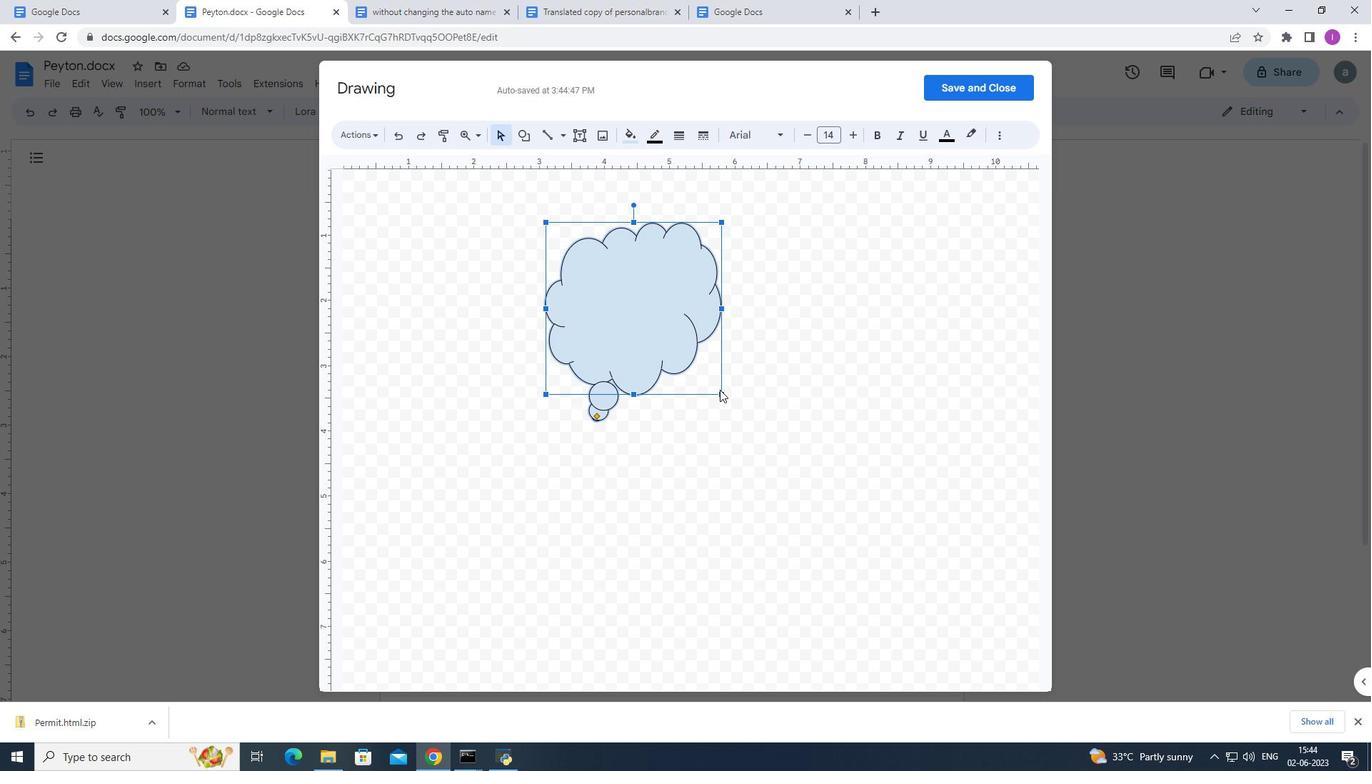 
Action: Mouse moved to (630, 132)
Screenshot: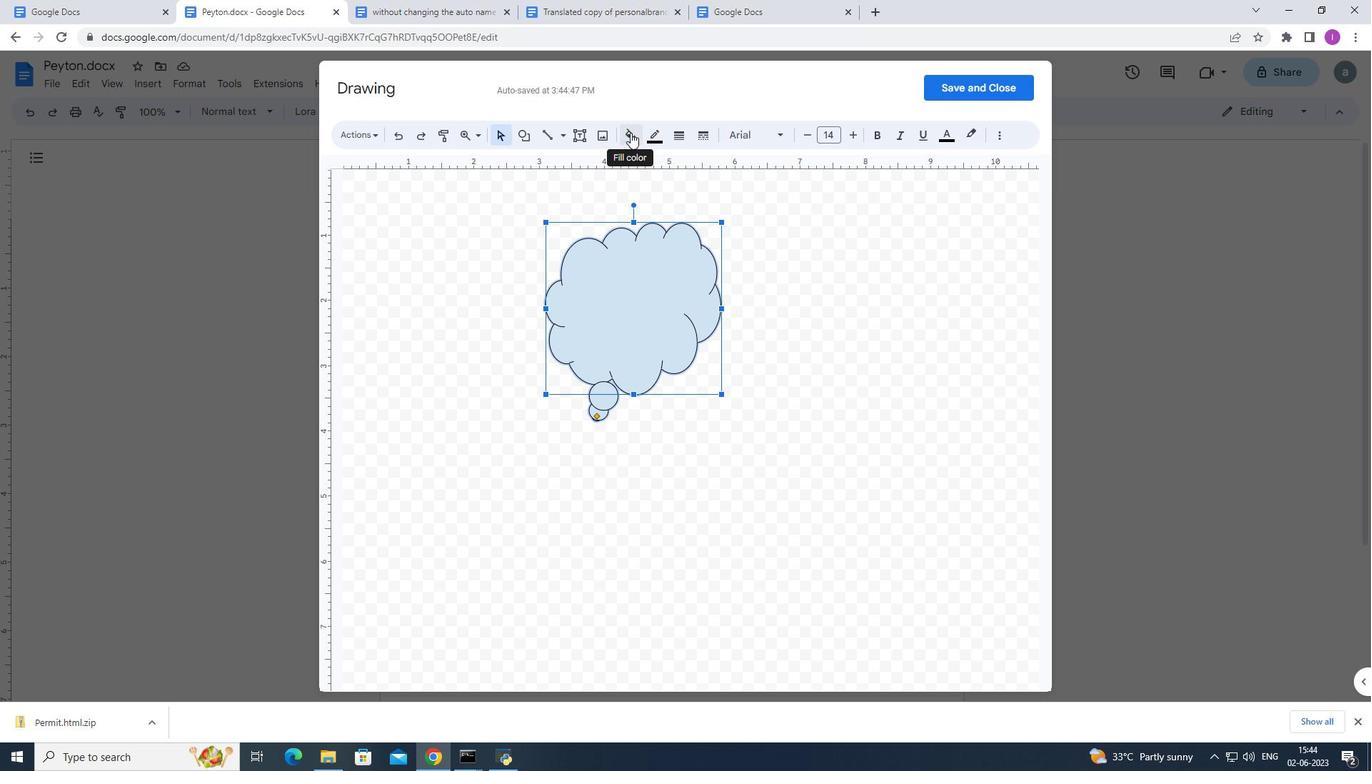 
Action: Mouse pressed left at (630, 132)
Screenshot: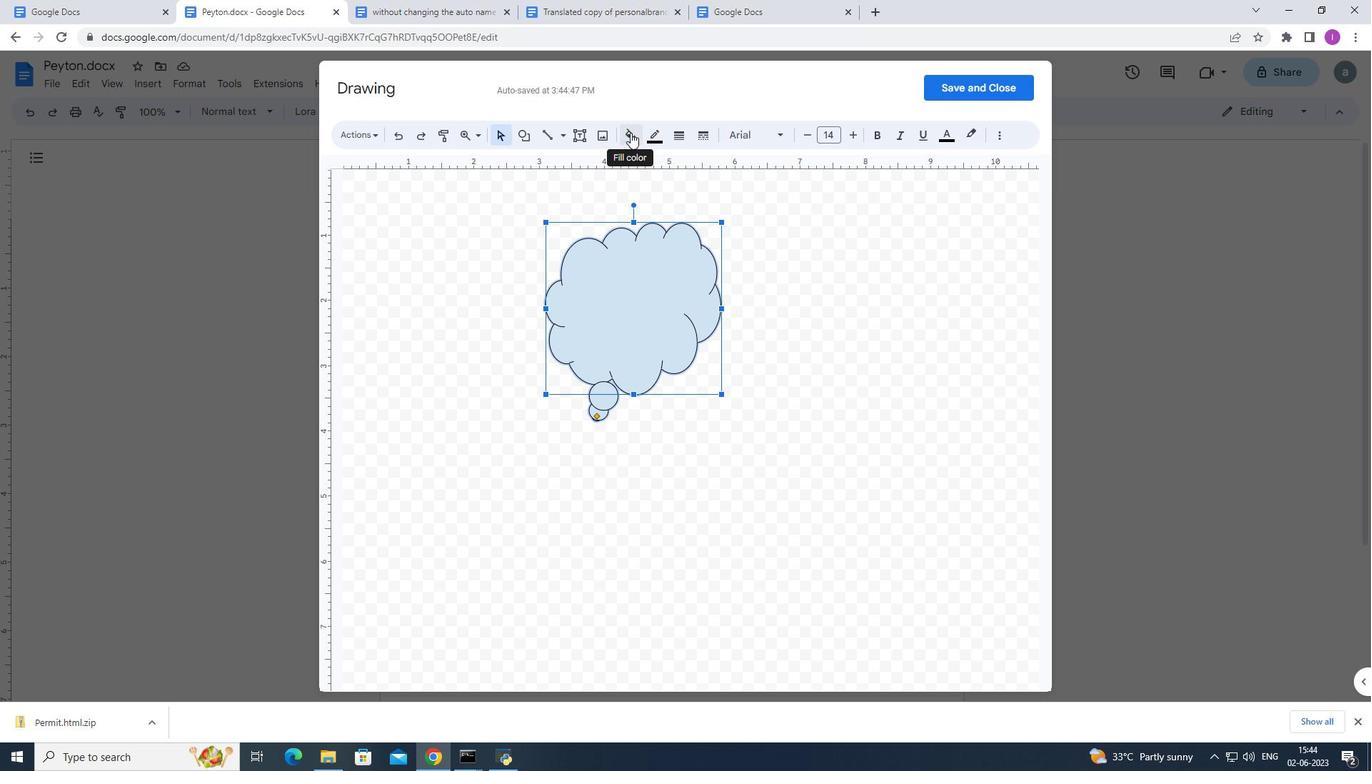 
Action: Mouse moved to (654, 254)
Screenshot: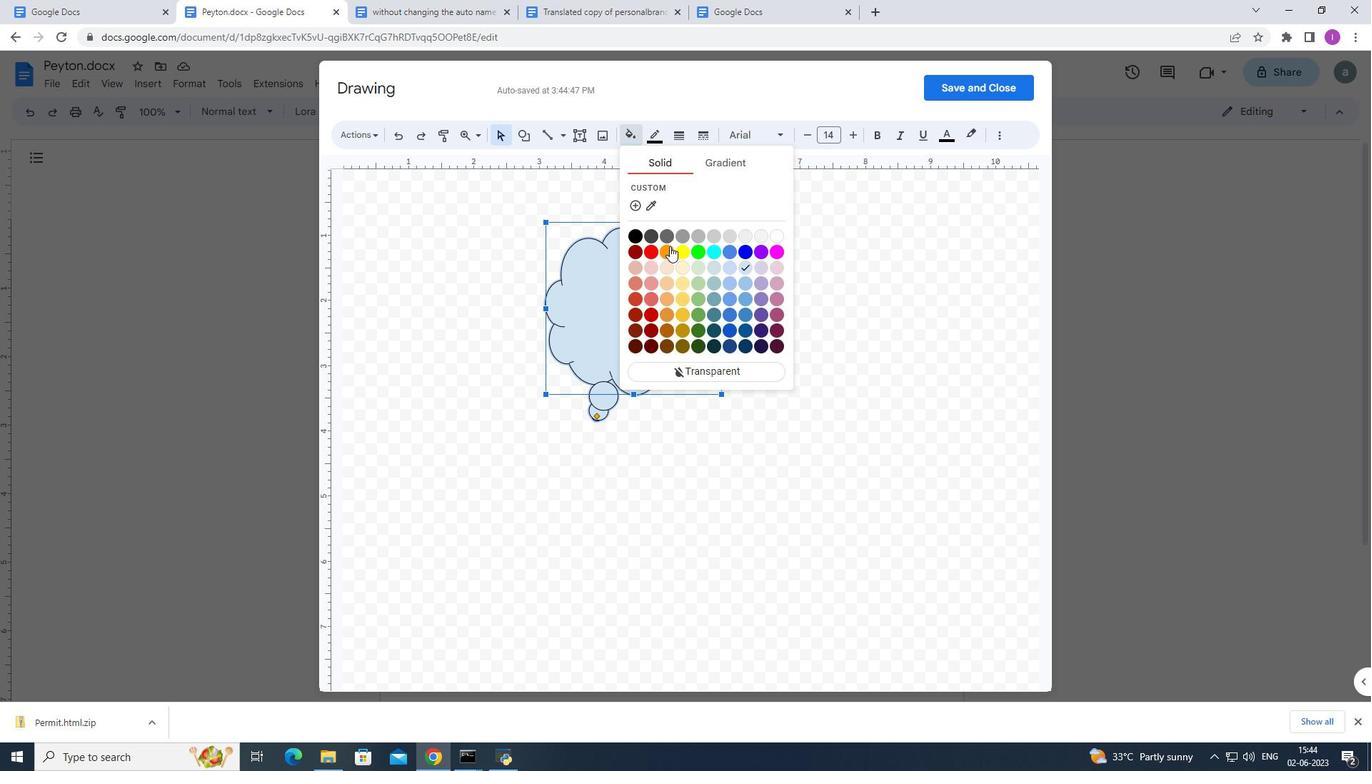 
Action: Mouse pressed left at (654, 254)
Screenshot: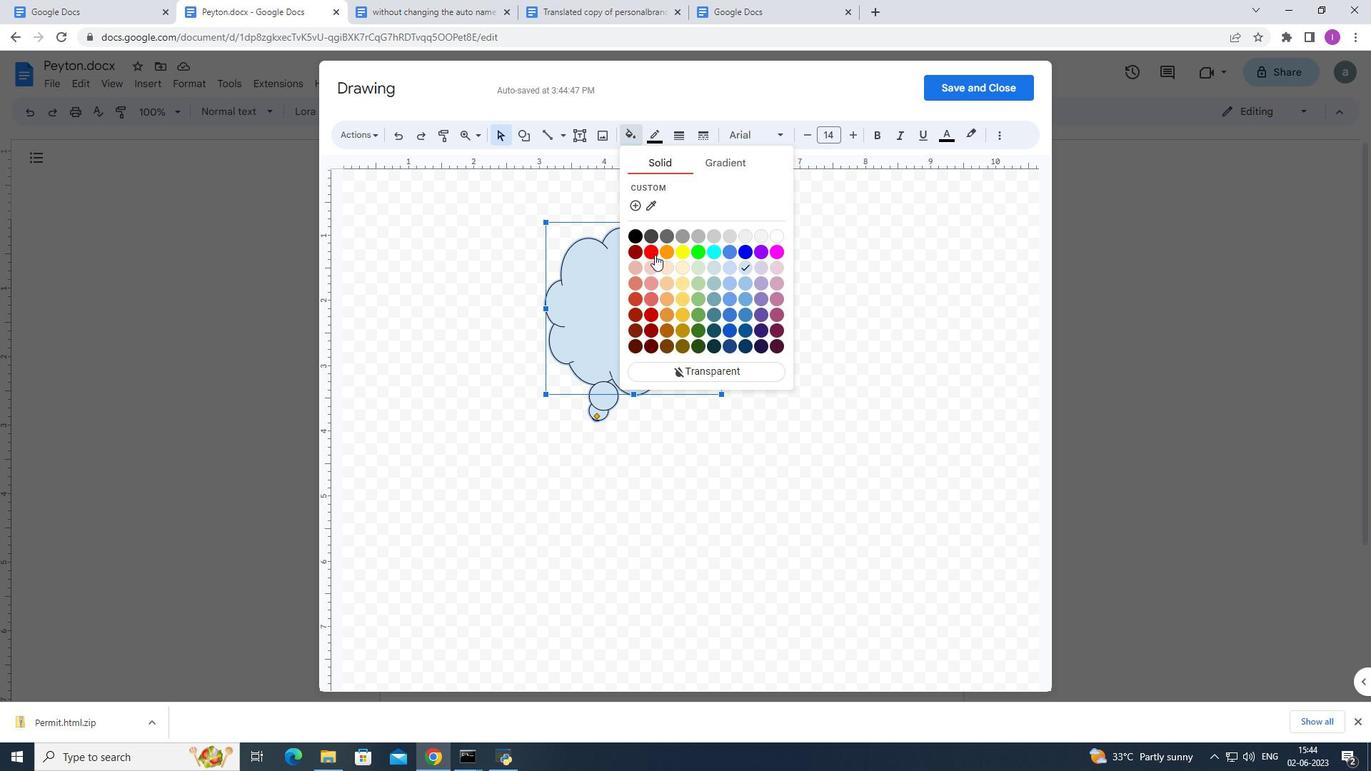 
Action: Mouse moved to (964, 95)
Screenshot: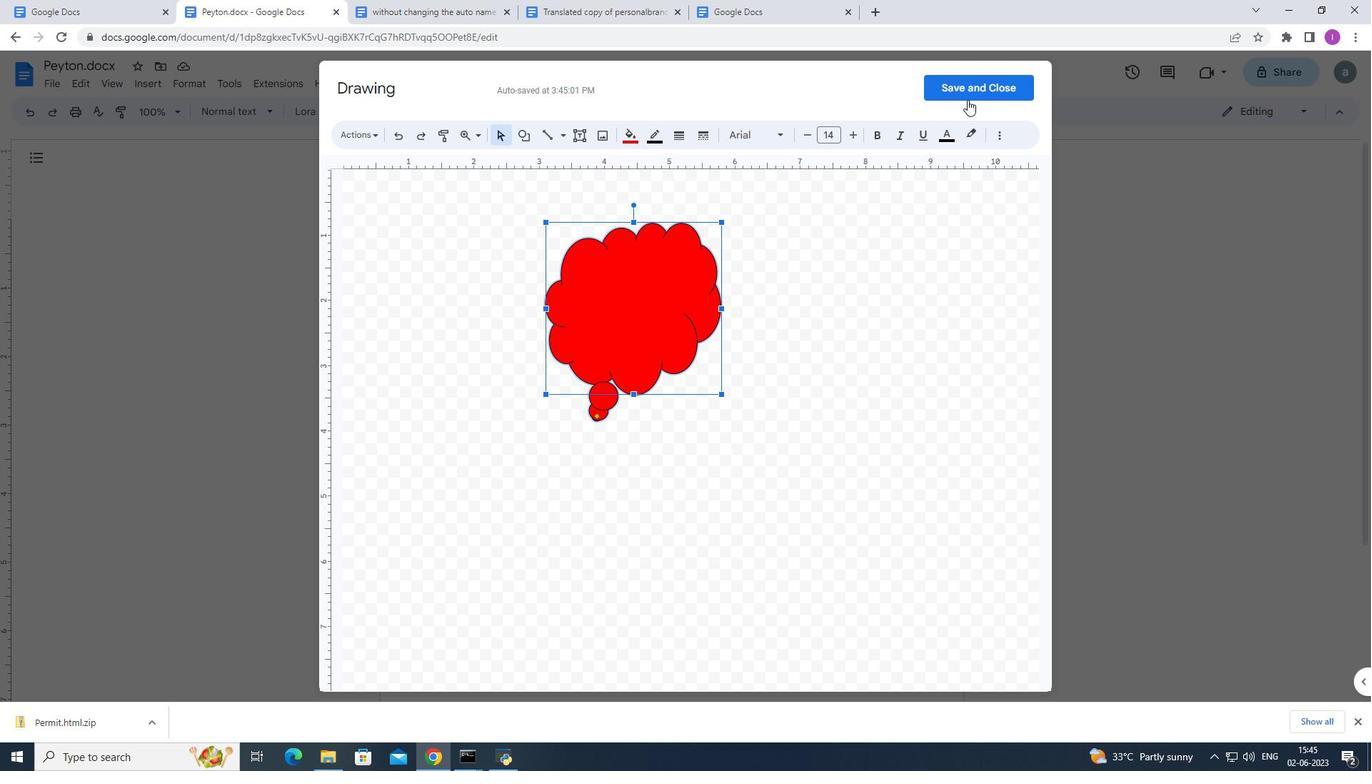 
Action: Mouse pressed left at (964, 95)
Screenshot: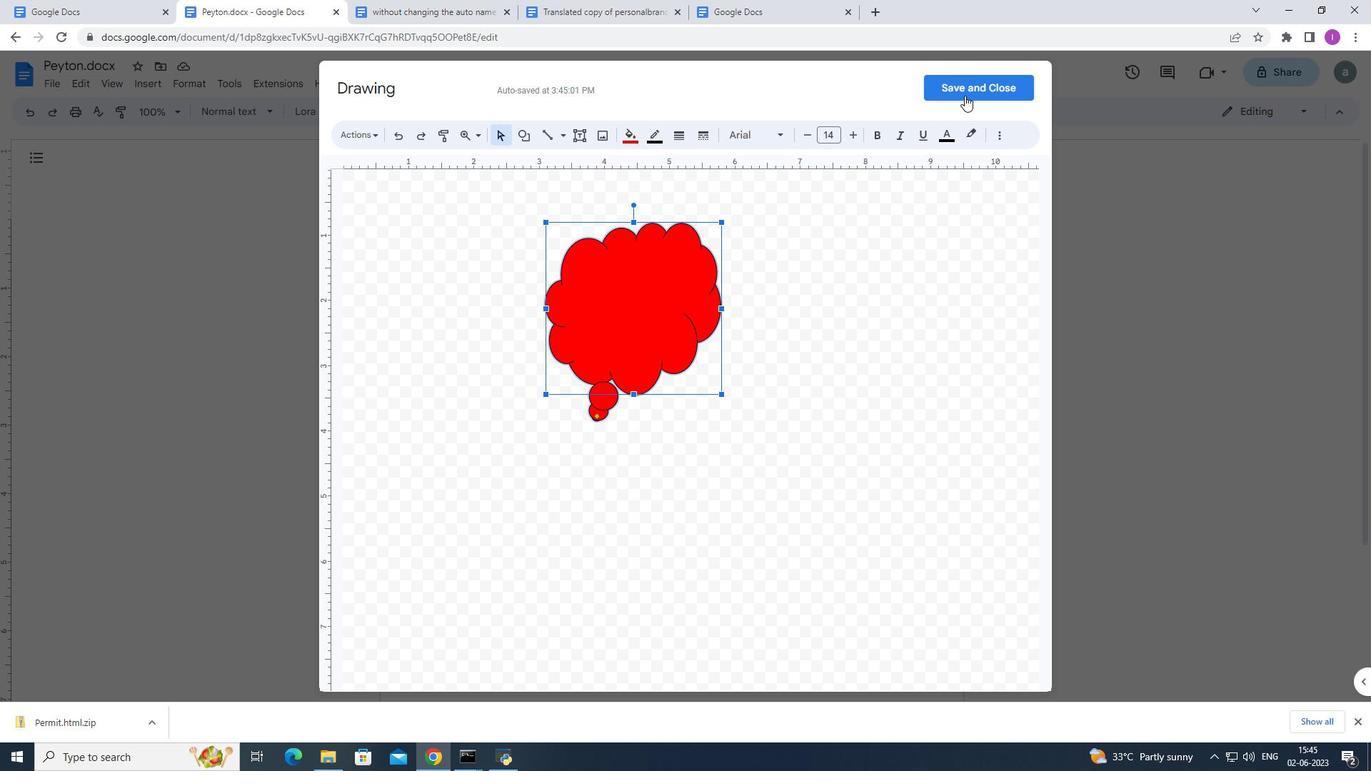 
Action: Mouse moved to (561, 394)
Screenshot: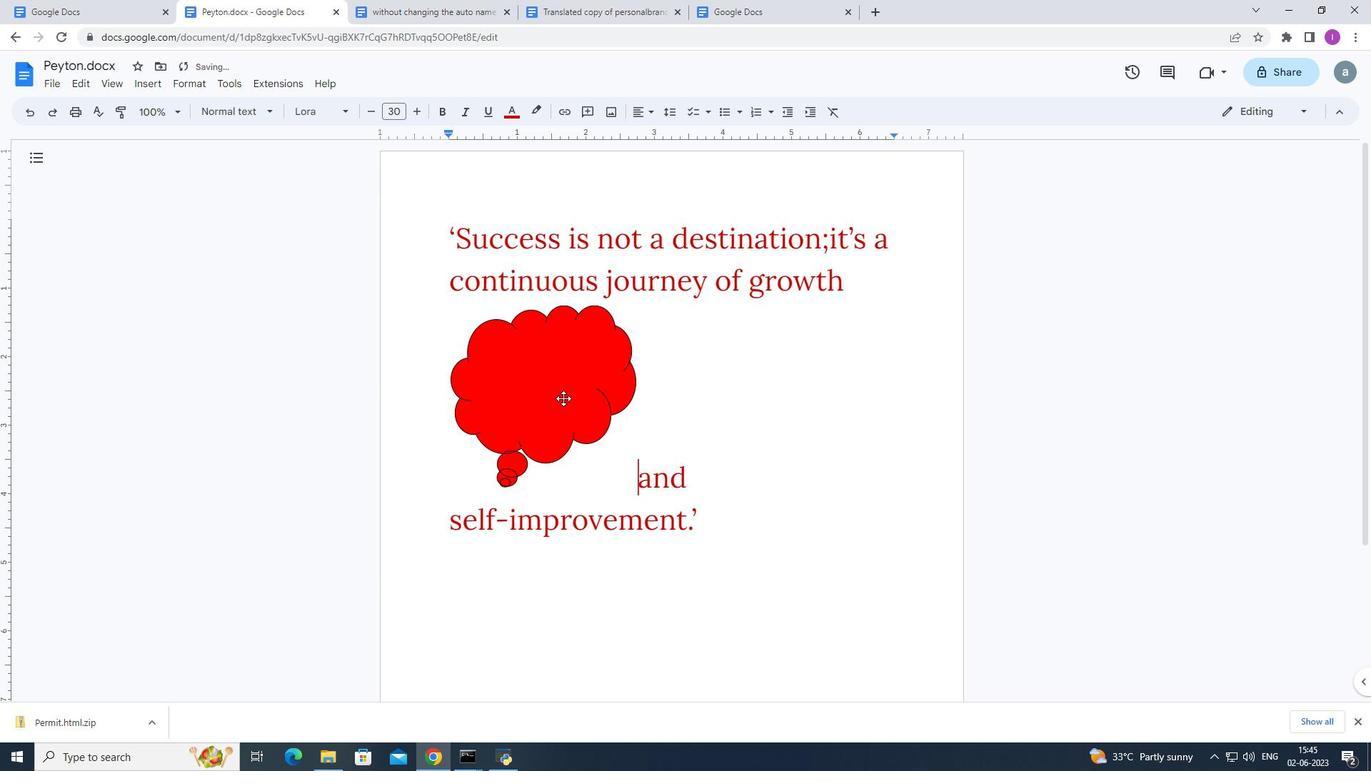 
Action: Mouse pressed left at (561, 394)
Screenshot: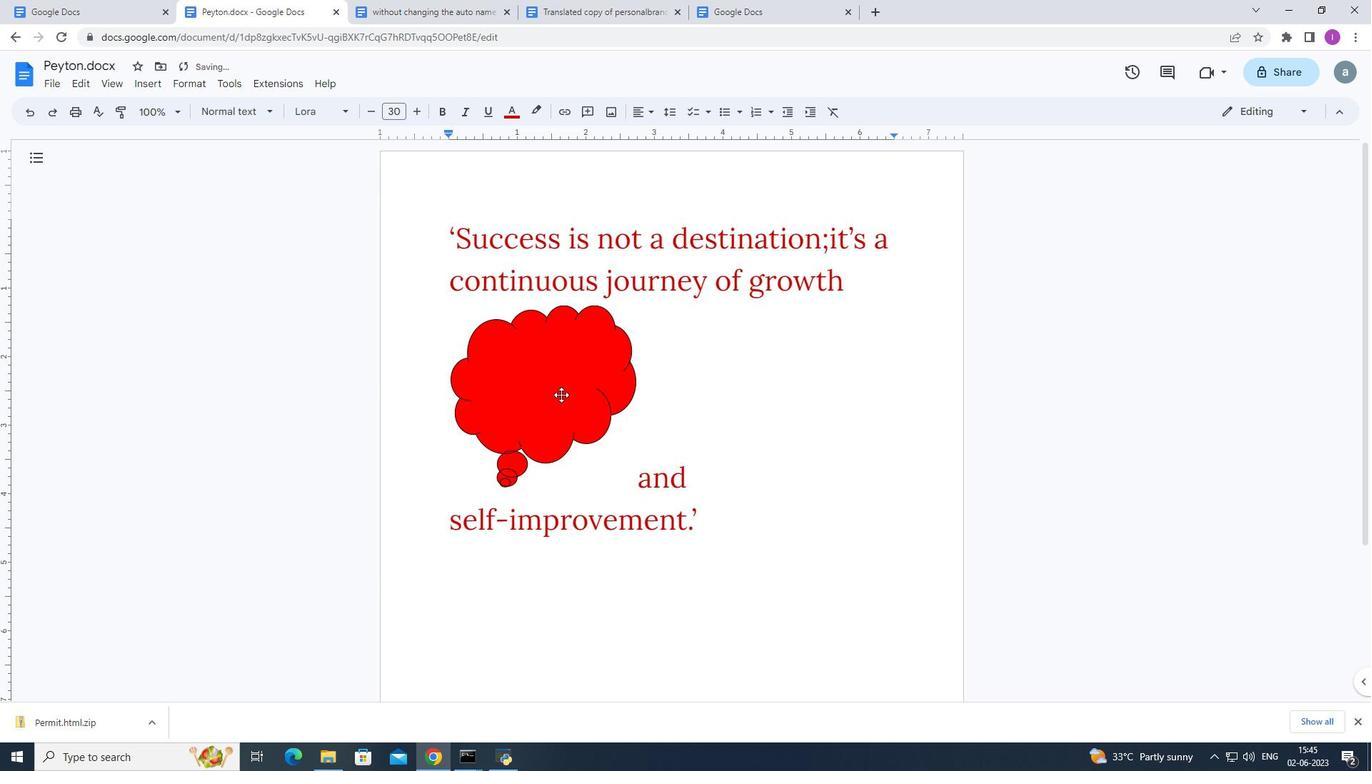 
Action: Mouse pressed left at (561, 394)
Screenshot: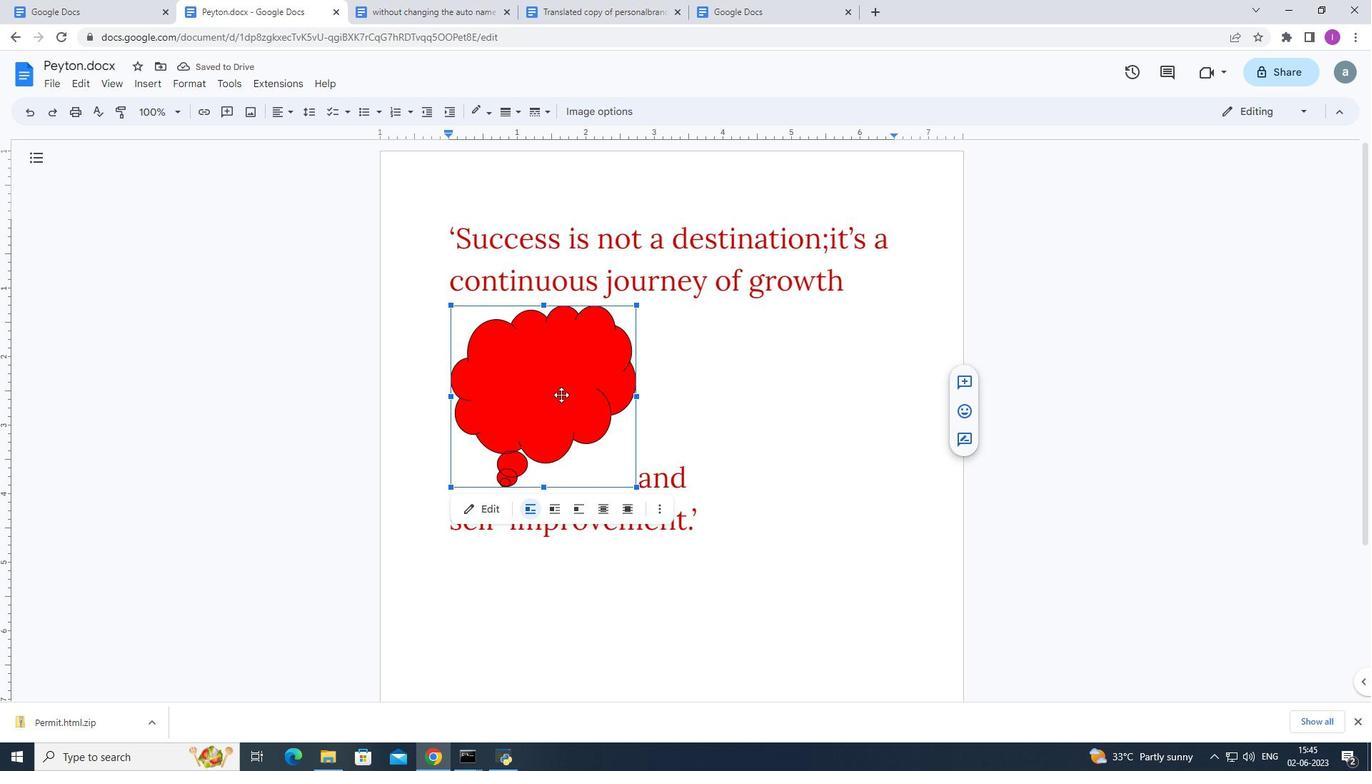 
Action: Mouse moved to (622, 502)
Screenshot: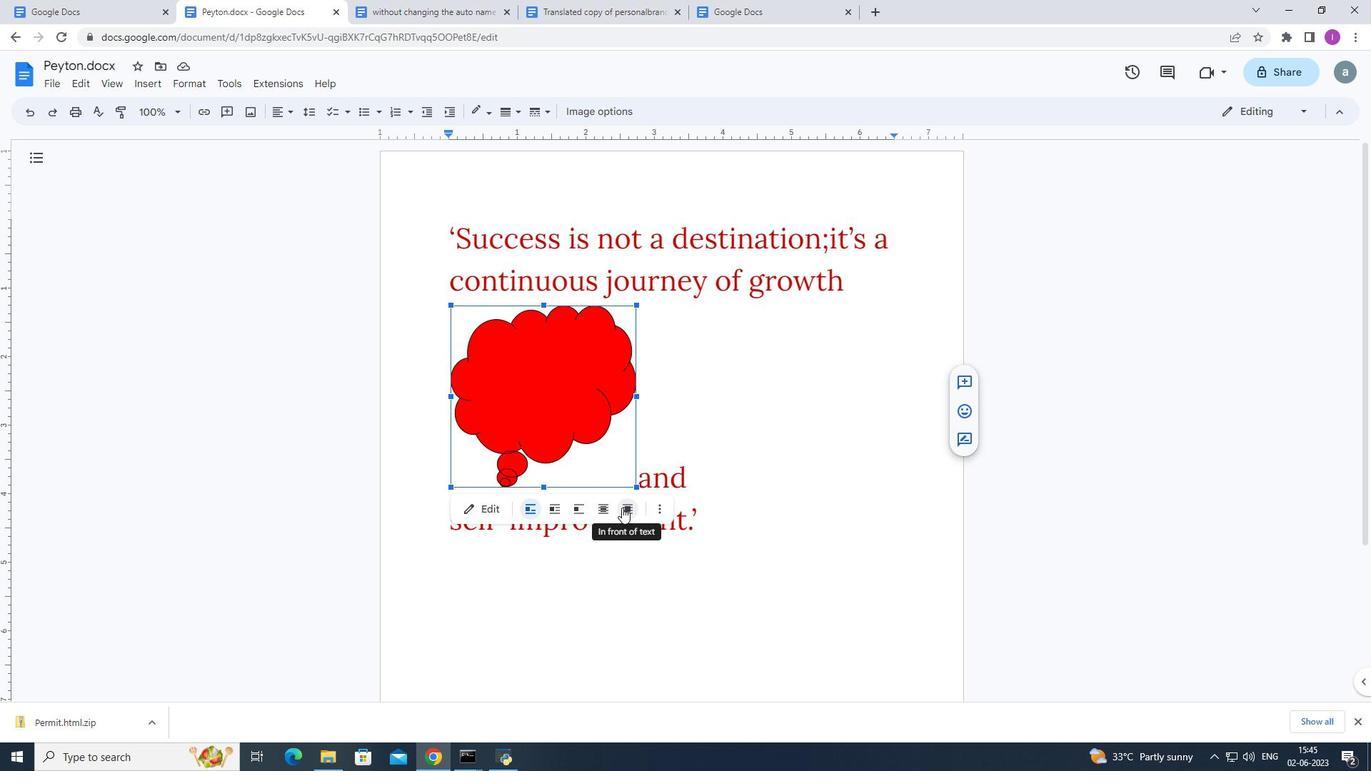 
Action: Mouse pressed left at (622, 502)
Screenshot: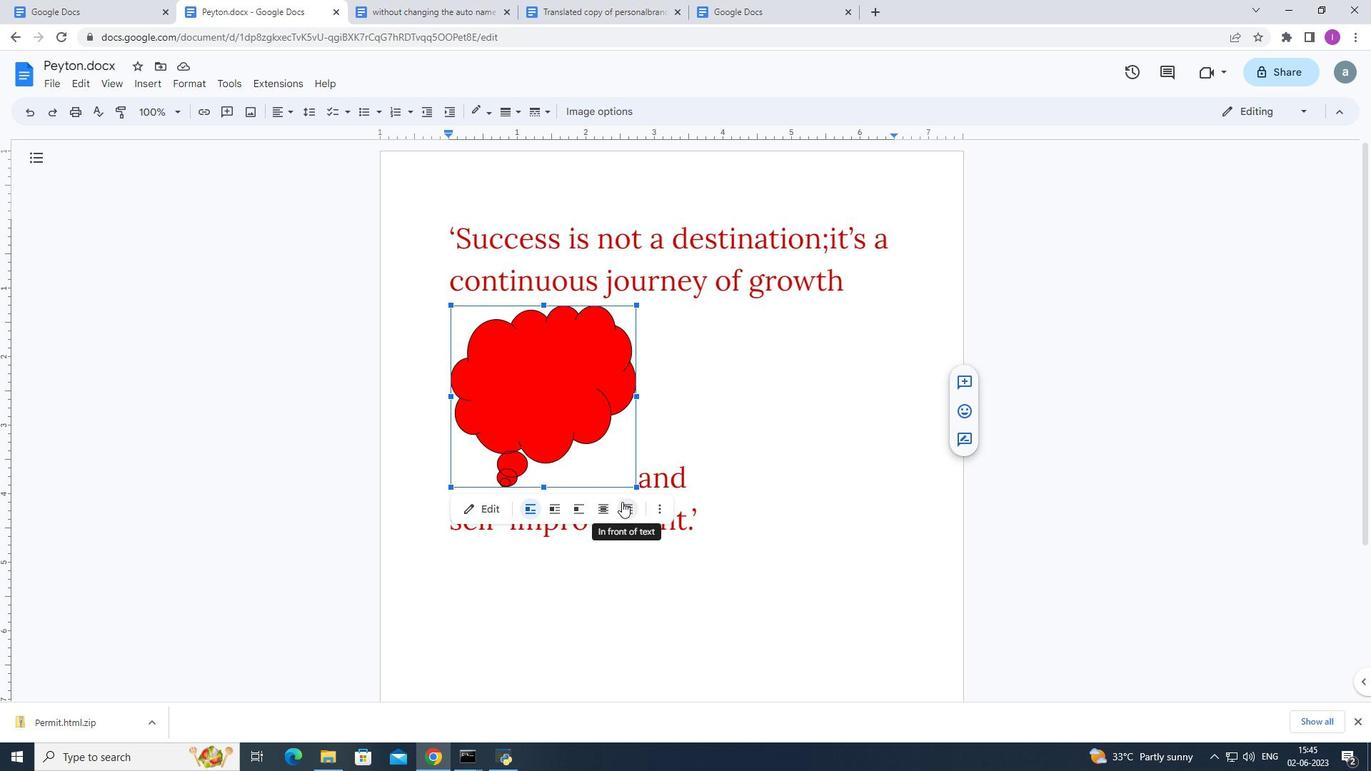 
Action: Mouse moved to (615, 448)
Screenshot: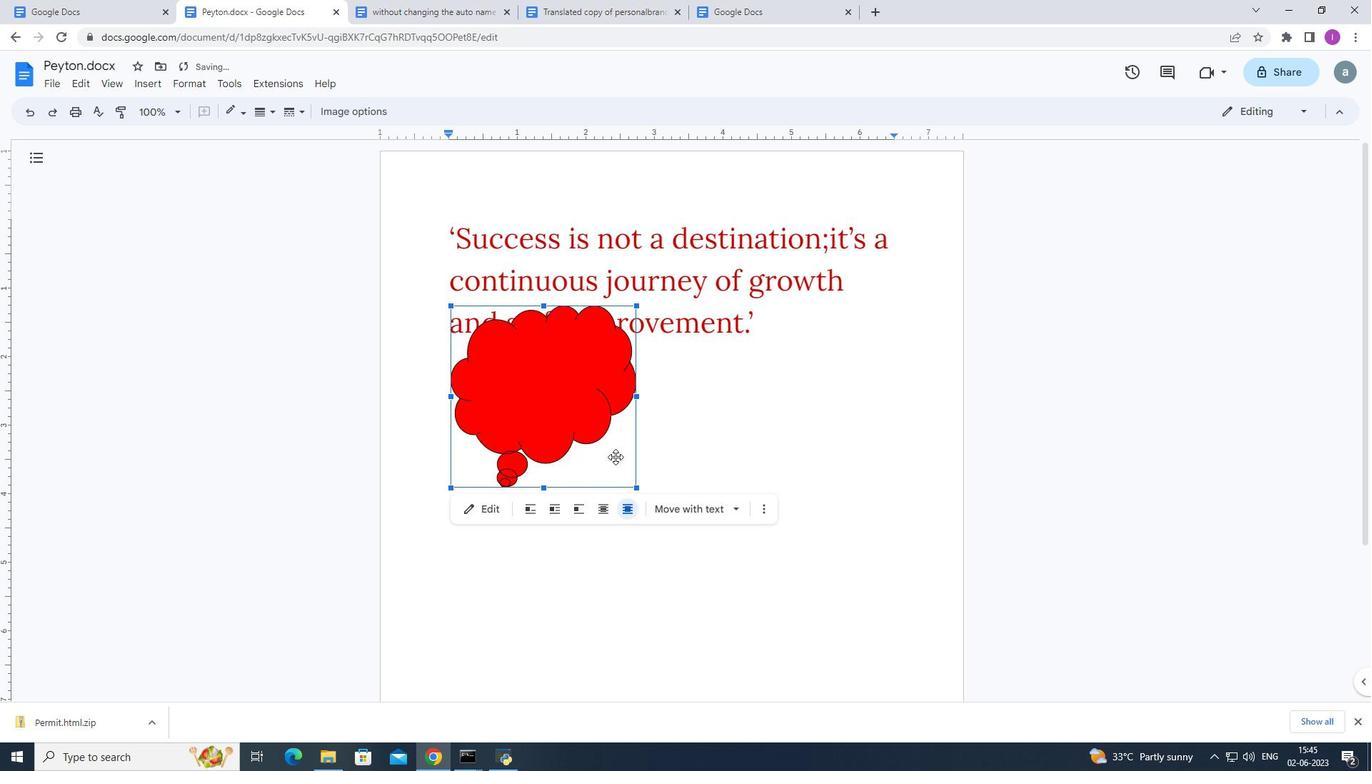 
Action: Mouse pressed left at (615, 448)
Screenshot: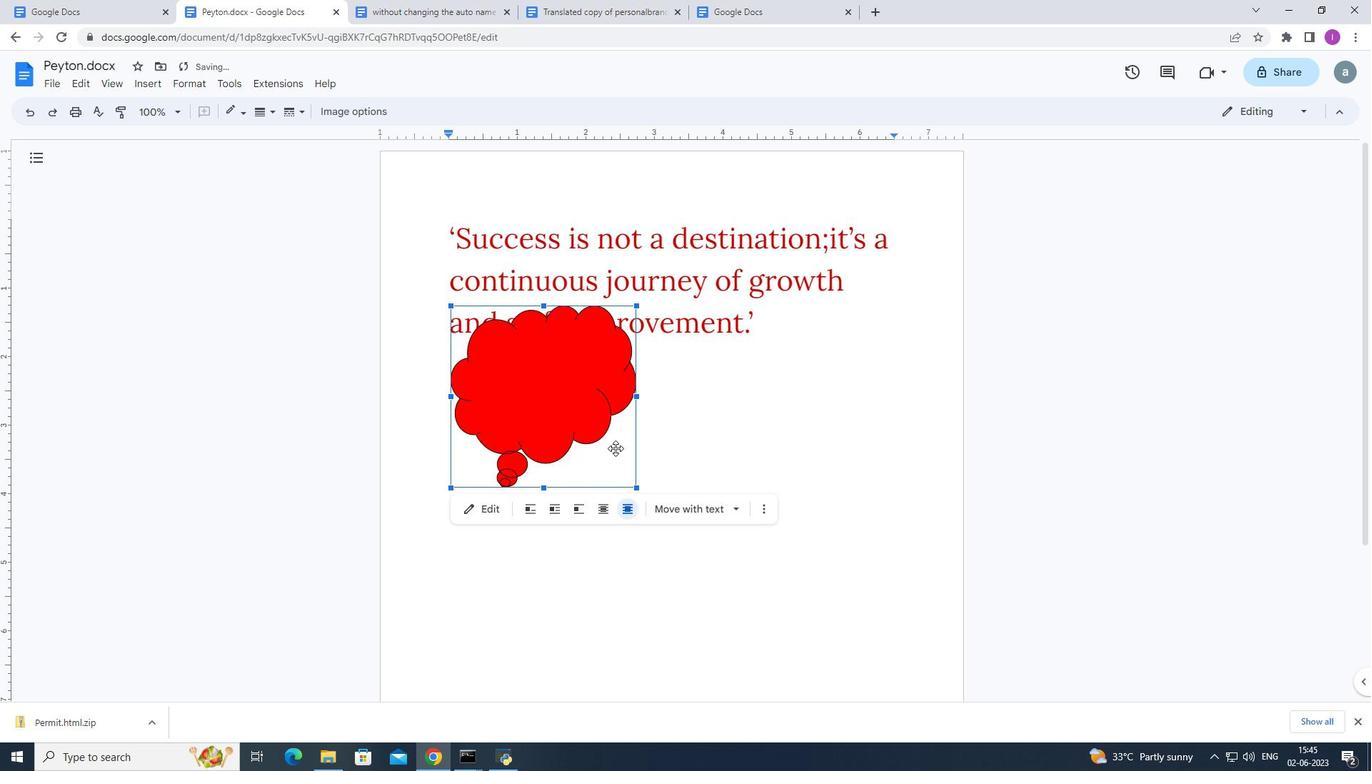 
Action: Mouse moved to (372, 116)
Screenshot: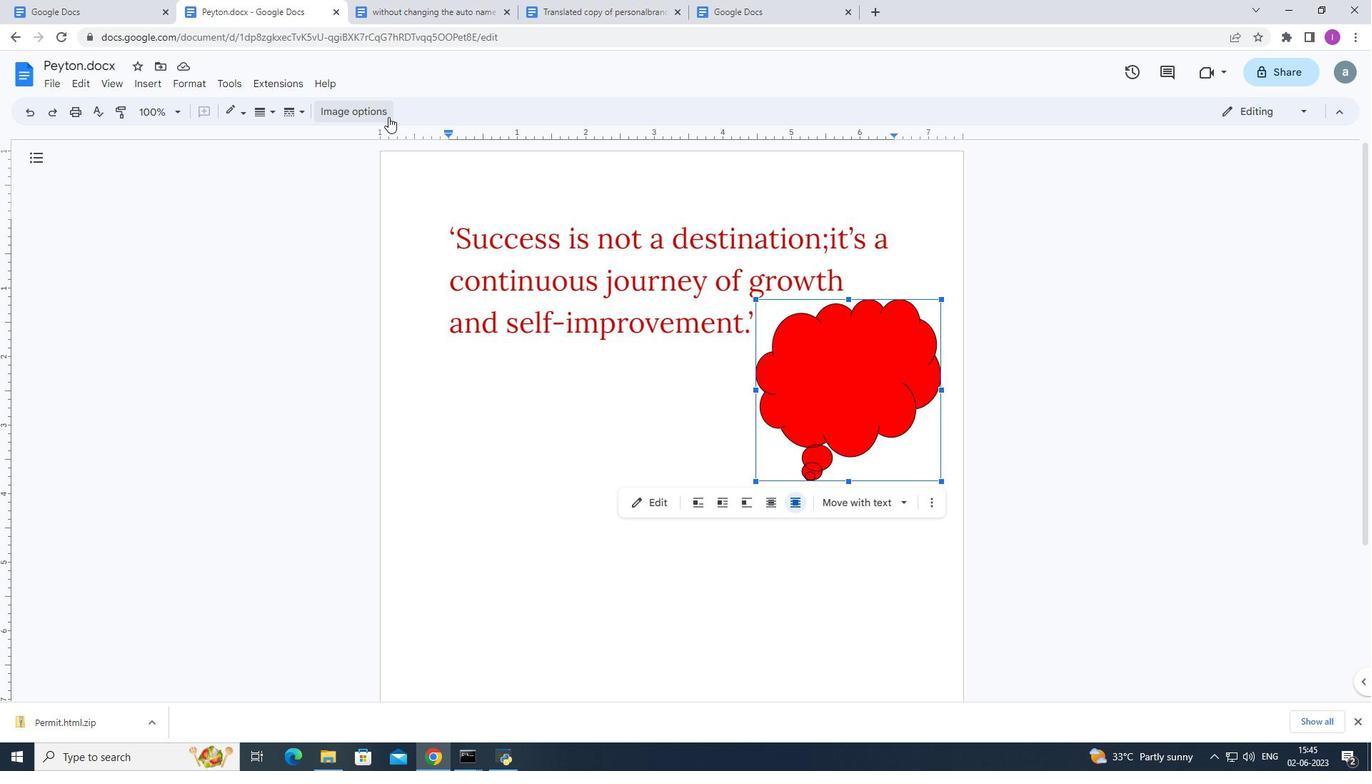 
Action: Mouse pressed left at (372, 116)
Screenshot: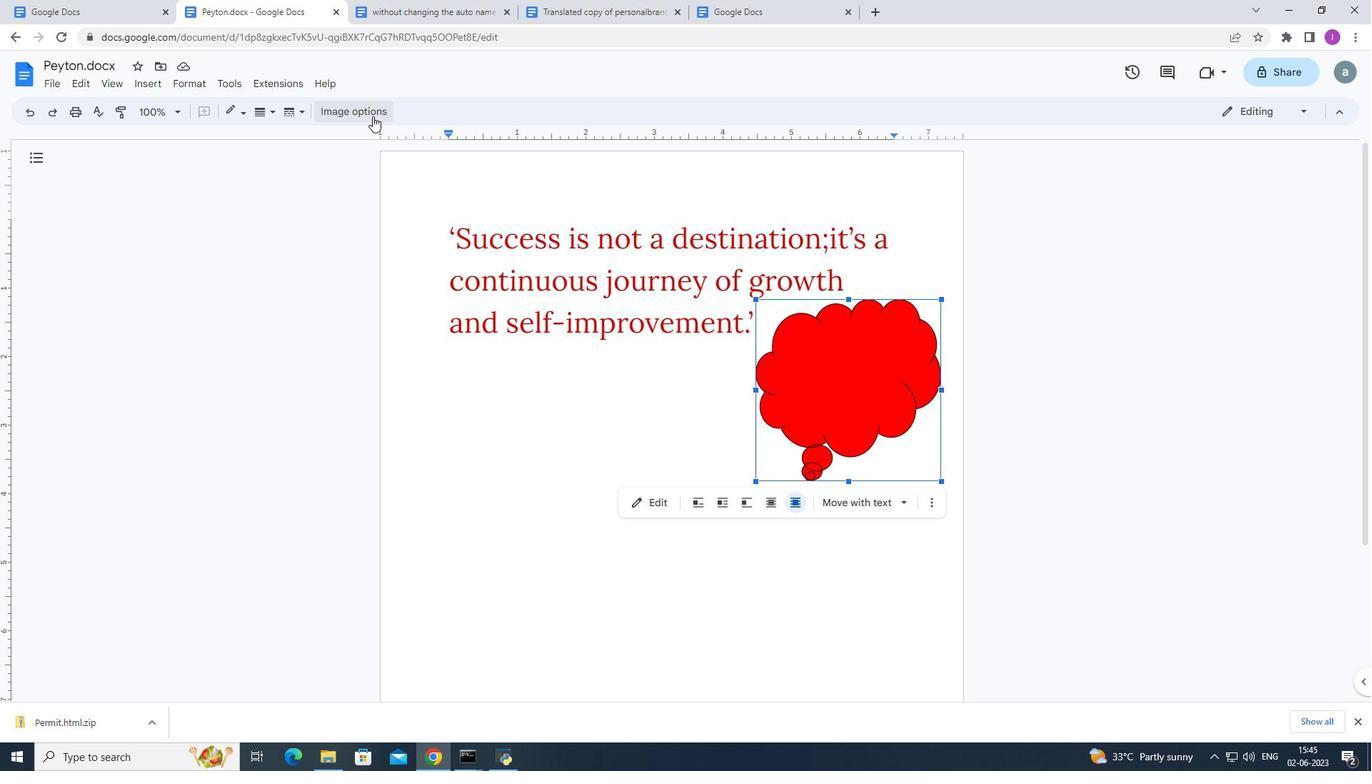 
Action: Mouse moved to (1202, 158)
Screenshot: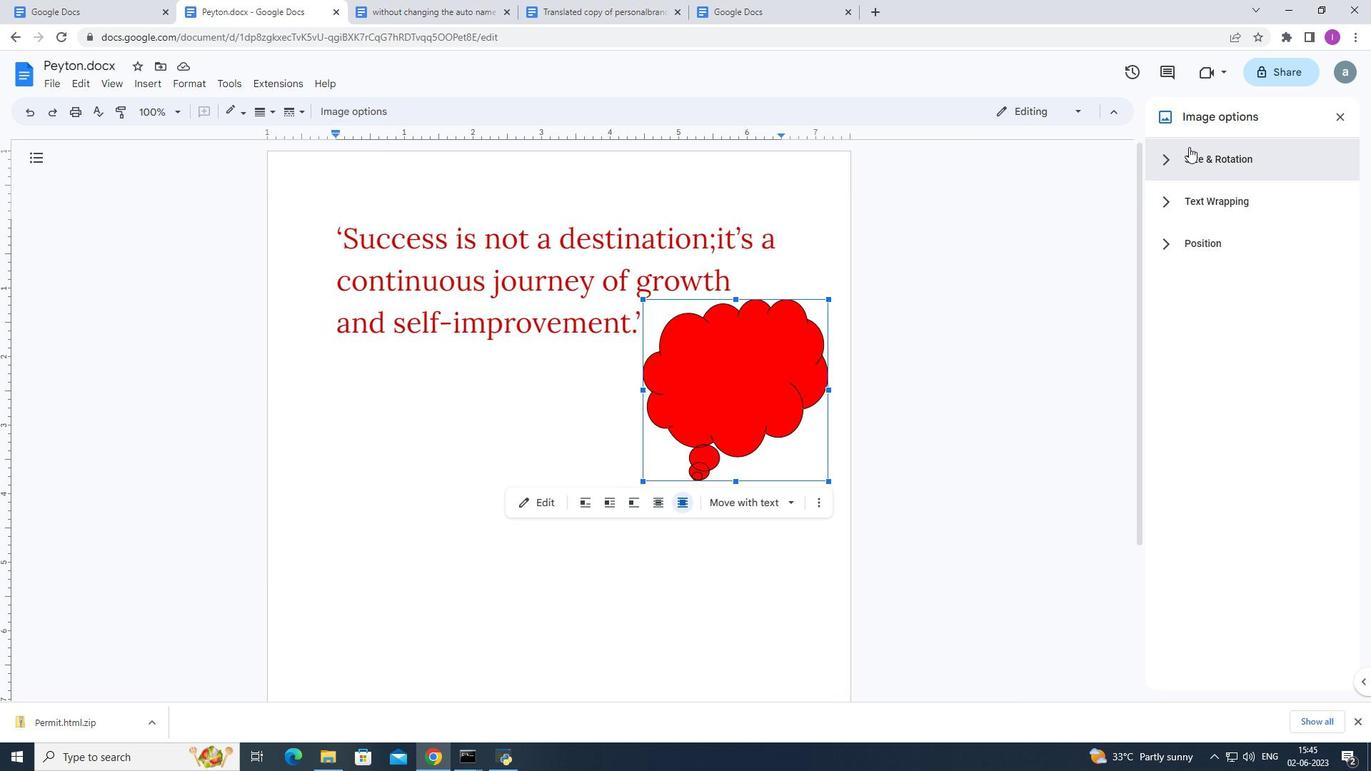 
Action: Mouse pressed left at (1202, 158)
Screenshot: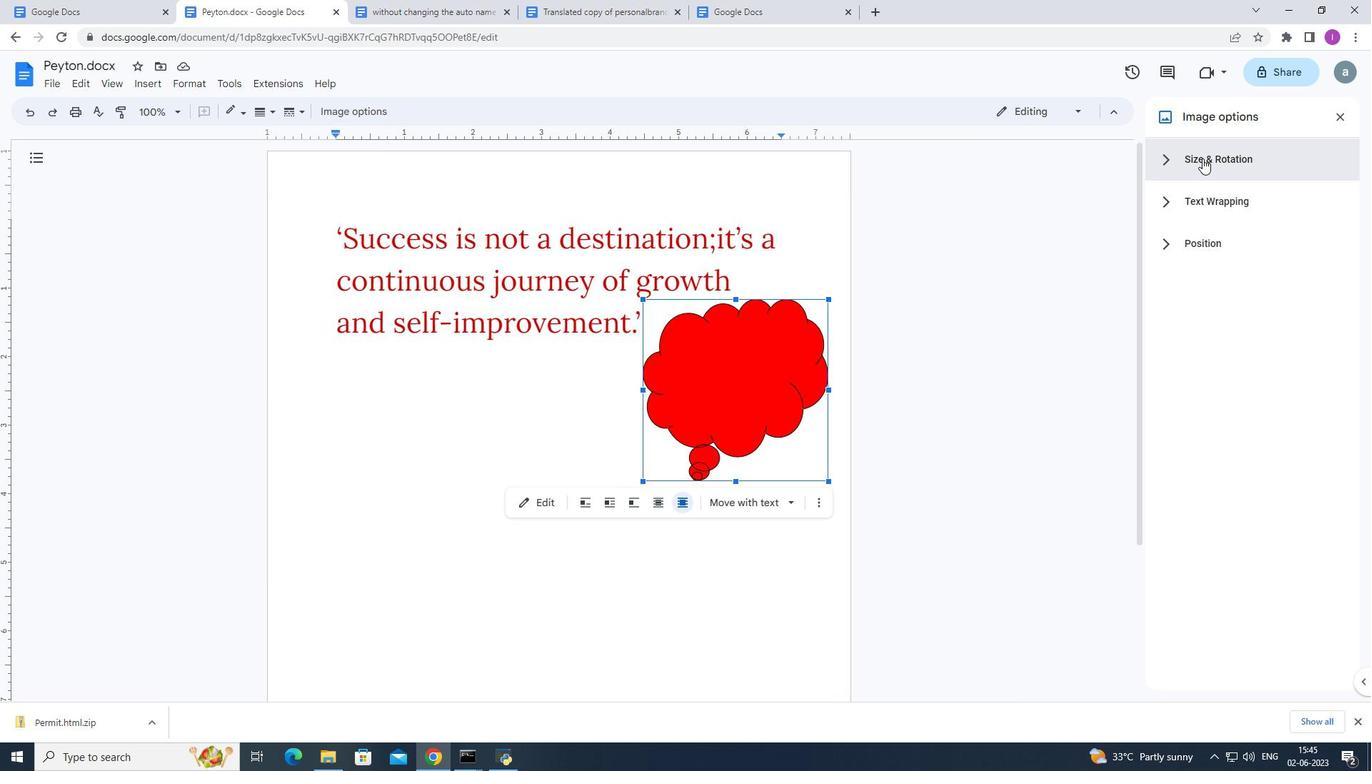 
Action: Mouse moved to (1282, 233)
Screenshot: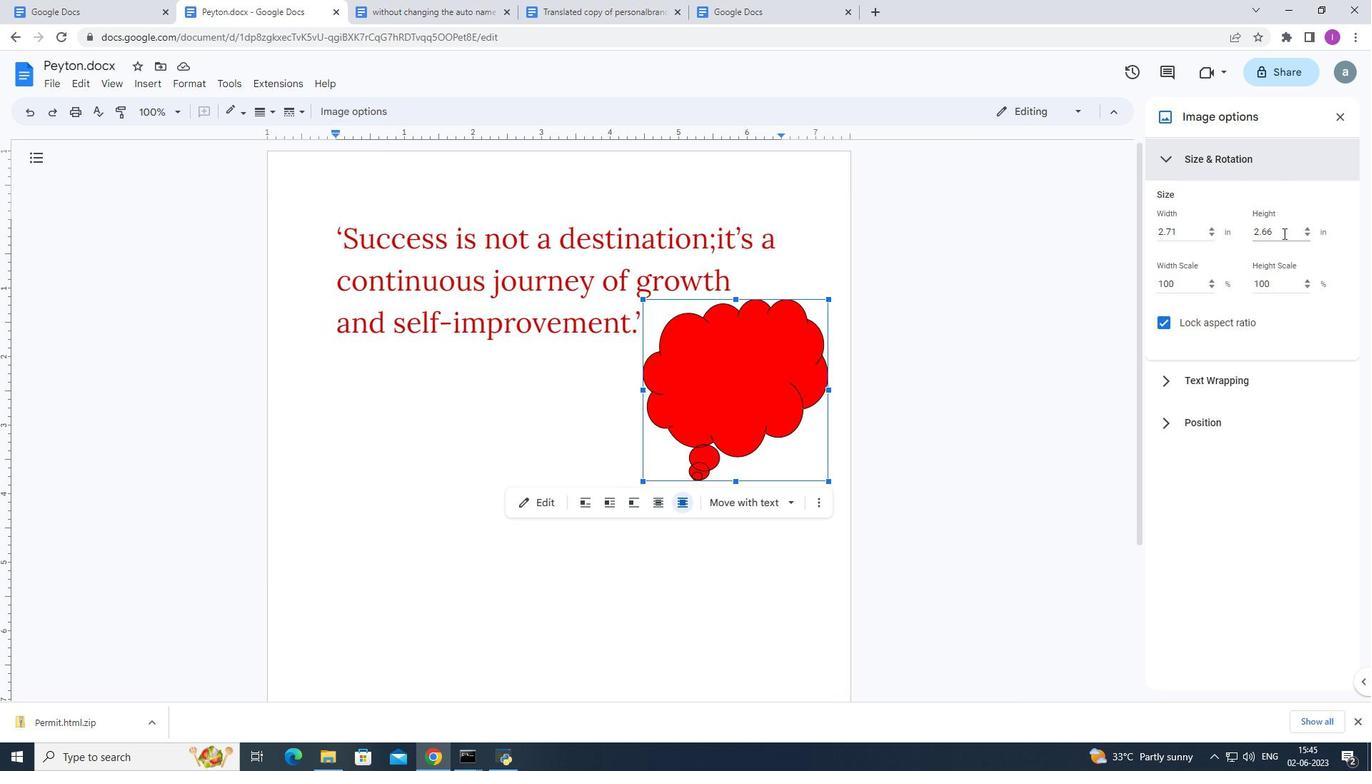 
Action: Mouse pressed left at (1282, 233)
Screenshot: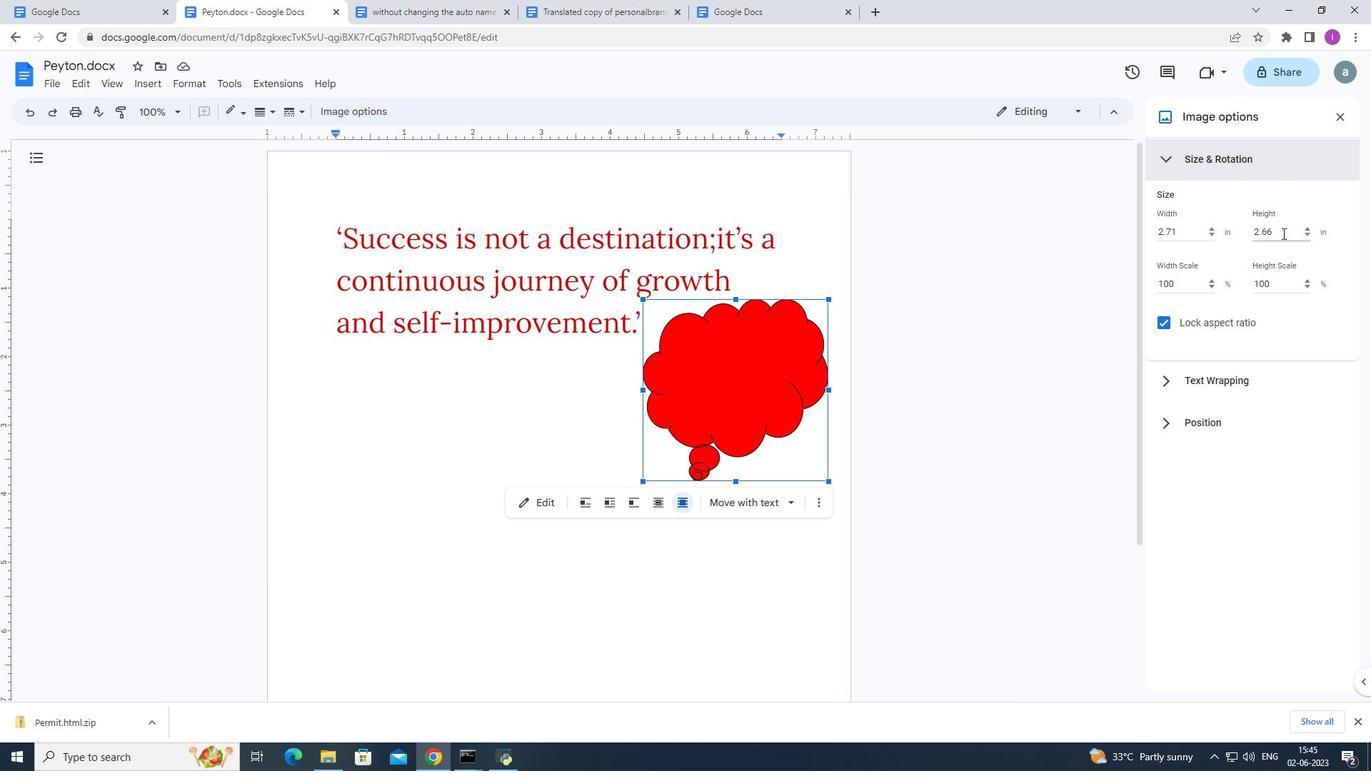 
Action: Mouse moved to (1239, 255)
Screenshot: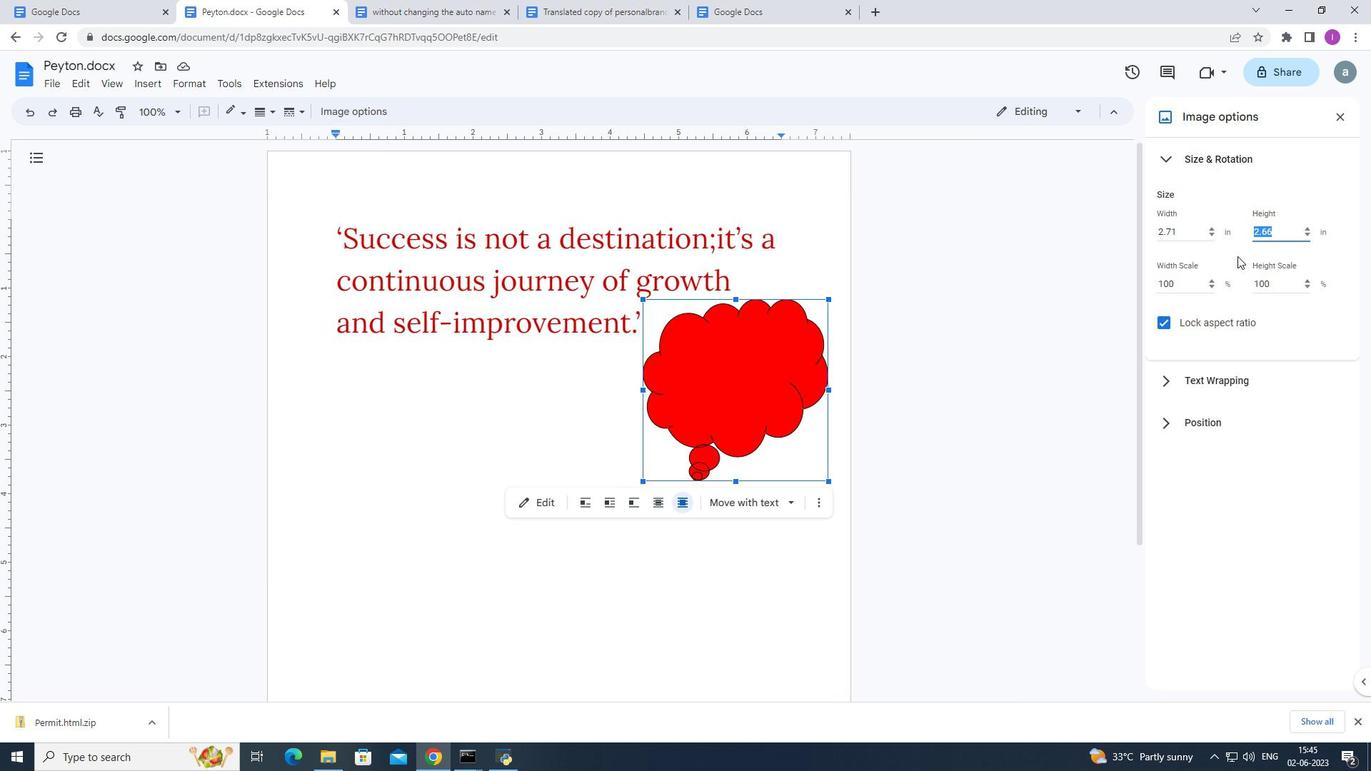 
Action: Key pressed 1
Screenshot: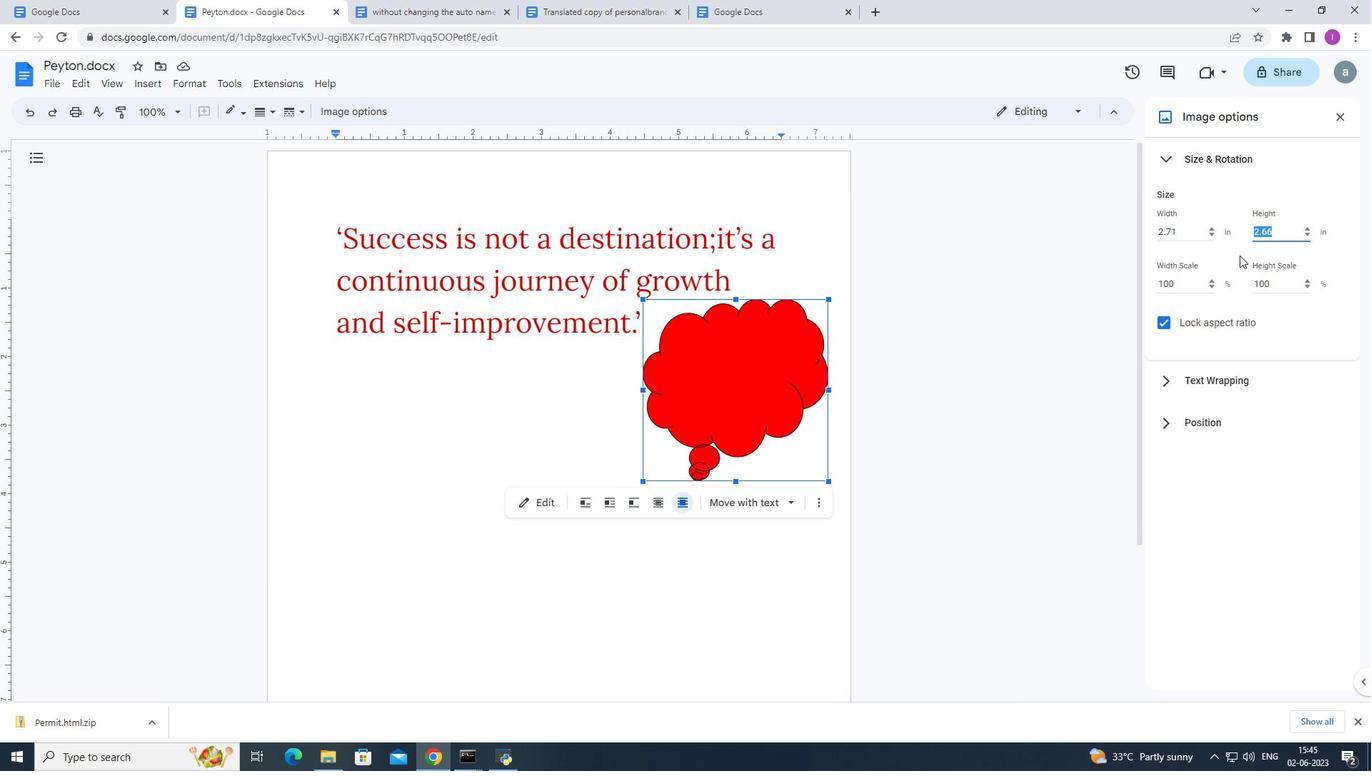 
Action: Mouse moved to (744, 546)
Screenshot: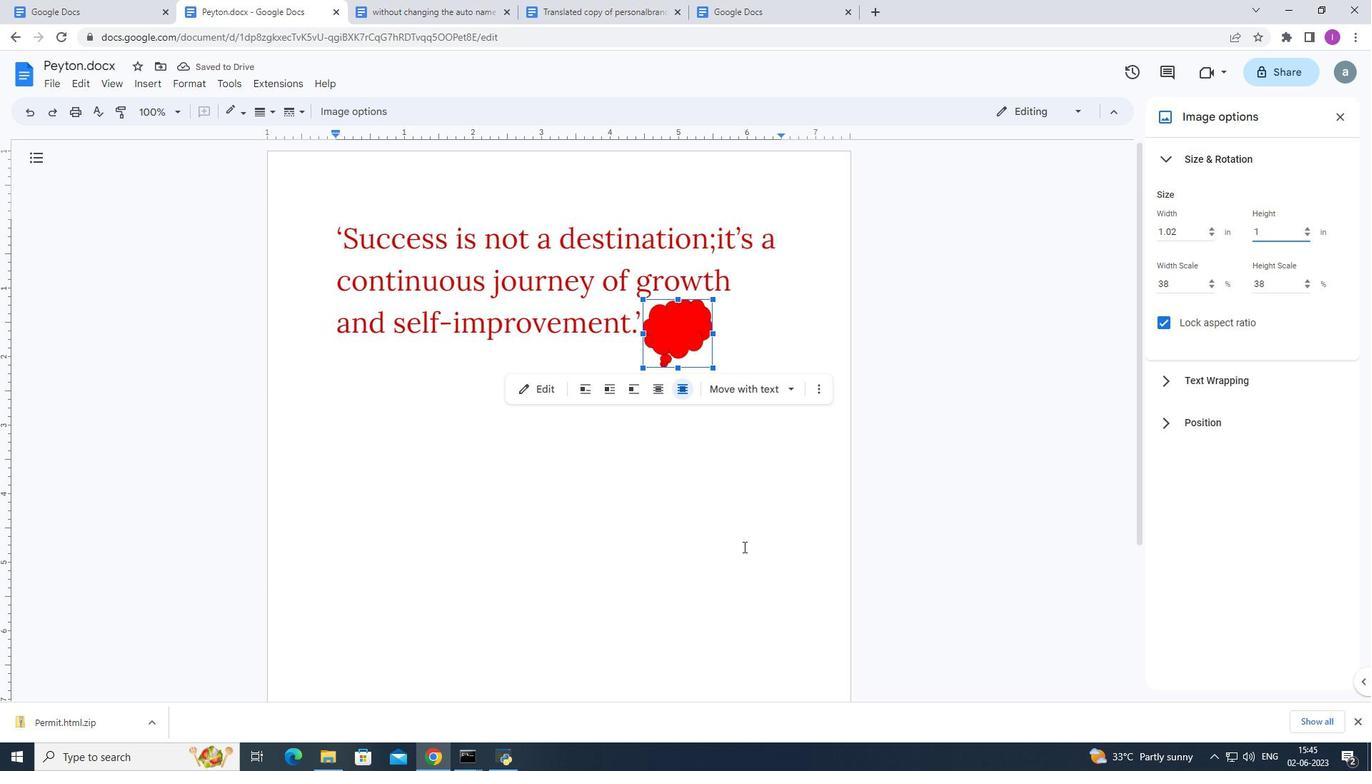 
Action: Mouse pressed left at (744, 546)
Screenshot: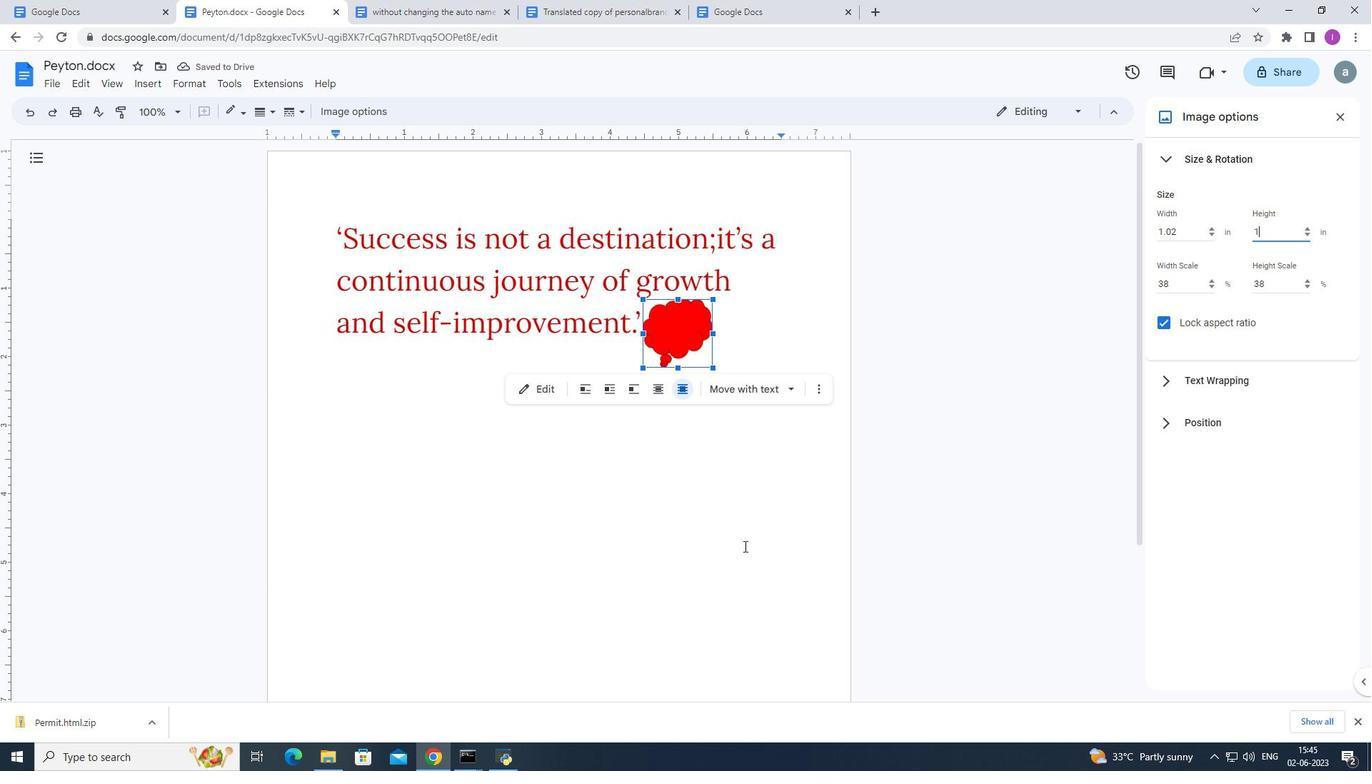 
Action: Mouse moved to (700, 519)
Screenshot: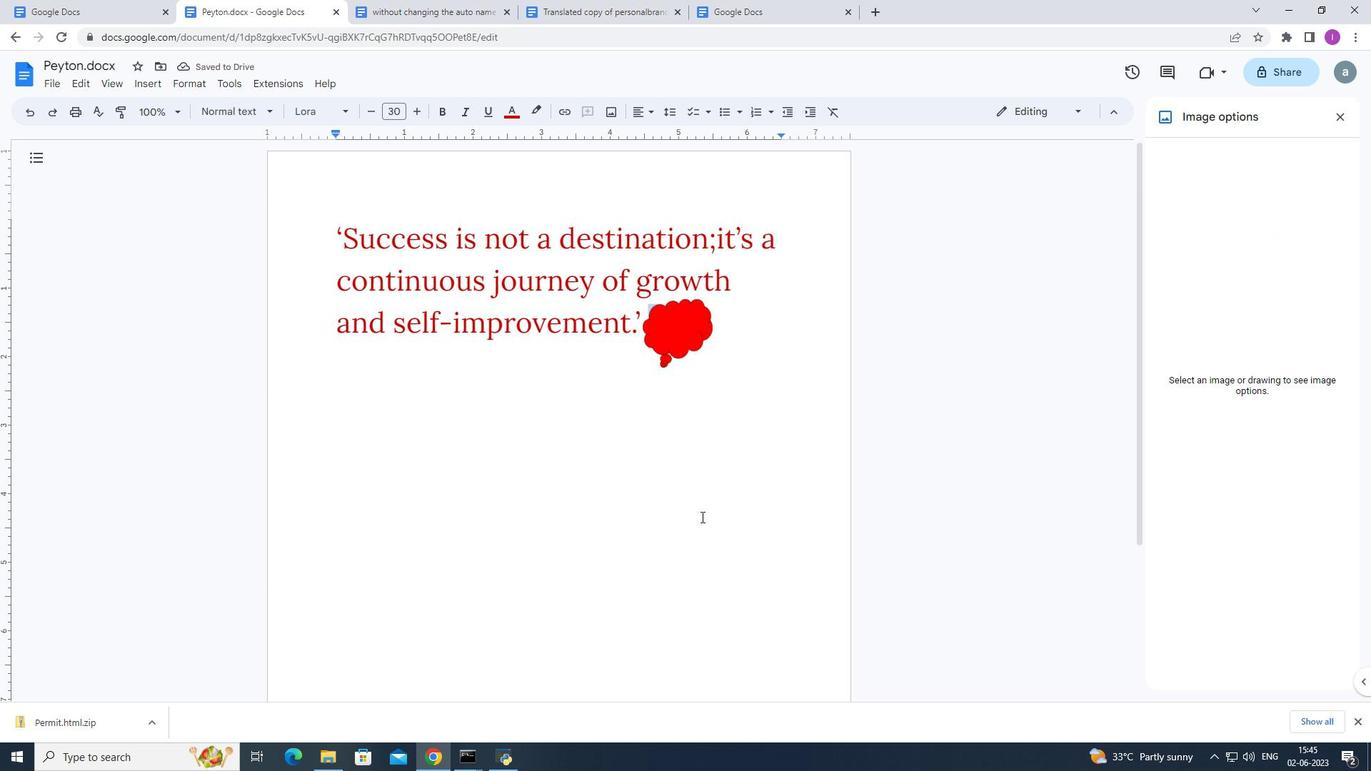 
